 Task: Play online Dominion games in very easy mode.
Action: Mouse moved to (280, 293)
Screenshot: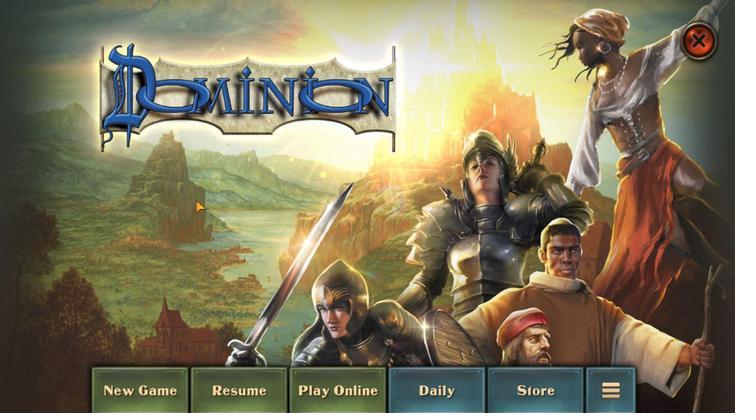 
Action: Mouse pressed left at (280, 293)
Screenshot: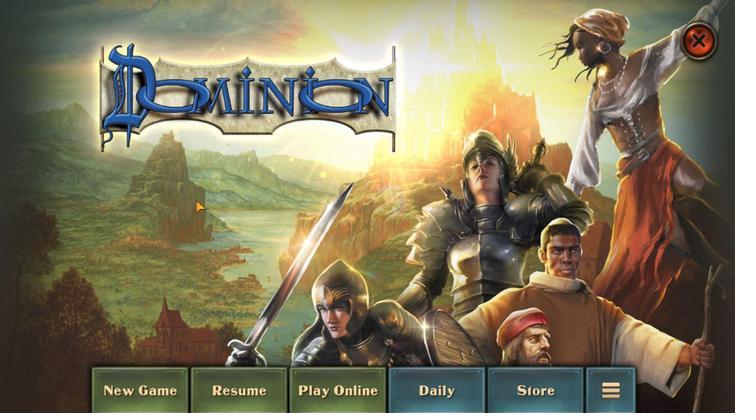 
Action: Mouse moved to (386, 128)
Screenshot: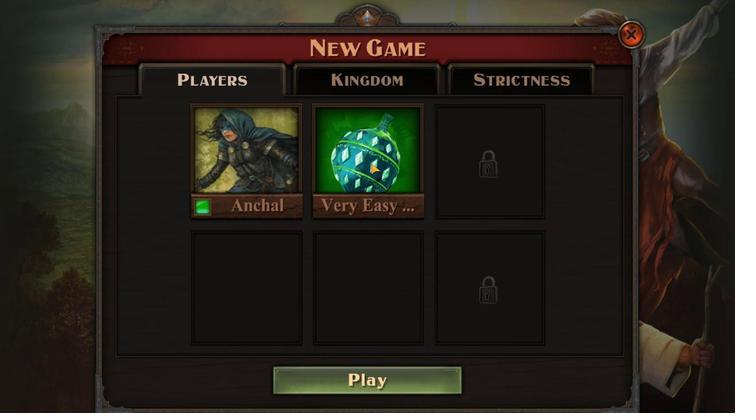 
Action: Mouse pressed left at (386, 128)
Screenshot: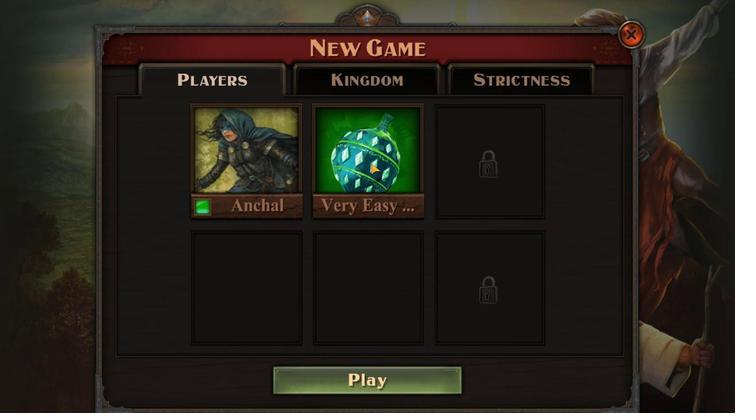 
Action: Mouse moved to (342, 142)
Screenshot: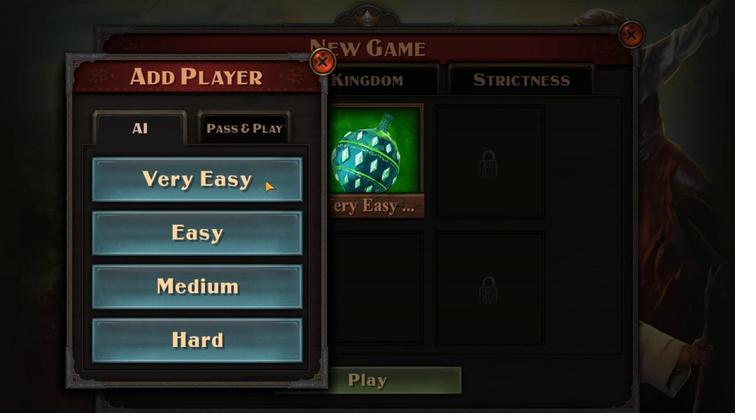 
Action: Mouse pressed left at (342, 142)
Screenshot: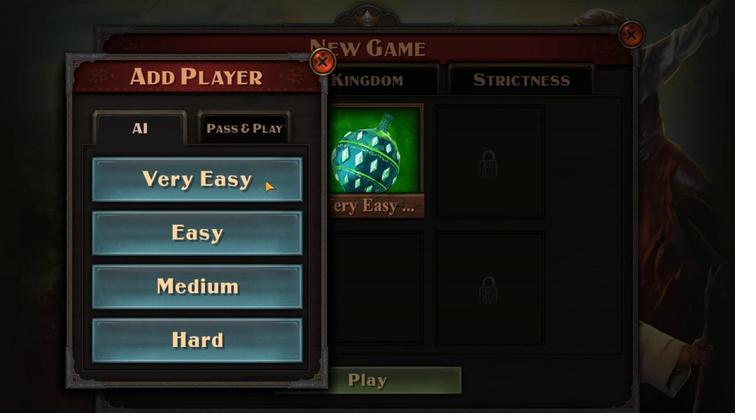 
Action: Mouse moved to (366, 291)
Screenshot: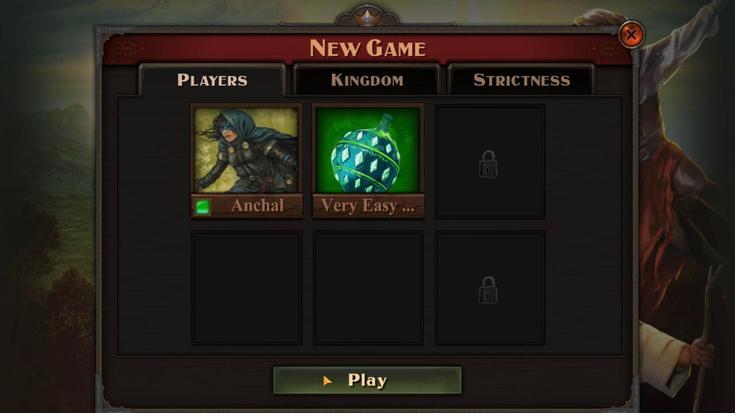
Action: Mouse pressed left at (366, 291)
Screenshot: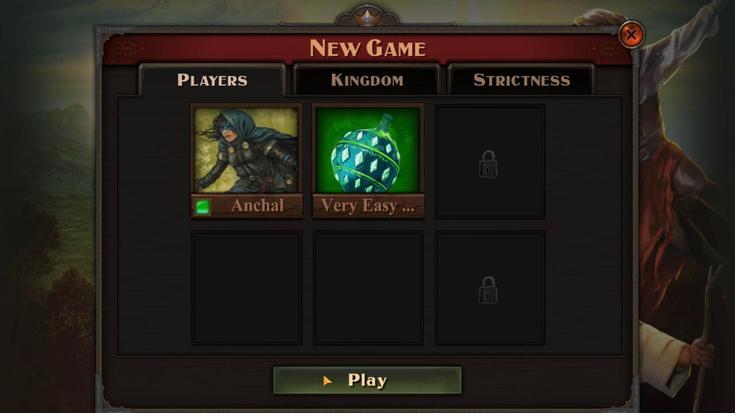 
Action: Mouse moved to (384, 279)
Screenshot: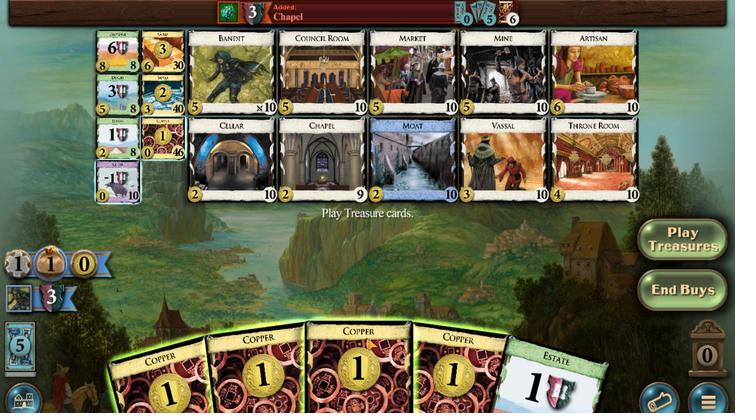 
Action: Mouse pressed left at (384, 279)
Screenshot: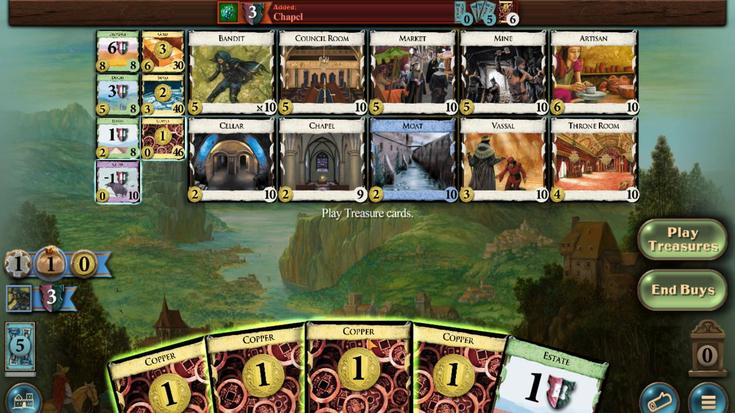 
Action: Mouse moved to (395, 291)
Screenshot: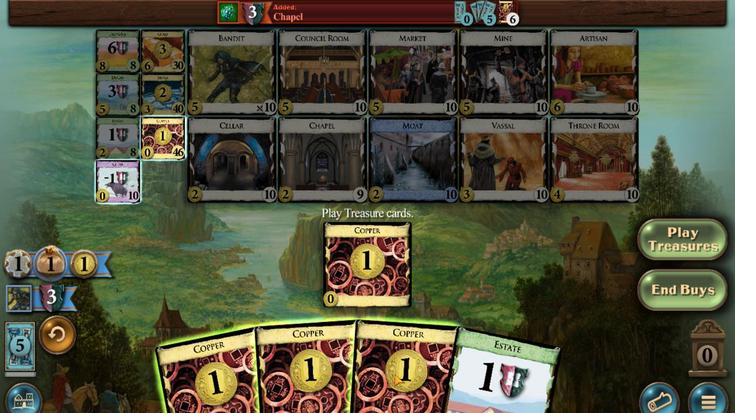 
Action: Mouse pressed left at (395, 291)
Screenshot: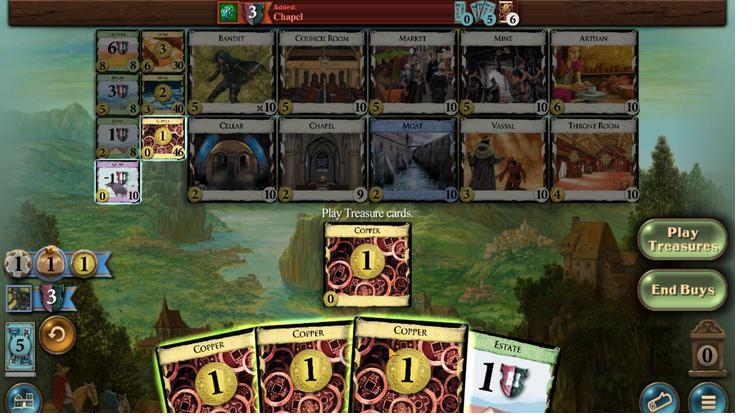 
Action: Mouse moved to (376, 297)
Screenshot: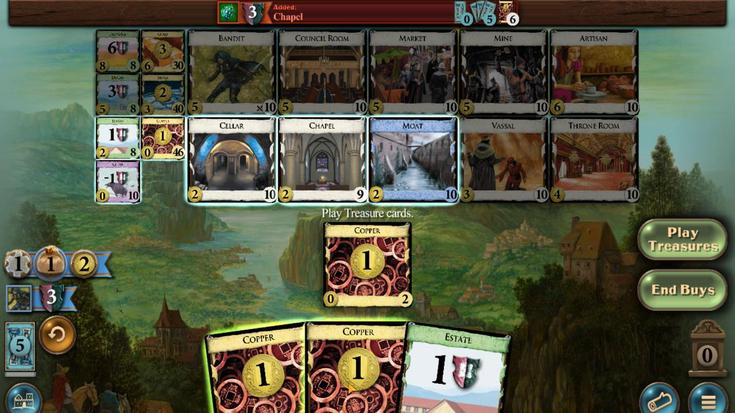 
Action: Mouse pressed left at (376, 297)
Screenshot: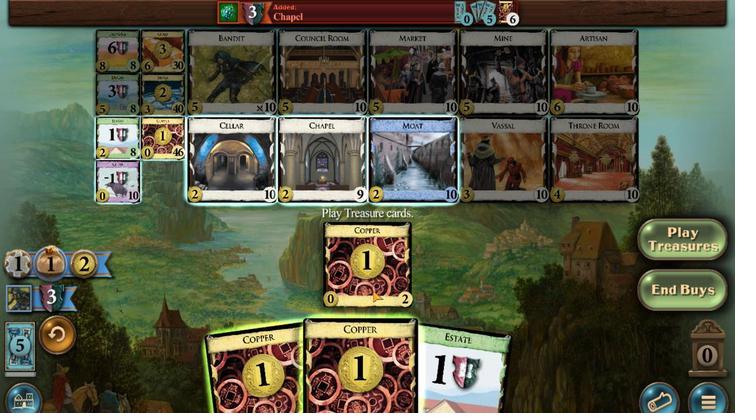 
Action: Mouse moved to (365, 291)
Screenshot: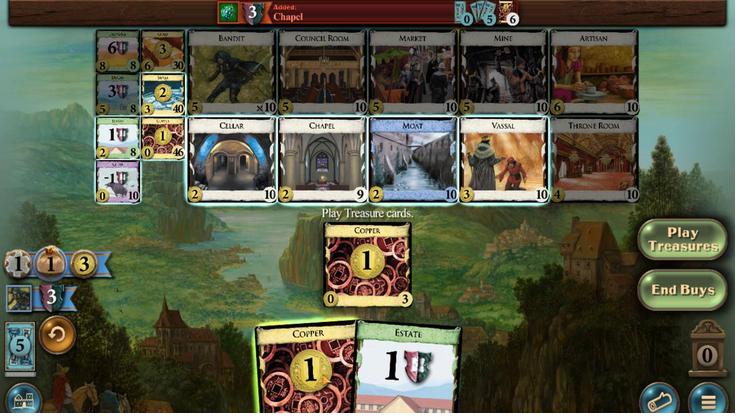 
Action: Mouse pressed left at (365, 291)
Screenshot: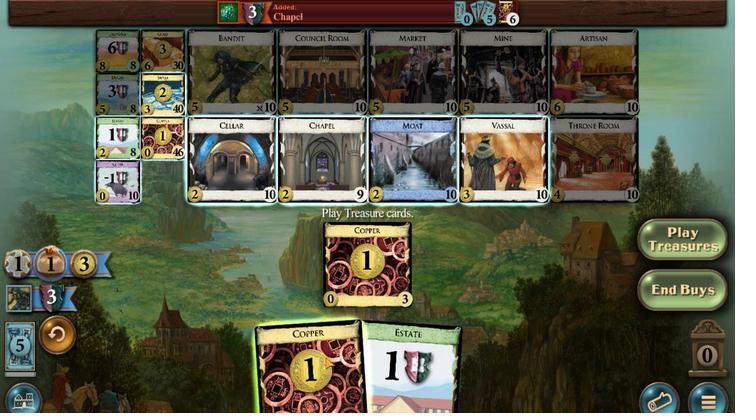 
Action: Mouse moved to (439, 118)
Screenshot: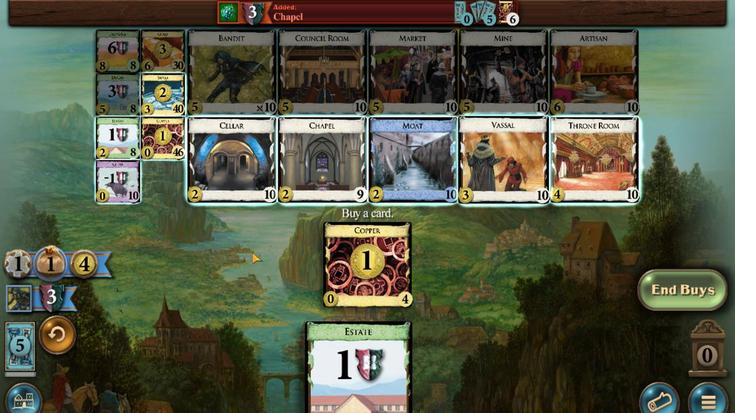 
Action: Mouse pressed left at (439, 118)
Screenshot: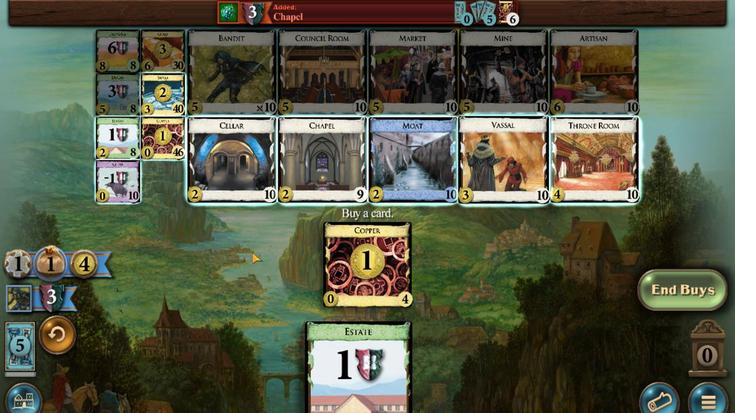 
Action: Mouse moved to (368, 281)
Screenshot: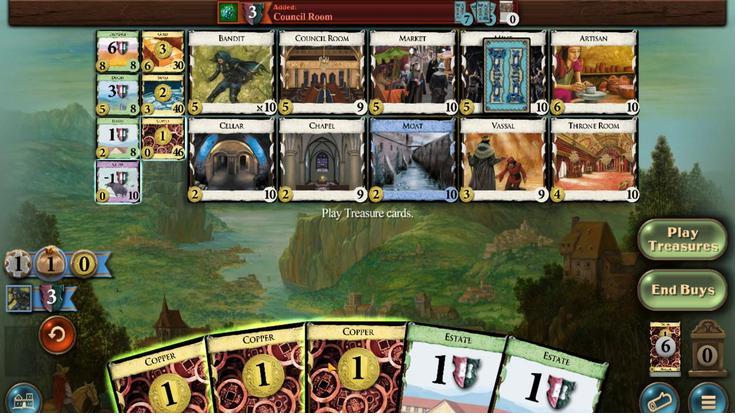 
Action: Mouse pressed left at (368, 281)
Screenshot: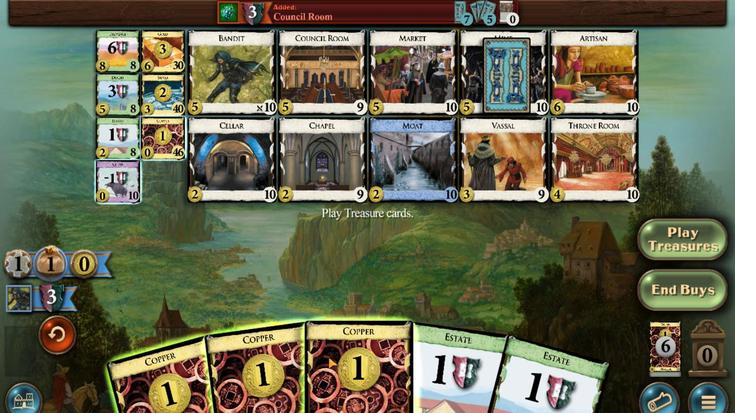 
Action: Mouse moved to (360, 302)
Screenshot: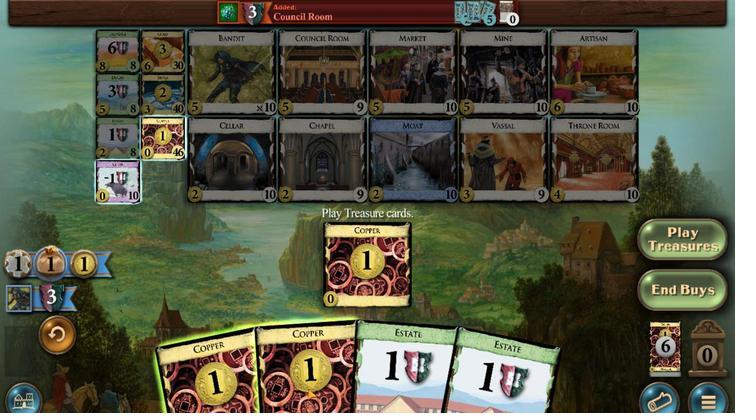 
Action: Mouse pressed left at (360, 302)
Screenshot: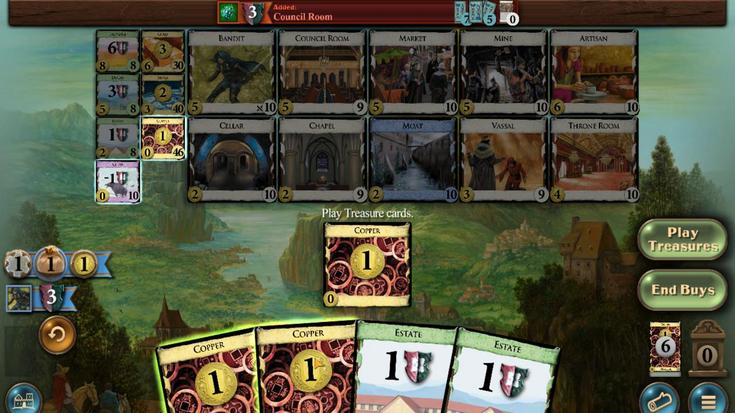 
Action: Mouse moved to (347, 302)
Screenshot: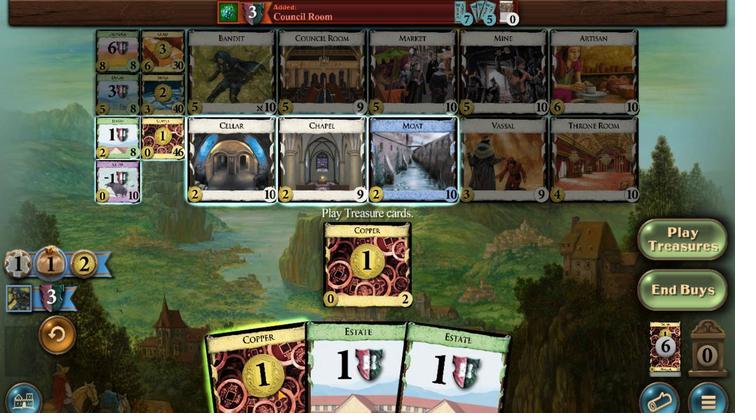 
Action: Mouse pressed left at (347, 302)
Screenshot: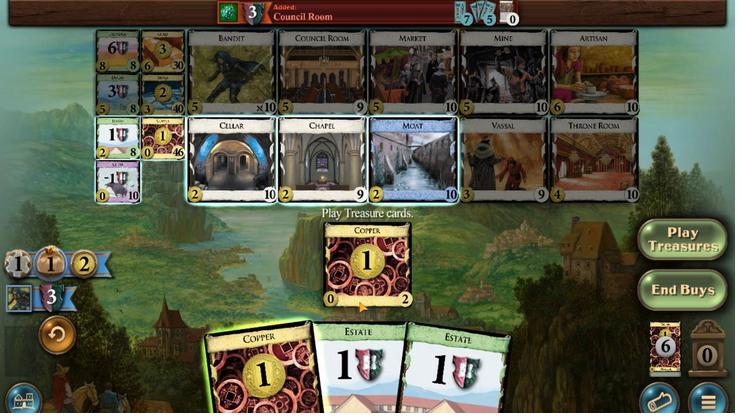 
Action: Mouse moved to (438, 122)
Screenshot: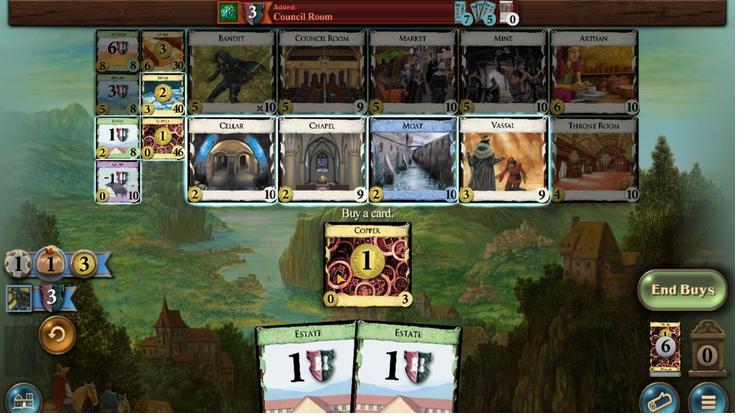 
Action: Mouse pressed left at (438, 122)
Screenshot: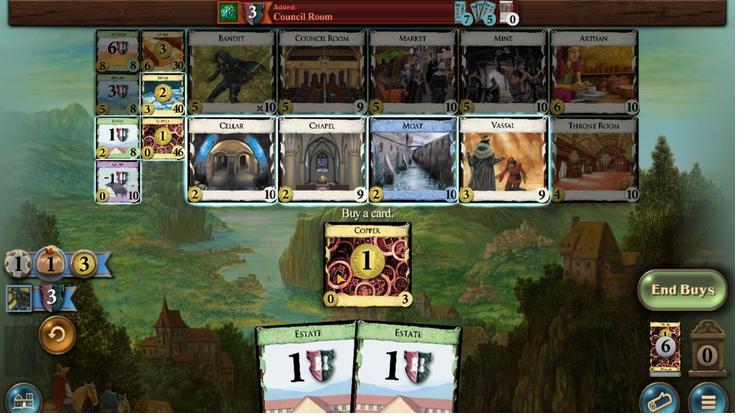 
Action: Mouse moved to (362, 312)
Screenshot: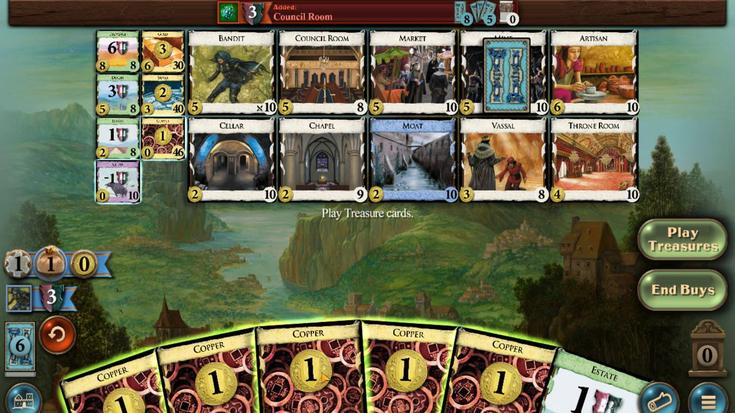 
Action: Mouse pressed left at (362, 312)
Screenshot: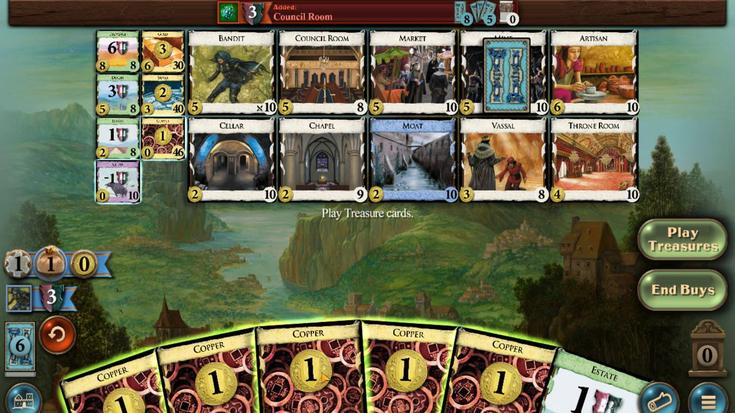 
Action: Mouse moved to (394, 310)
Screenshot: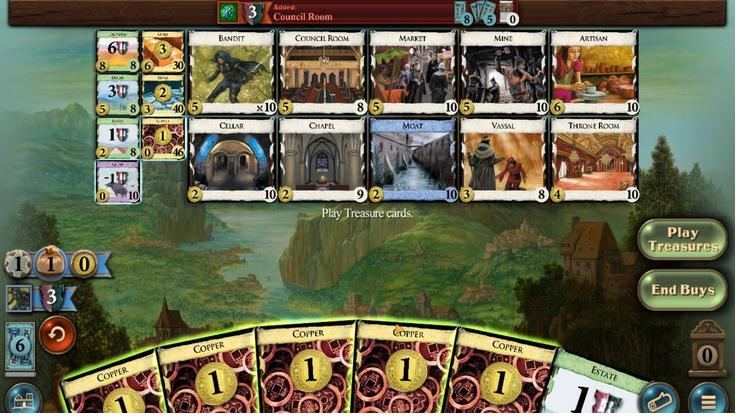 
Action: Mouse pressed left at (394, 310)
Screenshot: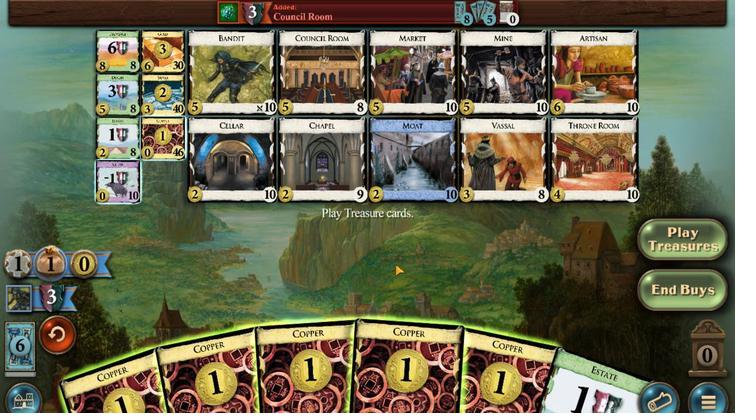 
Action: Mouse moved to (376, 277)
Screenshot: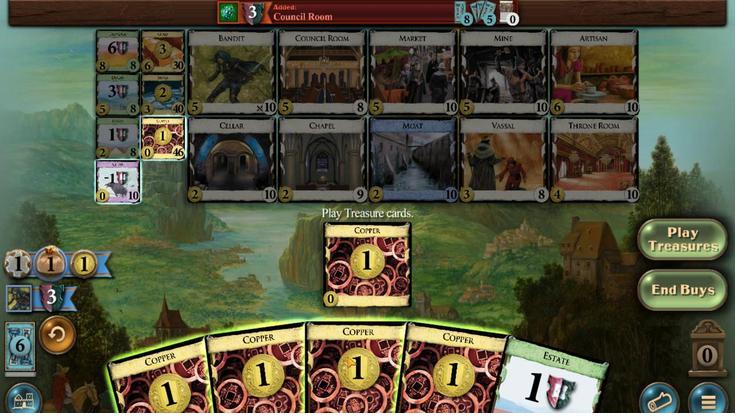 
Action: Mouse pressed left at (376, 277)
Screenshot: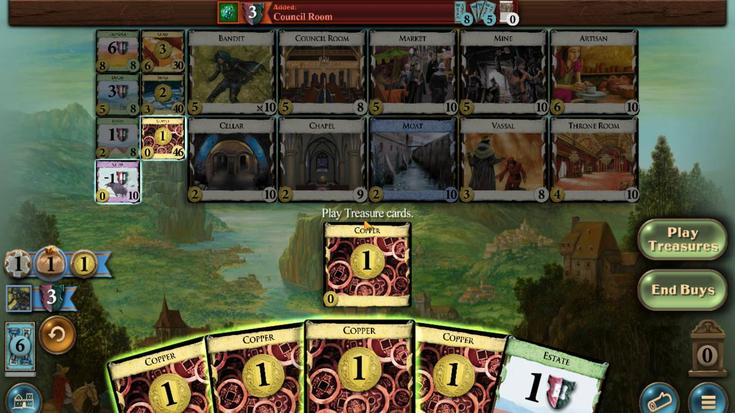 
Action: Mouse moved to (355, 286)
Screenshot: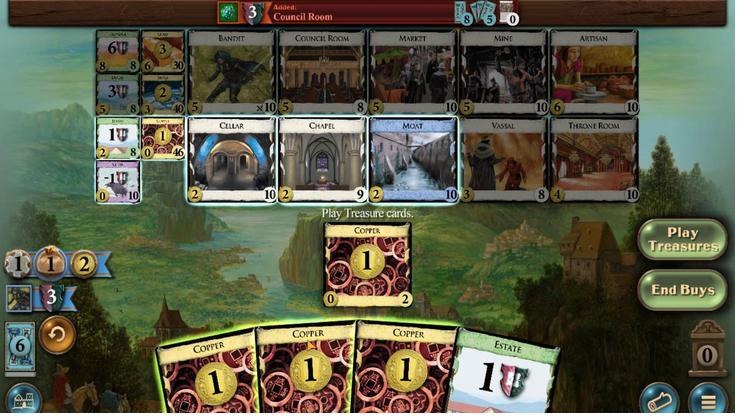 
Action: Mouse pressed left at (355, 286)
Screenshot: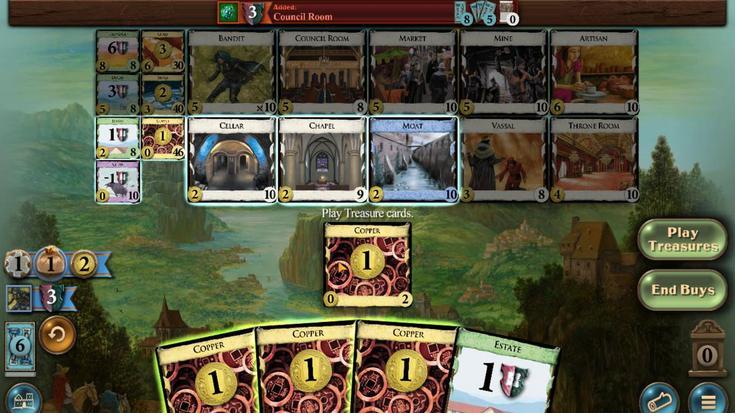
Action: Mouse moved to (334, 280)
Screenshot: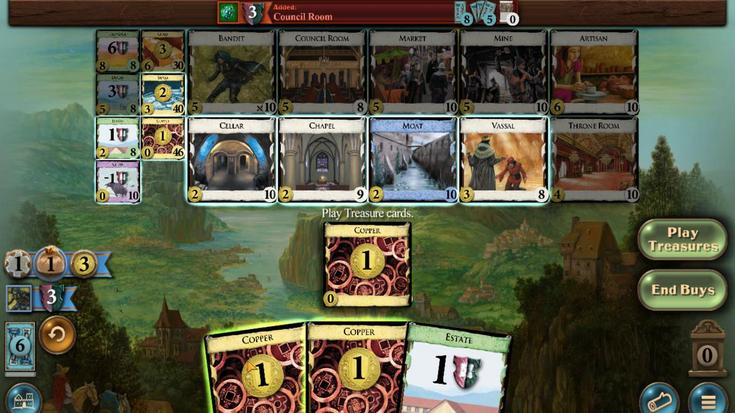
Action: Mouse pressed left at (334, 280)
Screenshot: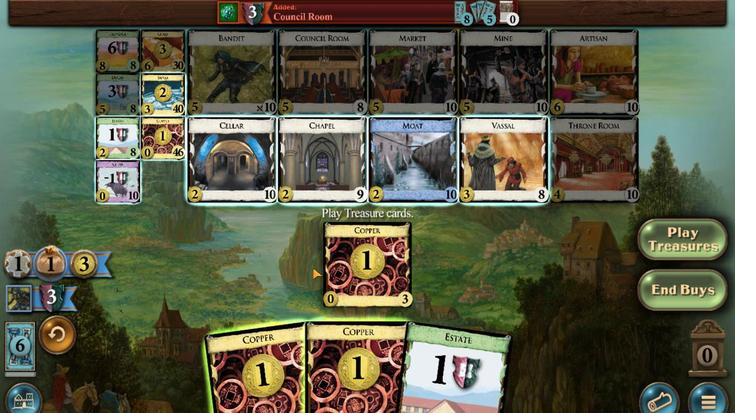 
Action: Mouse moved to (360, 274)
Screenshot: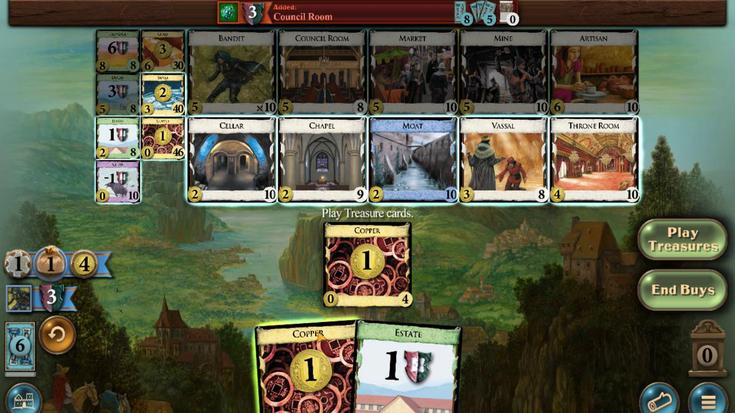 
Action: Mouse pressed left at (360, 274)
Screenshot: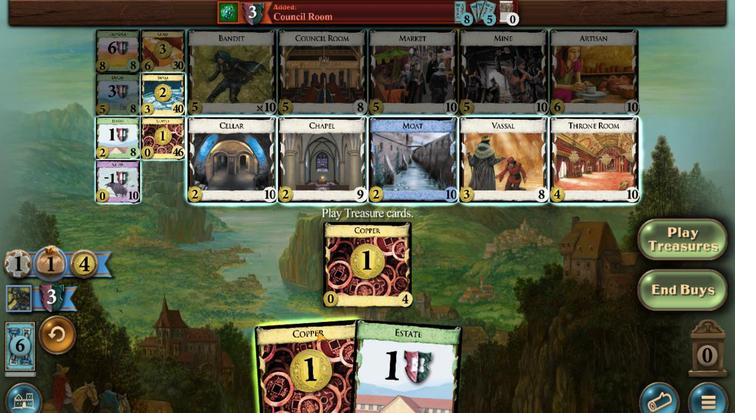 
Action: Mouse moved to (278, 69)
Screenshot: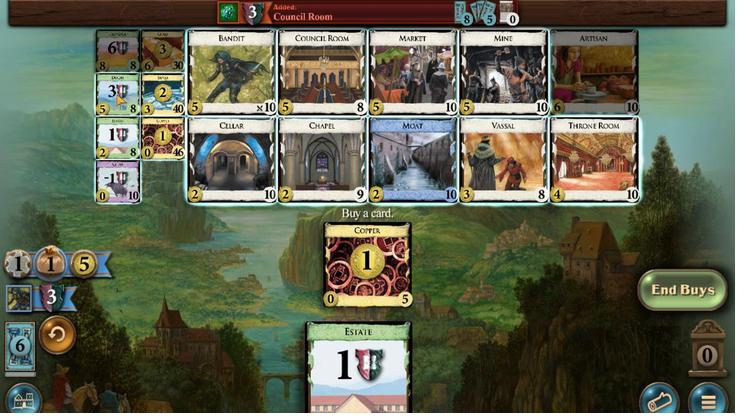 
Action: Mouse pressed left at (278, 69)
Screenshot: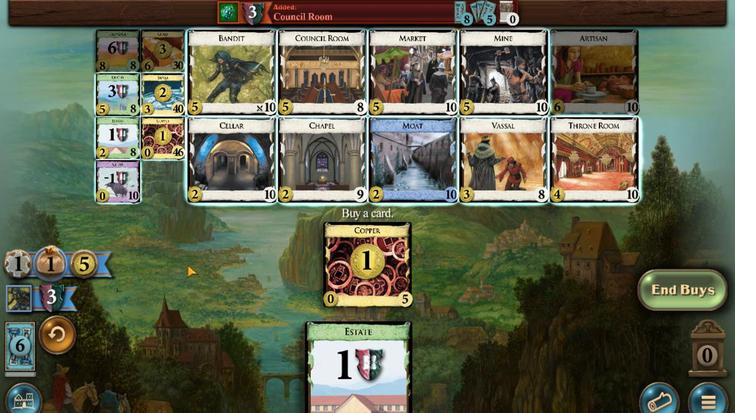 
Action: Mouse moved to (305, 302)
Screenshot: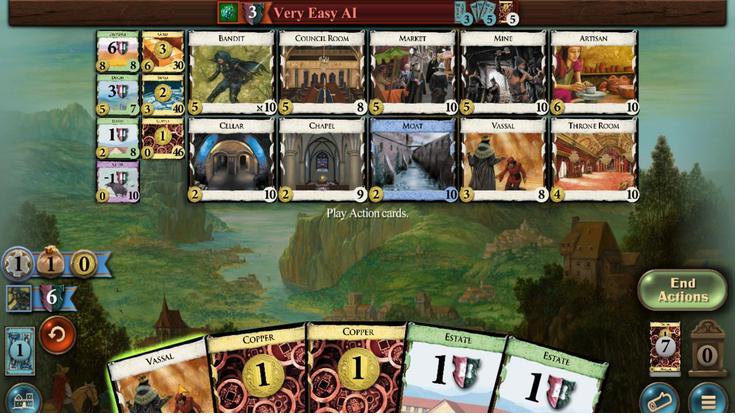 
Action: Mouse pressed left at (305, 302)
Screenshot: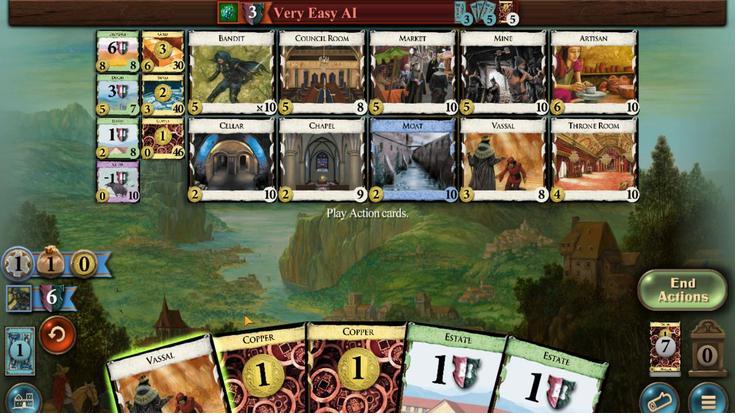 
Action: Mouse moved to (382, 74)
Screenshot: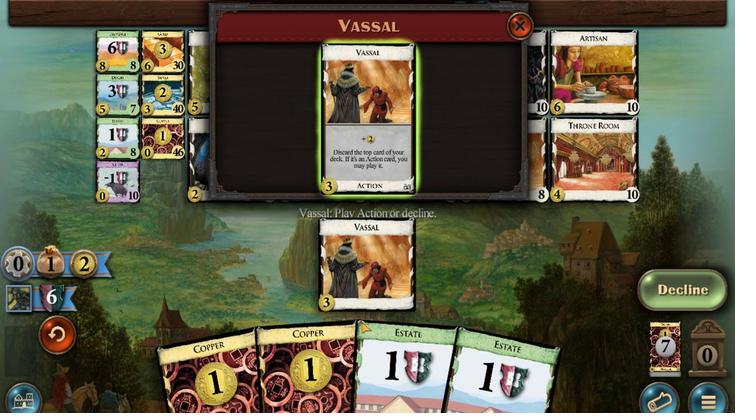 
Action: Mouse pressed left at (382, 74)
Screenshot: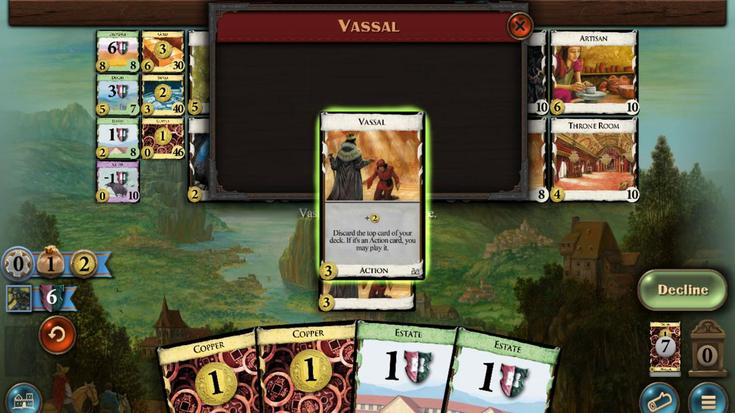 
Action: Mouse moved to (364, 324)
Screenshot: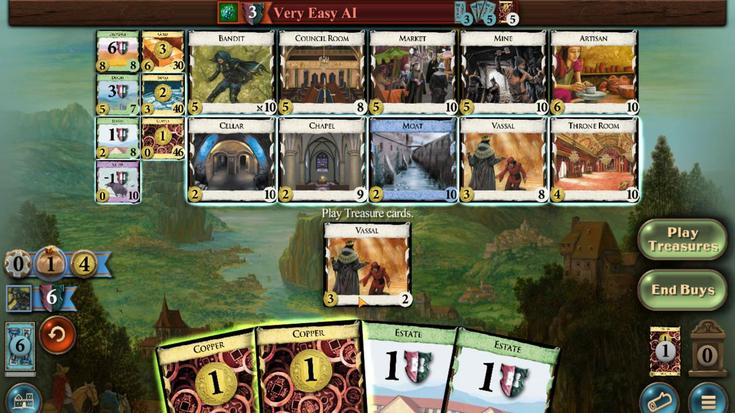 
Action: Mouse pressed left at (364, 324)
Screenshot: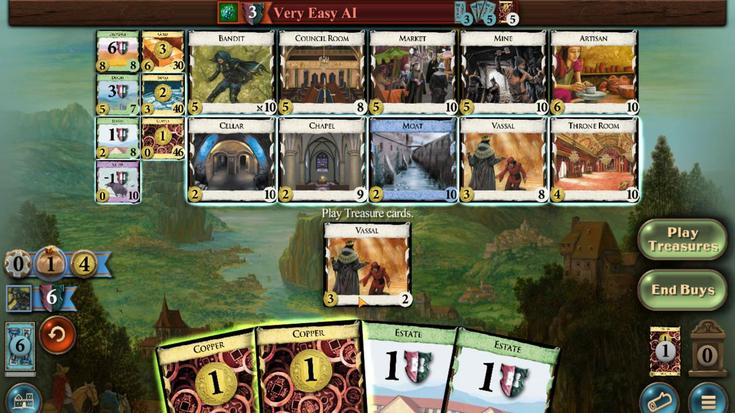 
Action: Mouse moved to (363, 50)
Screenshot: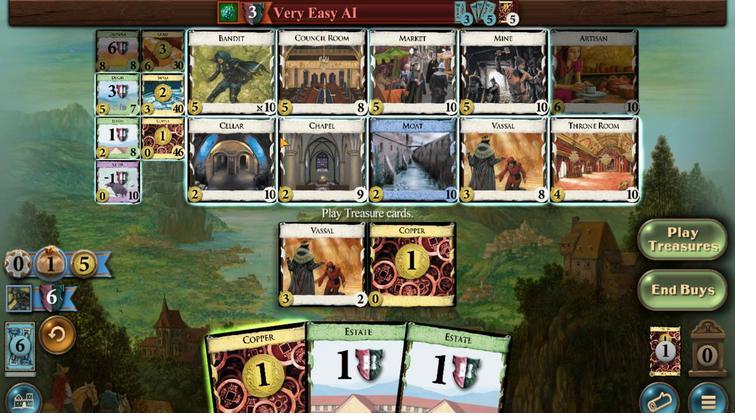 
Action: Mouse pressed left at (363, 50)
Screenshot: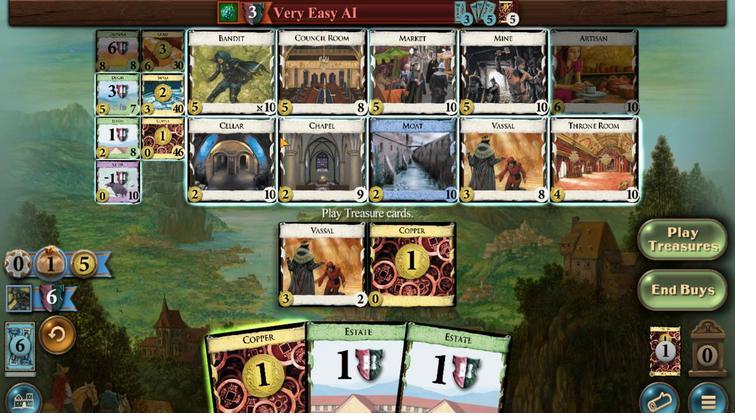
Action: Mouse moved to (379, 294)
Screenshot: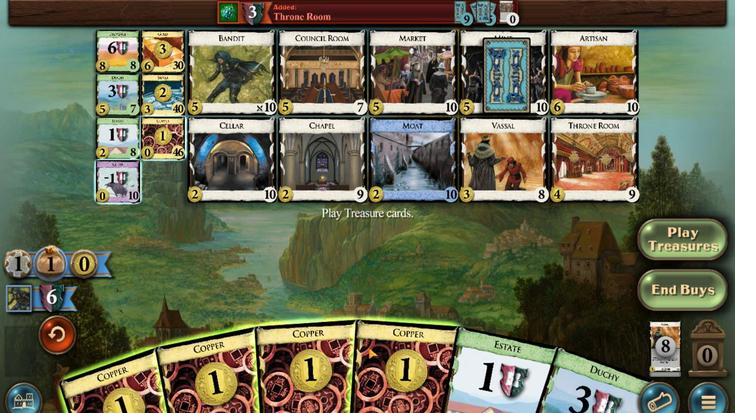 
Action: Mouse pressed left at (379, 294)
Screenshot: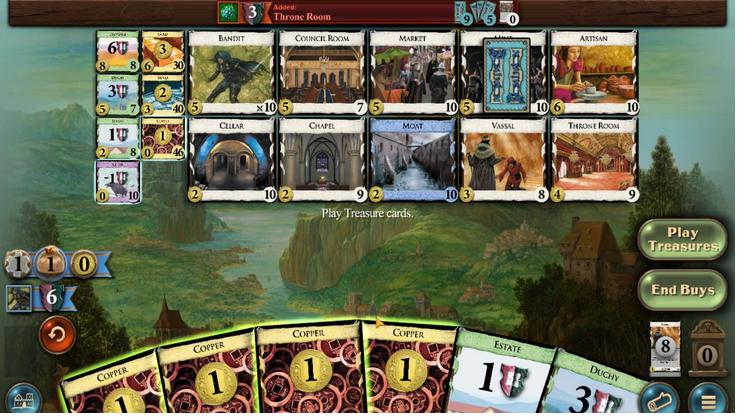 
Action: Mouse moved to (372, 303)
Screenshot: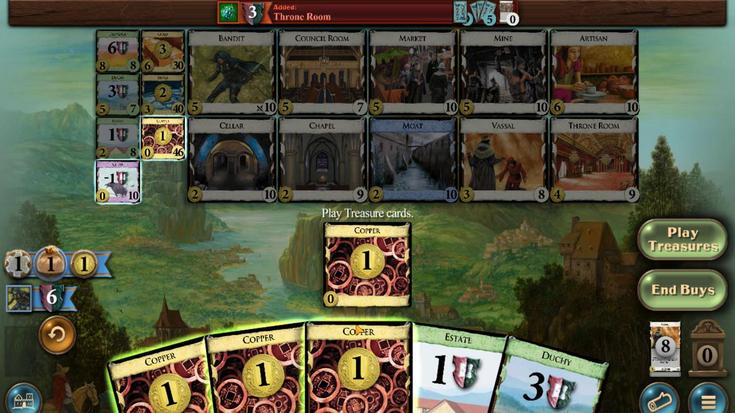 
Action: Mouse pressed left at (372, 303)
Screenshot: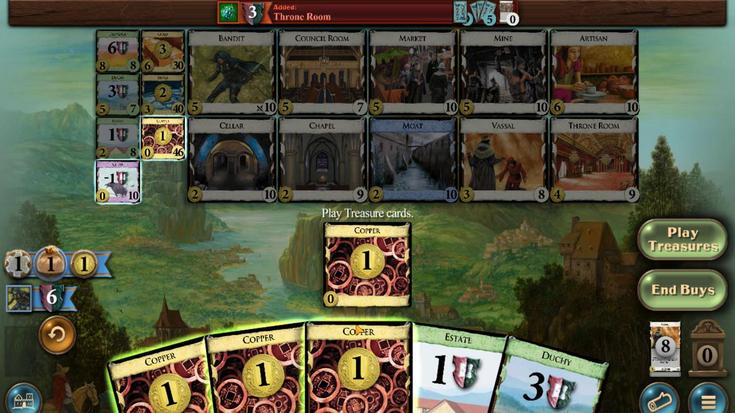 
Action: Mouse moved to (355, 301)
Screenshot: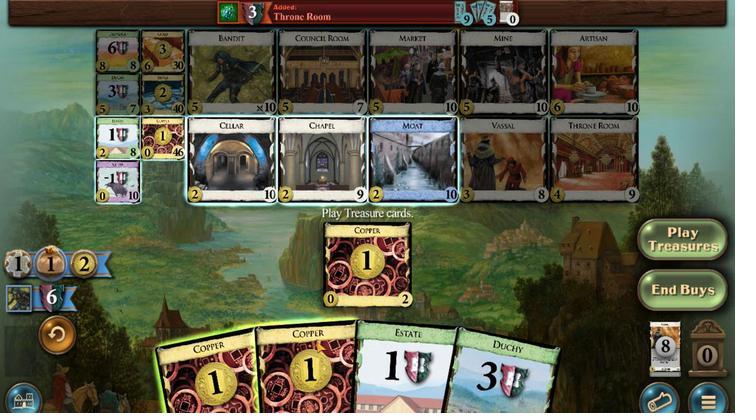 
Action: Mouse pressed left at (355, 301)
Screenshot: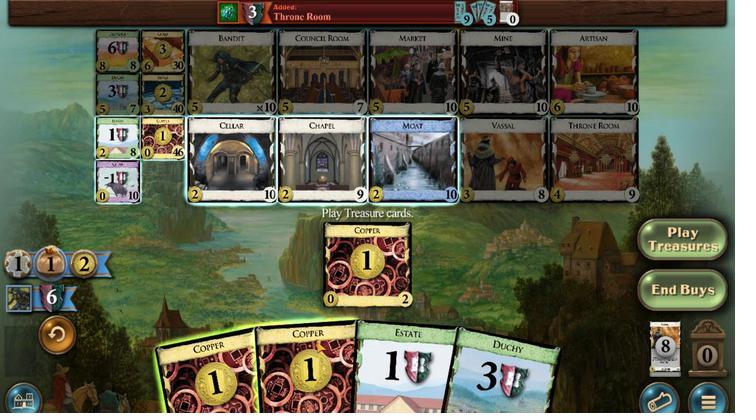 
Action: Mouse moved to (341, 299)
Screenshot: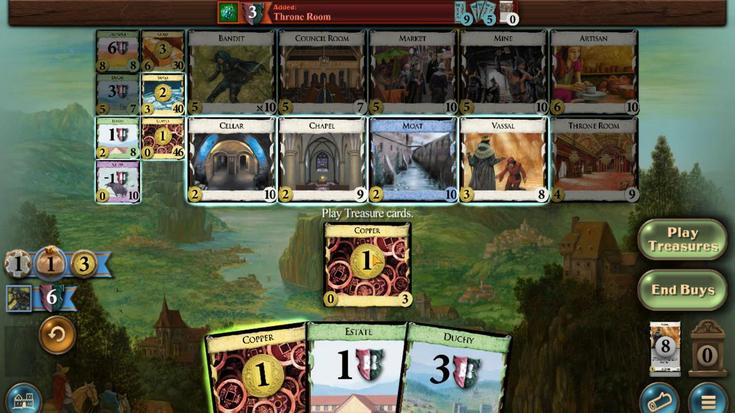 
Action: Mouse pressed left at (341, 299)
Screenshot: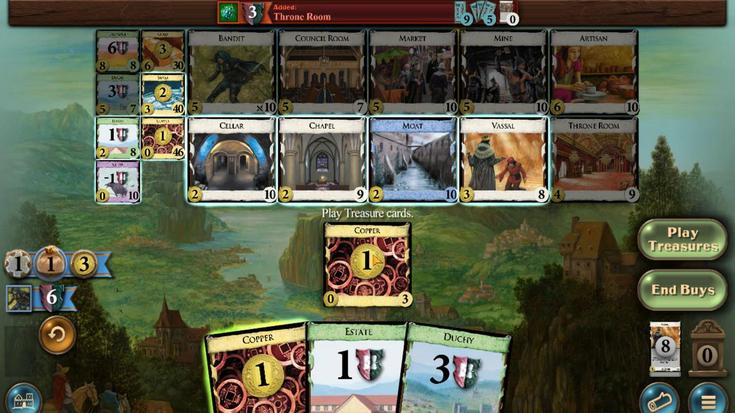 
Action: Mouse moved to (446, 118)
Screenshot: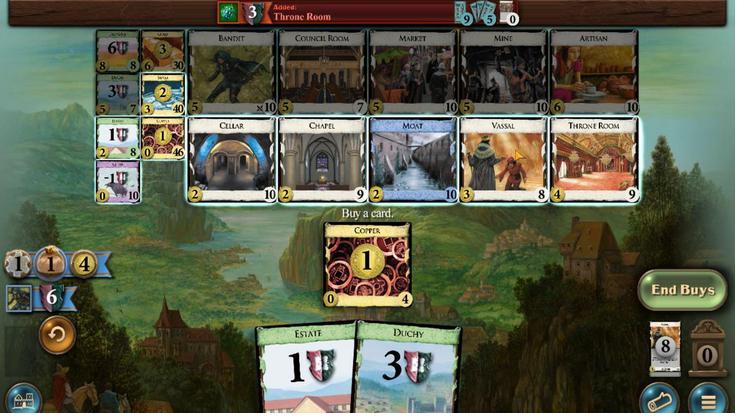 
Action: Mouse pressed left at (446, 118)
Screenshot: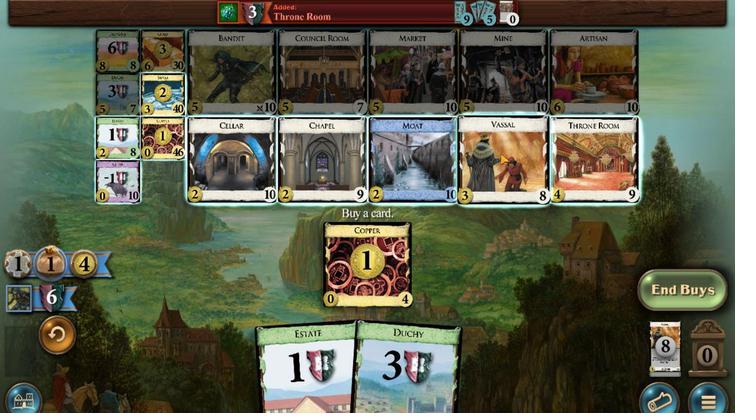 
Action: Mouse moved to (371, 293)
Screenshot: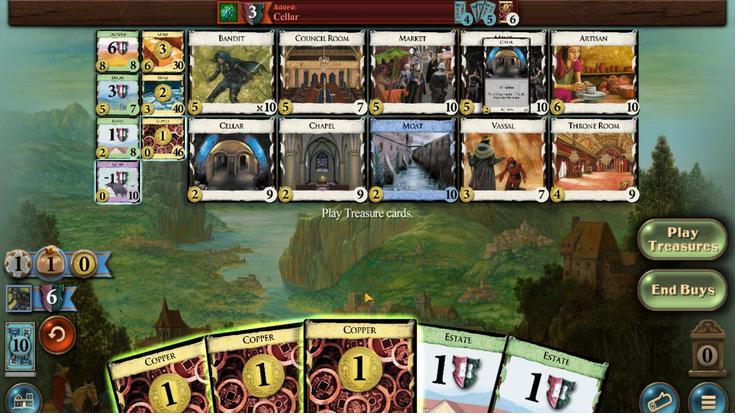 
Action: Mouse pressed left at (371, 293)
Screenshot: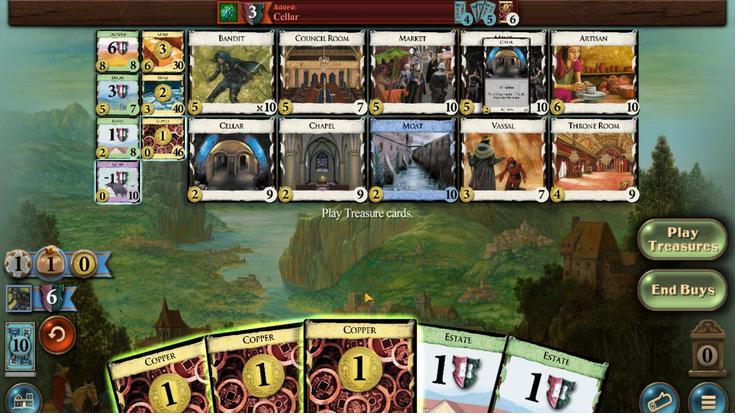 
Action: Mouse moved to (346, 313)
Screenshot: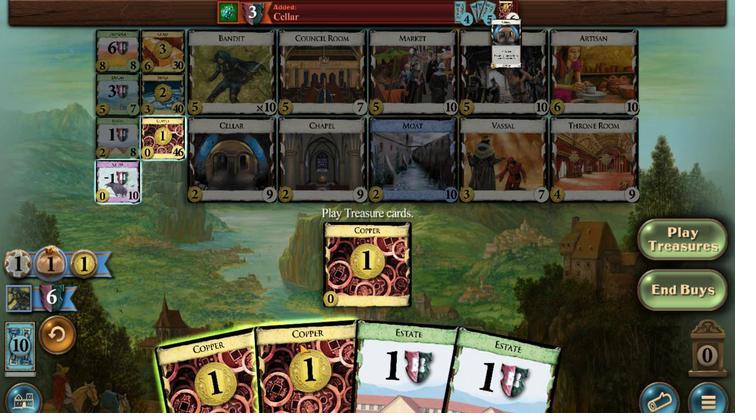 
Action: Mouse pressed left at (346, 313)
Screenshot: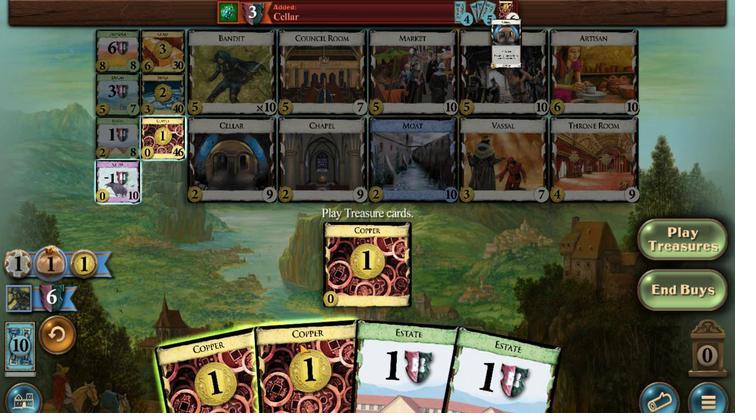 
Action: Mouse moved to (331, 305)
Screenshot: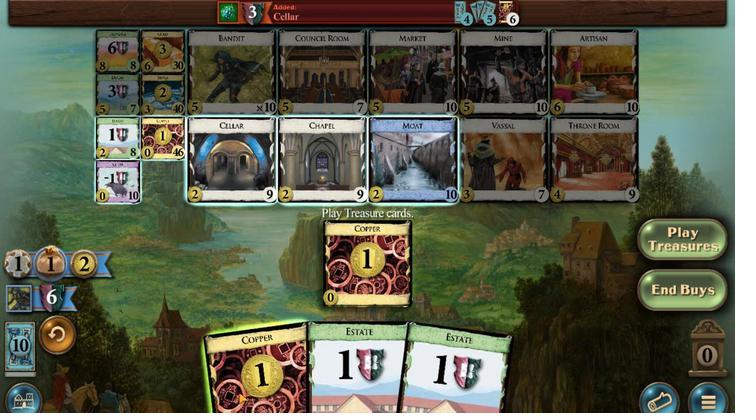 
Action: Mouse pressed left at (331, 305)
Screenshot: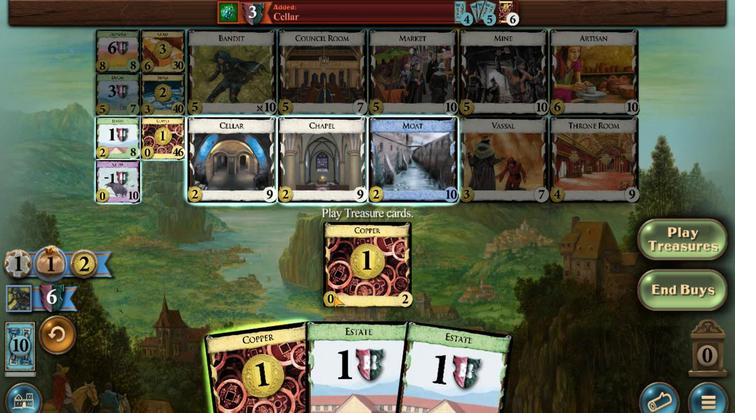 
Action: Mouse moved to (443, 116)
Screenshot: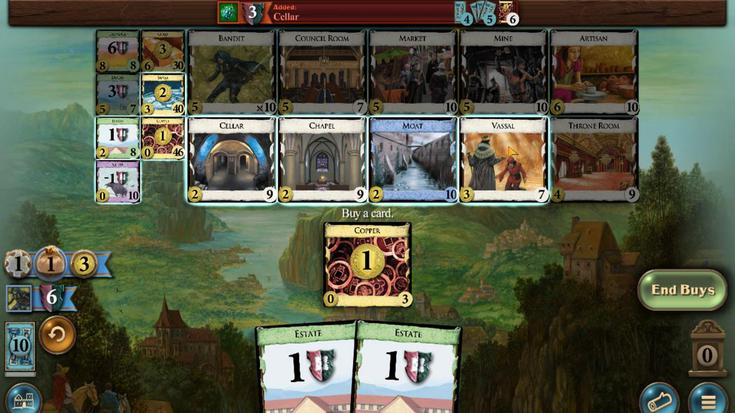 
Action: Mouse pressed left at (443, 116)
Screenshot: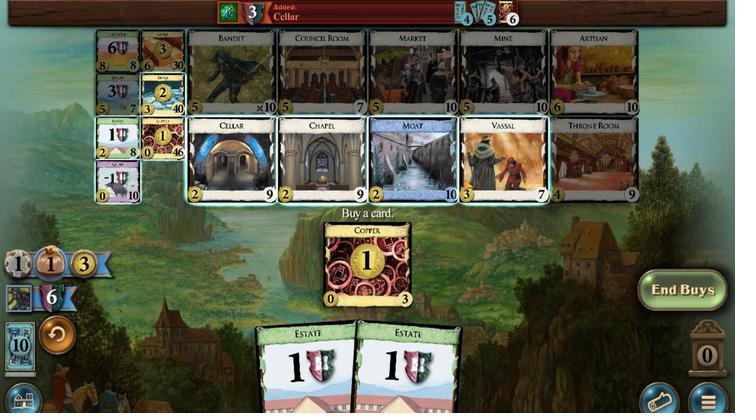 
Action: Mouse moved to (358, 268)
Screenshot: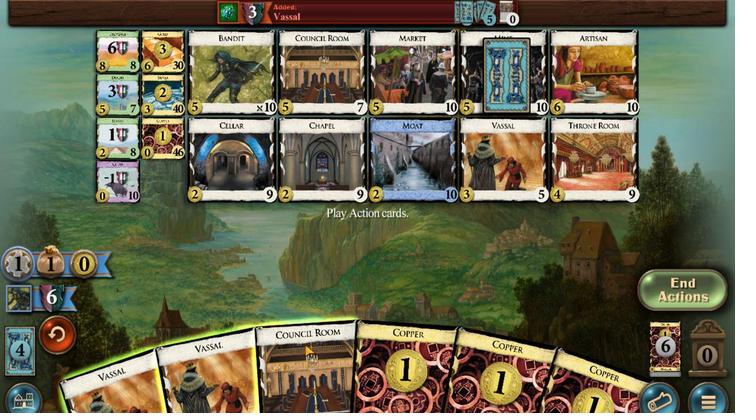 
Action: Mouse pressed left at (358, 268)
Screenshot: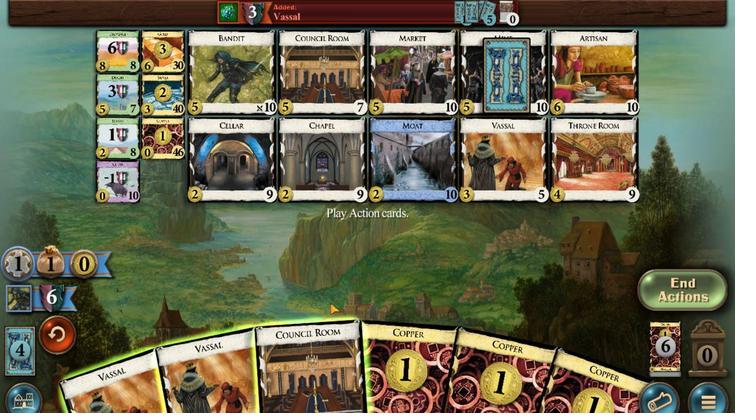 
Action: Mouse moved to (370, 282)
Screenshot: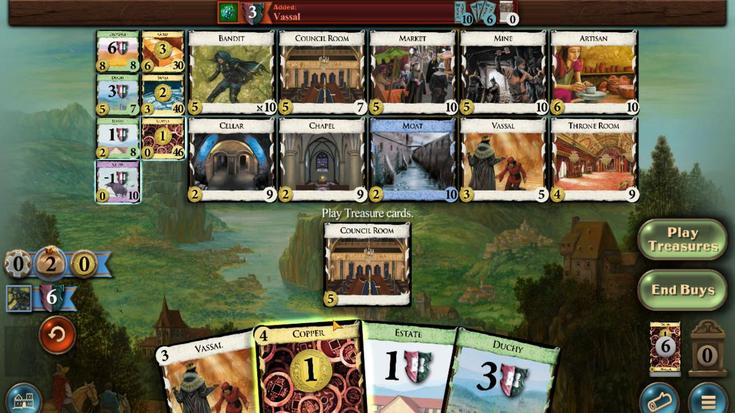 
Action: Mouse pressed left at (370, 282)
Screenshot: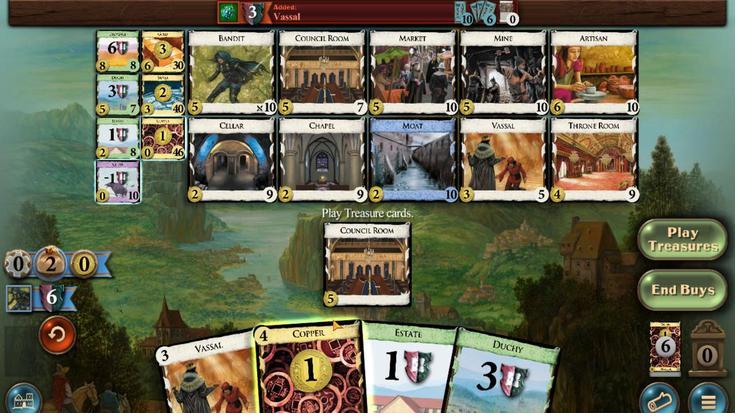 
Action: Mouse moved to (354, 301)
Screenshot: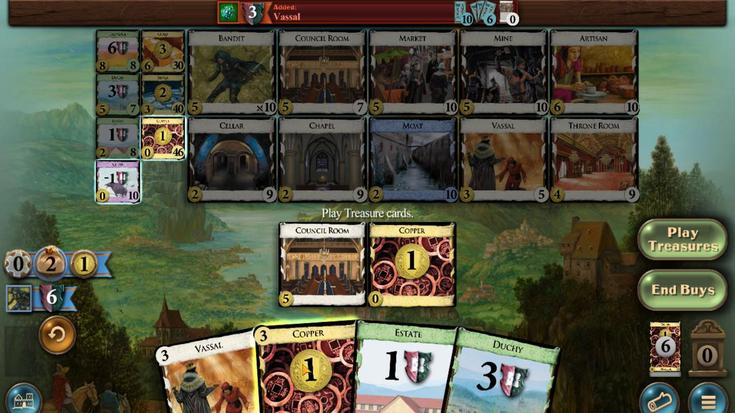 
Action: Mouse pressed left at (354, 301)
Screenshot: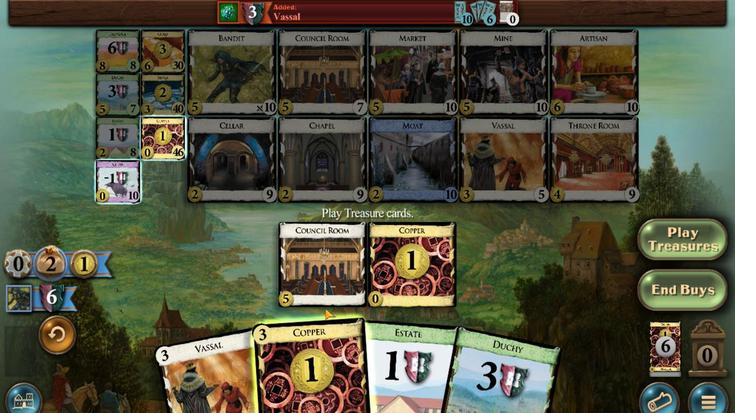 
Action: Mouse moved to (359, 290)
Screenshot: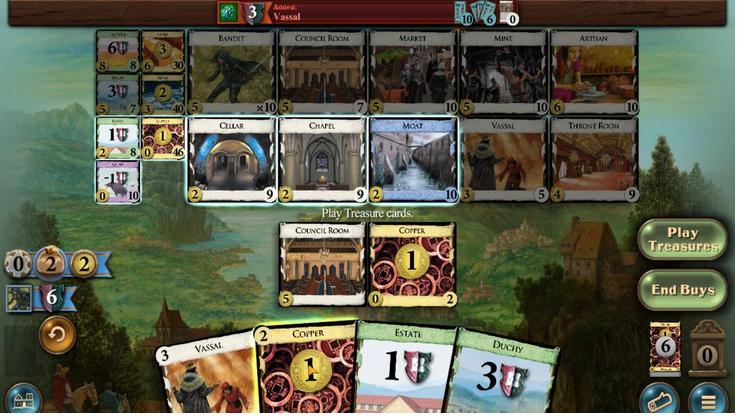 
Action: Mouse pressed left at (359, 290)
Screenshot: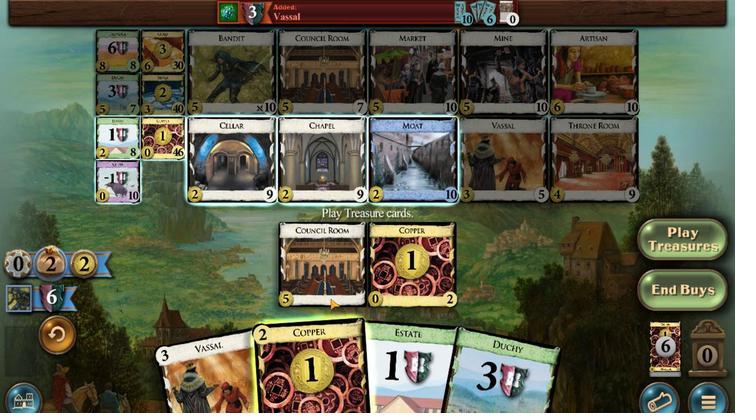 
Action: Mouse moved to (359, 302)
Screenshot: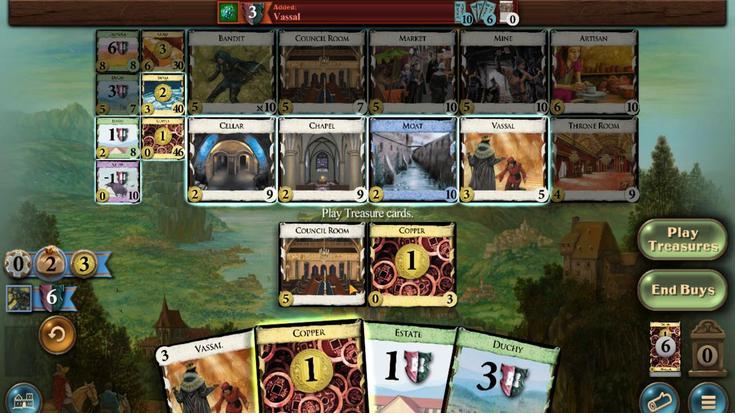 
Action: Mouse pressed left at (359, 302)
Screenshot: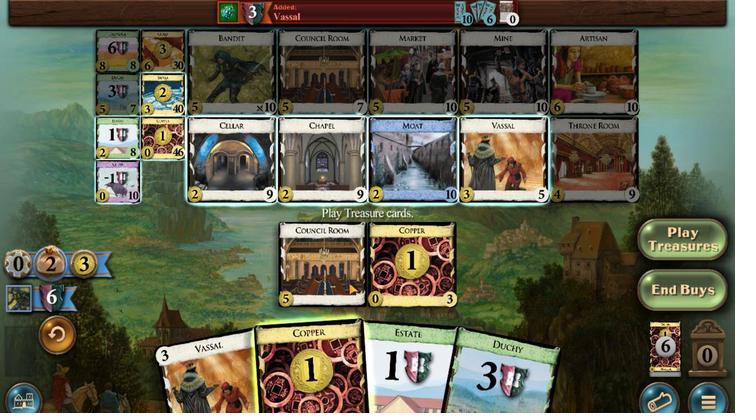 
Action: Mouse moved to (280, 106)
Screenshot: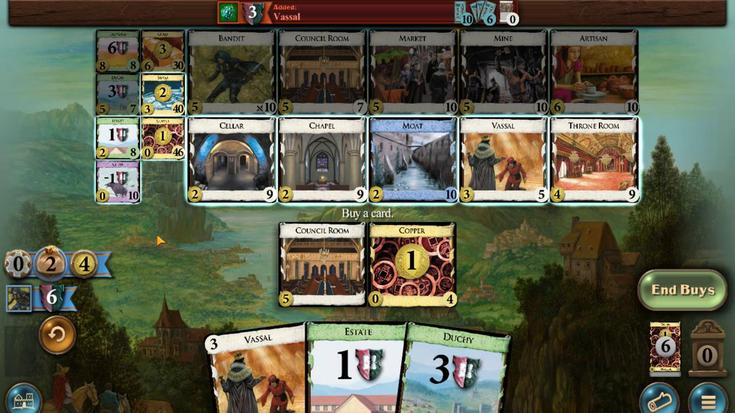 
Action: Mouse pressed left at (280, 106)
Screenshot: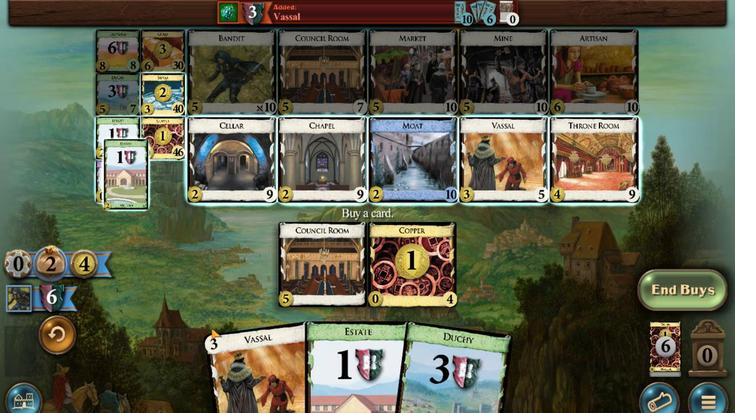 
Action: Mouse moved to (282, 108)
Screenshot: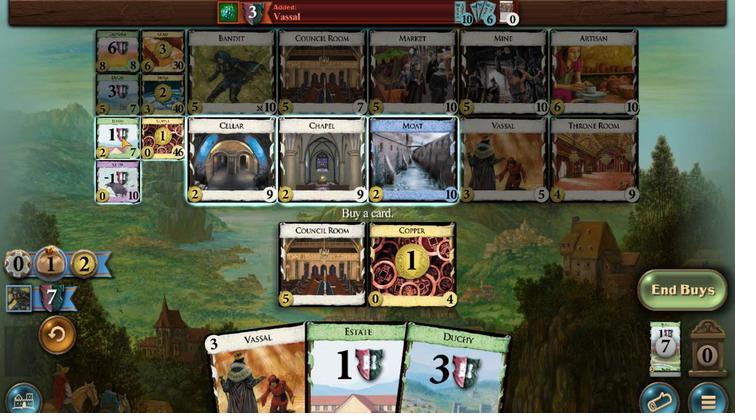 
Action: Mouse pressed left at (282, 108)
Screenshot: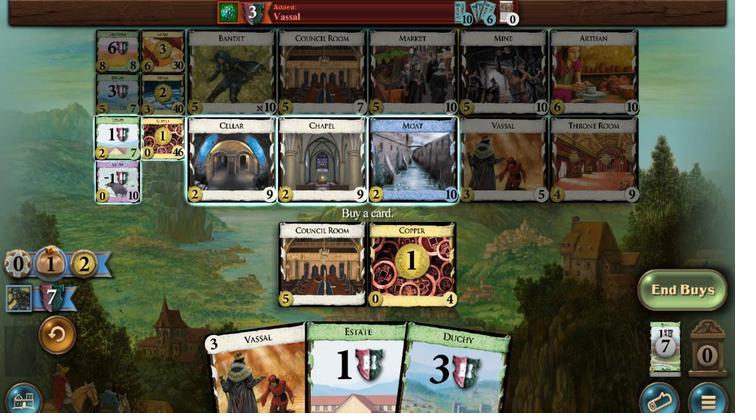 
Action: Mouse moved to (280, 295)
Screenshot: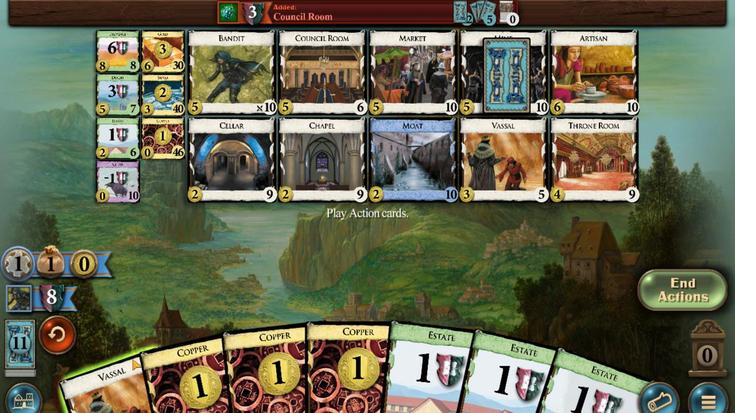 
Action: Mouse pressed left at (280, 295)
Screenshot: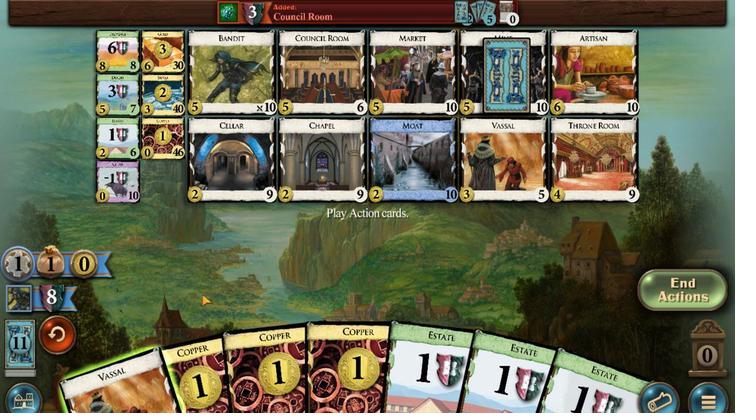 
Action: Mouse moved to (355, 290)
Screenshot: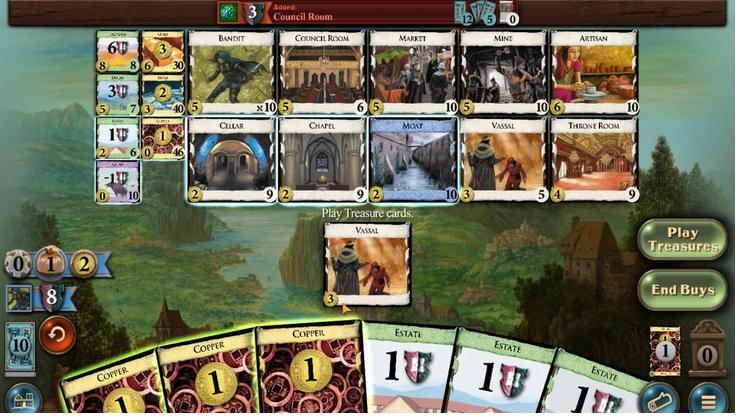 
Action: Mouse pressed left at (355, 290)
Screenshot: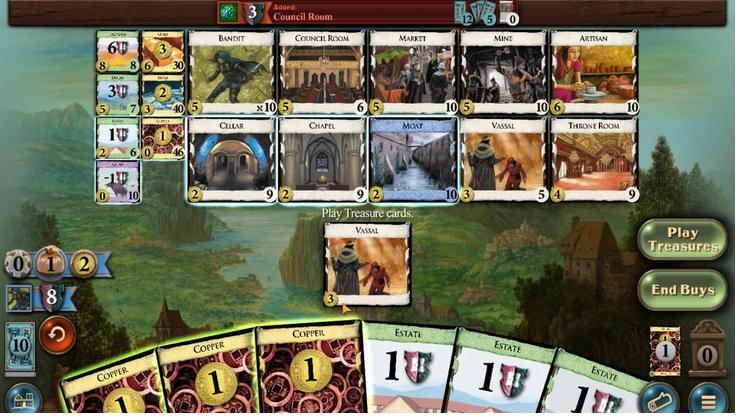 
Action: Mouse moved to (331, 284)
Screenshot: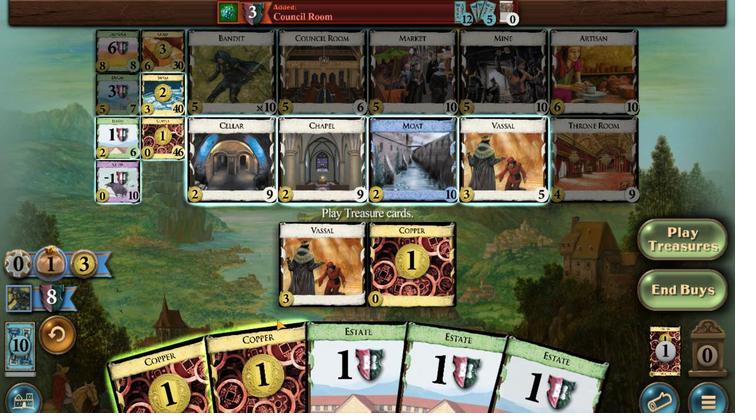 
Action: Mouse pressed left at (331, 284)
Screenshot: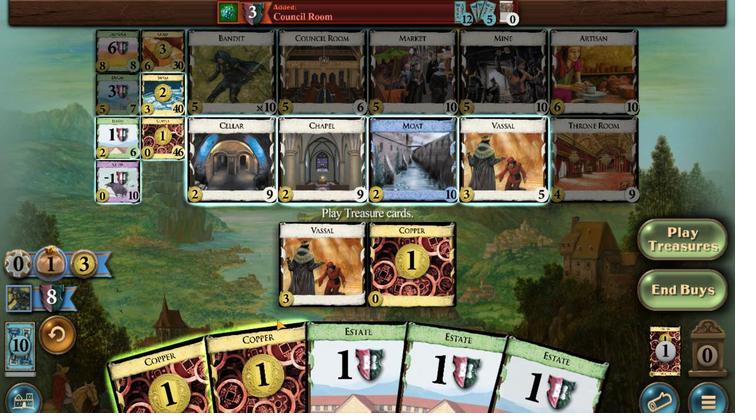 
Action: Mouse moved to (323, 278)
Screenshot: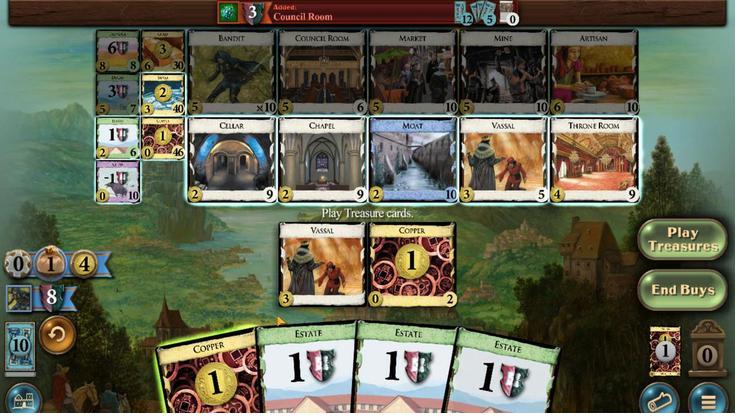 
Action: Mouse pressed left at (323, 278)
Screenshot: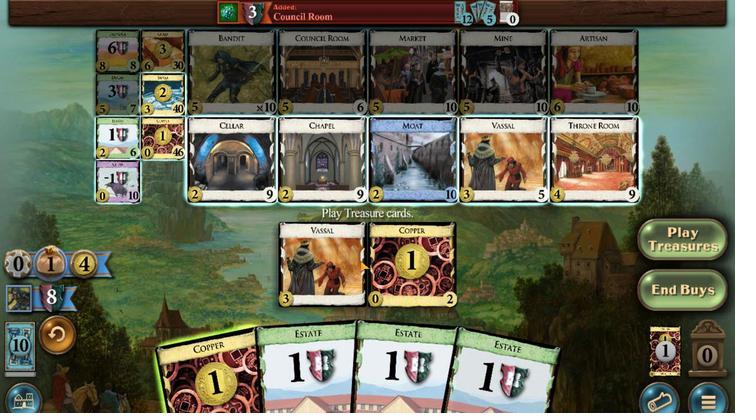 
Action: Mouse moved to (369, 54)
Screenshot: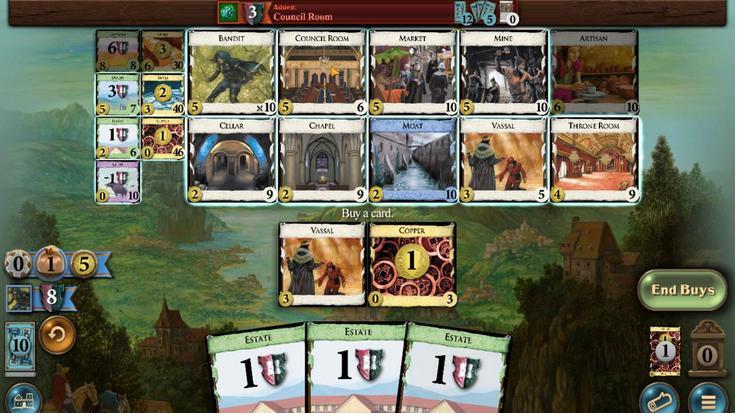 
Action: Mouse pressed left at (369, 54)
Screenshot: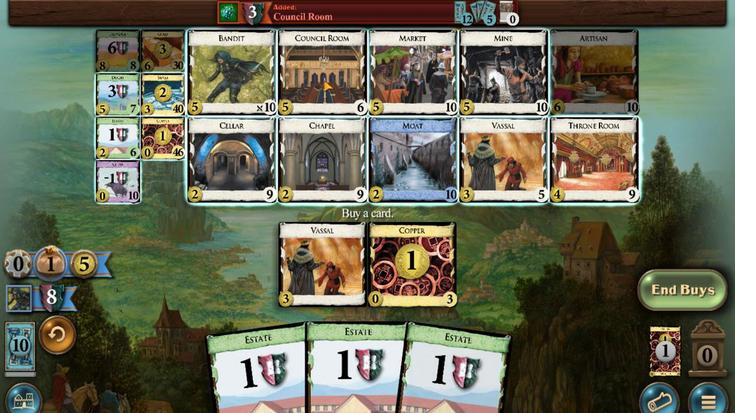 
Action: Mouse moved to (347, 278)
Screenshot: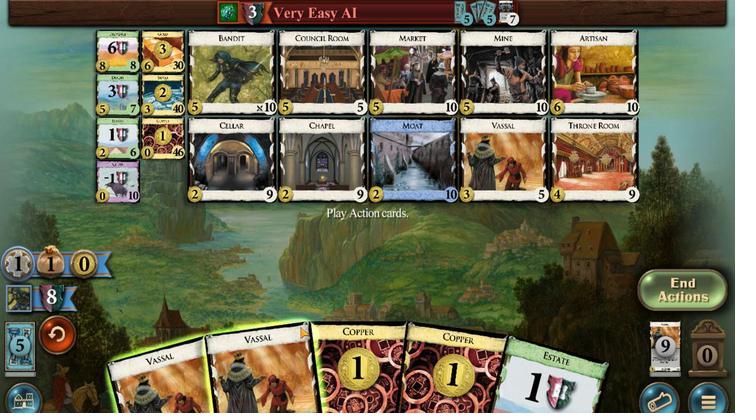 
Action: Mouse pressed left at (347, 278)
Screenshot: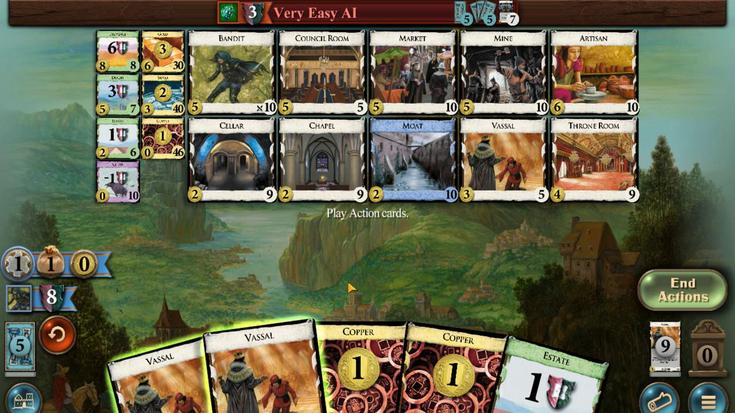 
Action: Mouse moved to (324, 280)
Screenshot: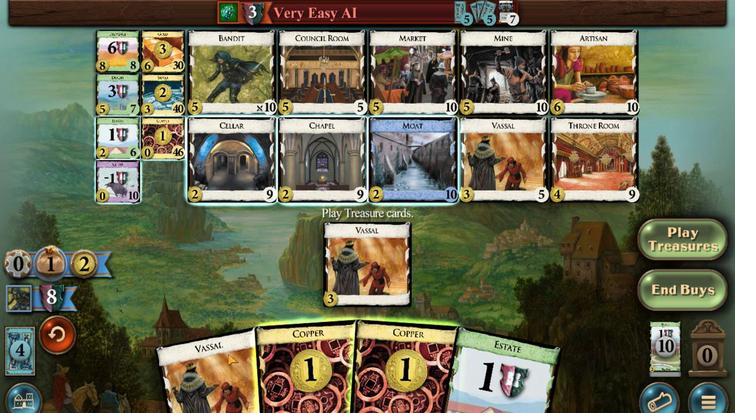 
Action: Mouse pressed left at (324, 280)
Screenshot: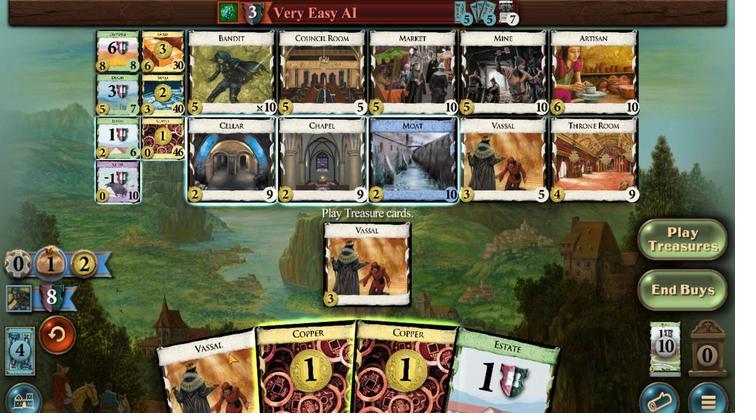 
Action: Mouse moved to (295, 224)
Screenshot: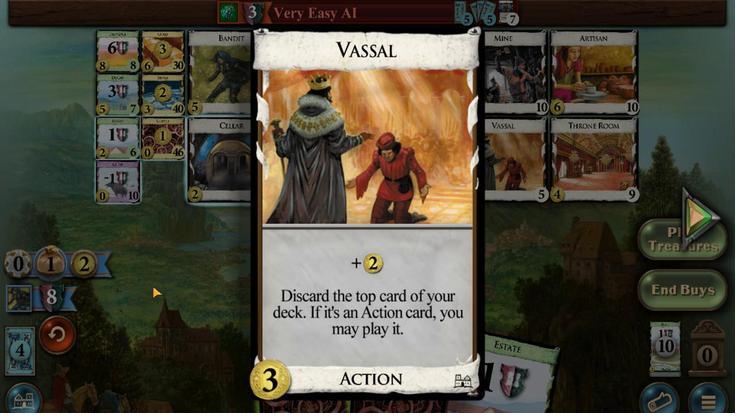 
Action: Mouse pressed left at (295, 224)
Screenshot: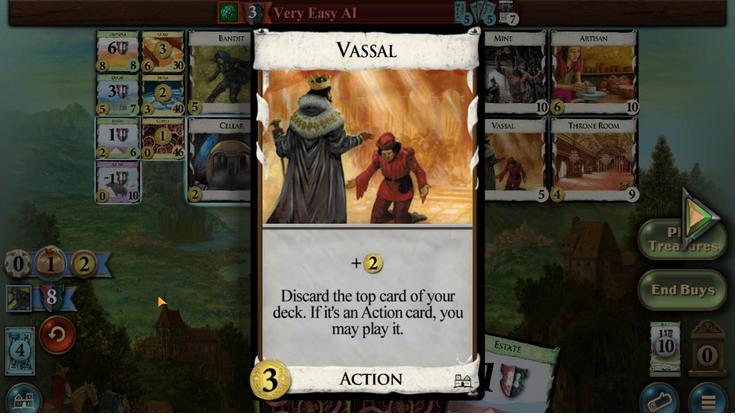 
Action: Mouse moved to (356, 292)
Screenshot: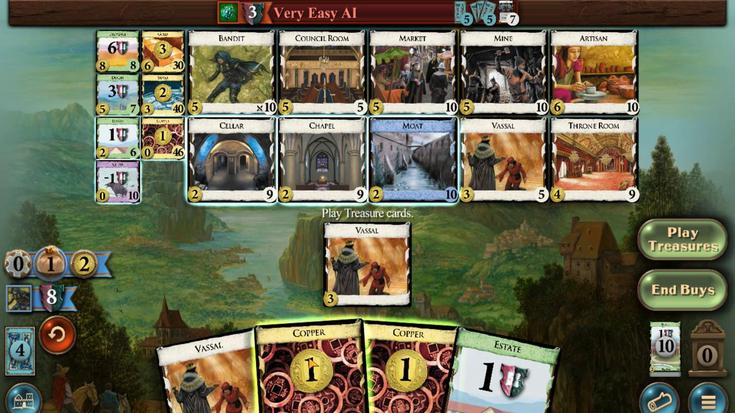 
Action: Mouse pressed left at (356, 292)
Screenshot: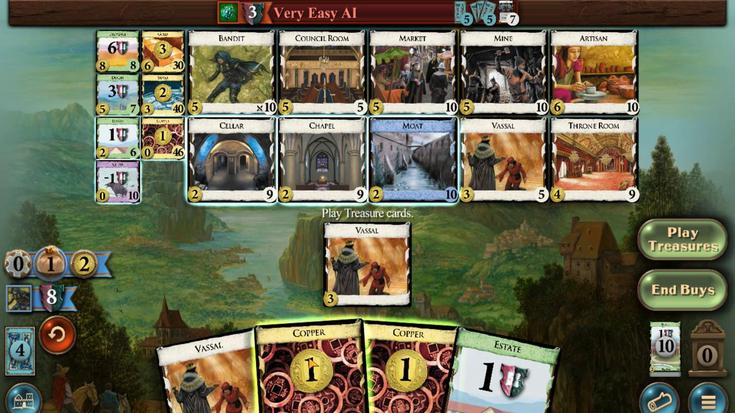 
Action: Mouse moved to (386, 302)
Screenshot: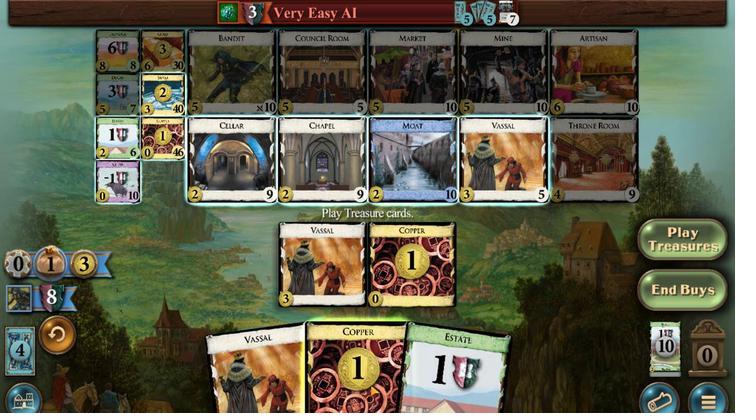 
Action: Mouse pressed left at (386, 302)
Screenshot: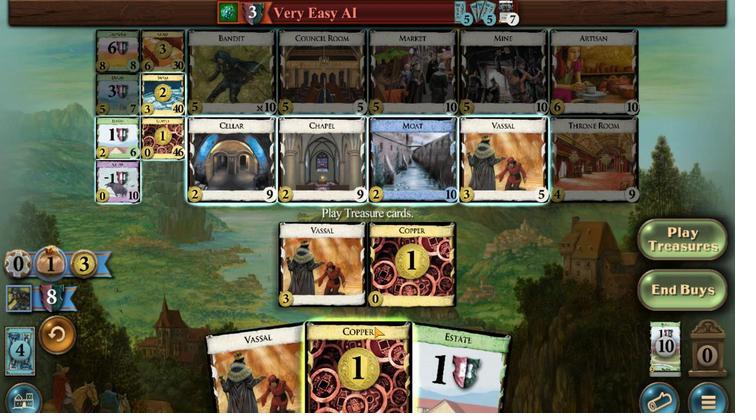 
Action: Mouse moved to (445, 113)
Screenshot: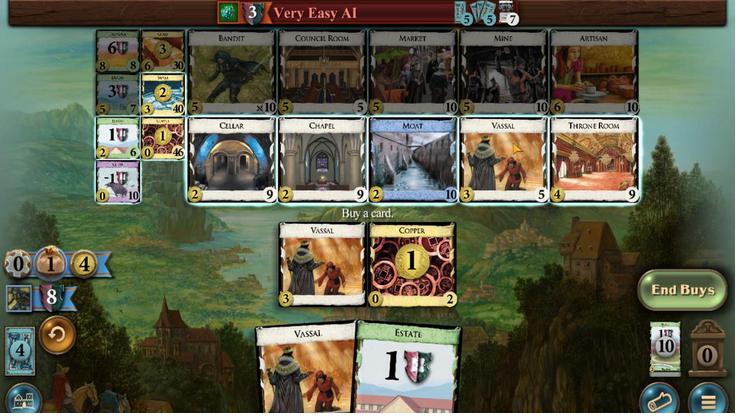 
Action: Mouse pressed left at (445, 113)
Screenshot: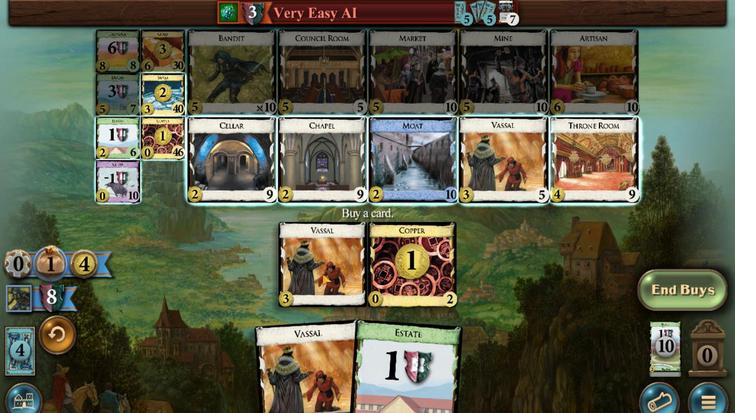 
Action: Mouse moved to (344, 288)
Screenshot: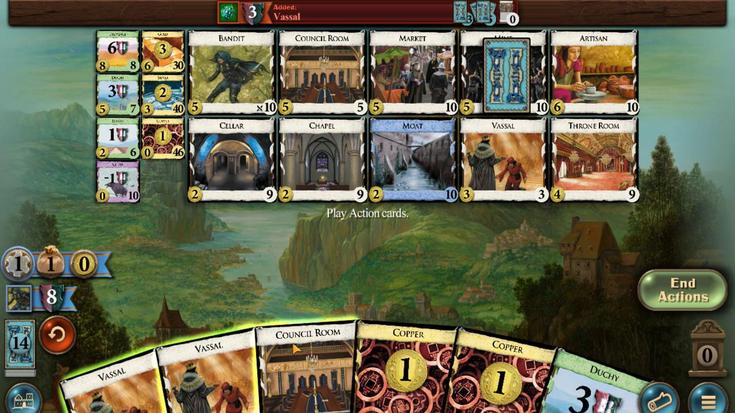 
Action: Mouse pressed left at (344, 288)
Screenshot: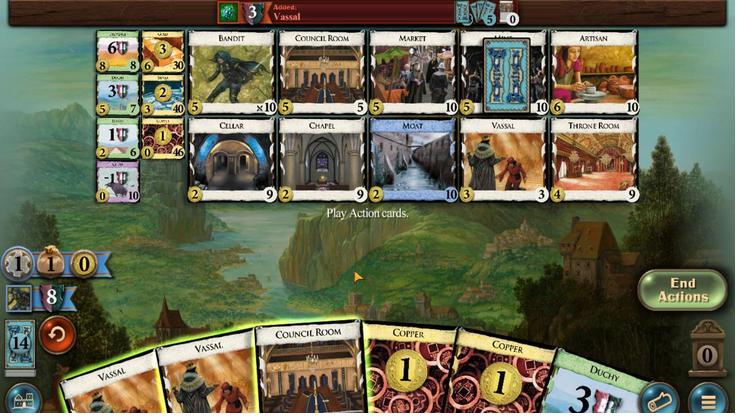 
Action: Mouse moved to (359, 287)
Screenshot: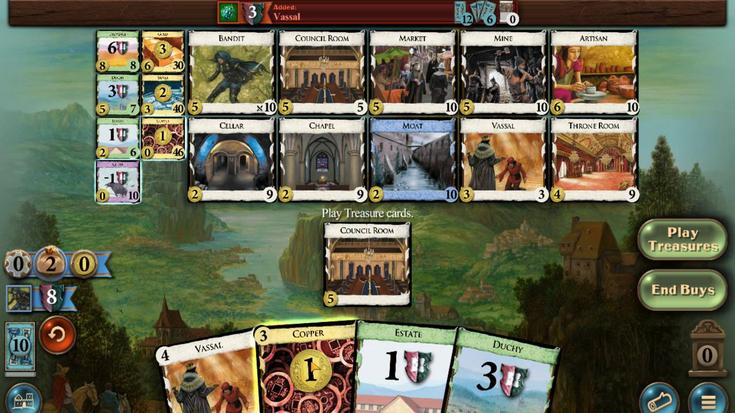 
Action: Mouse pressed left at (359, 287)
Screenshot: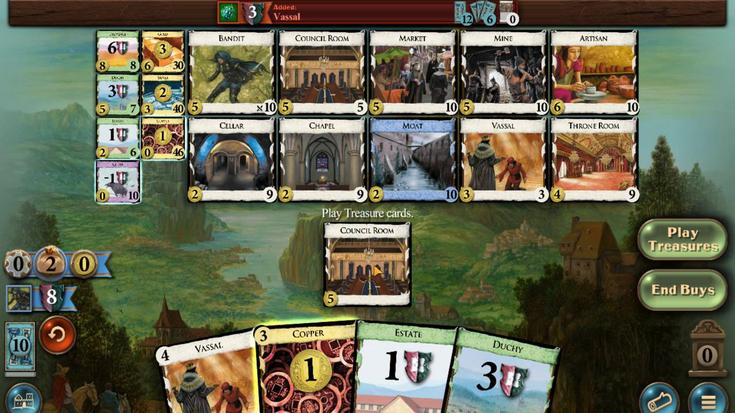 
Action: Mouse moved to (358, 313)
Screenshot: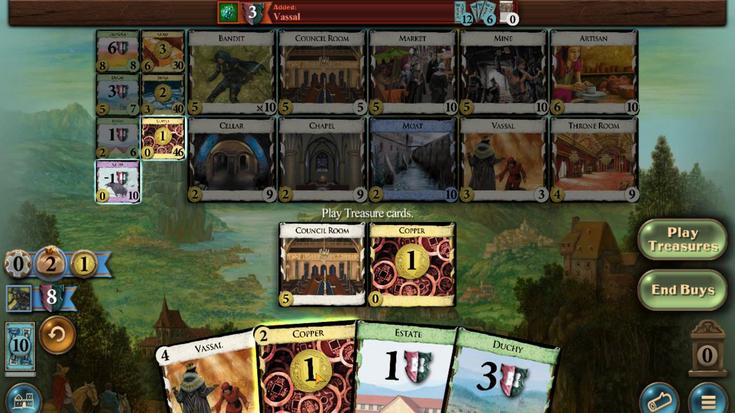 
Action: Mouse pressed left at (358, 313)
Screenshot: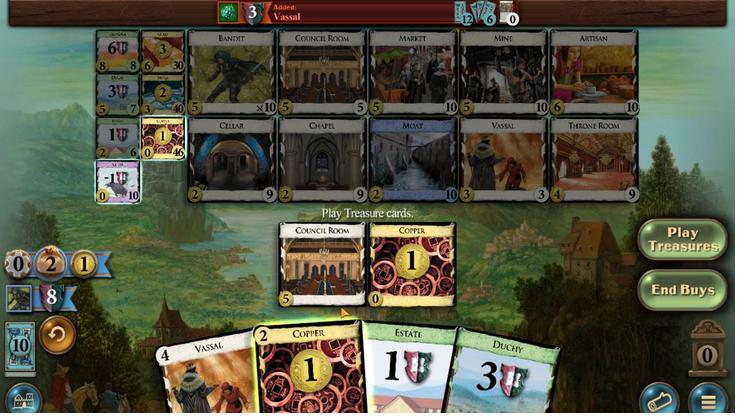 
Action: Mouse moved to (365, 283)
Screenshot: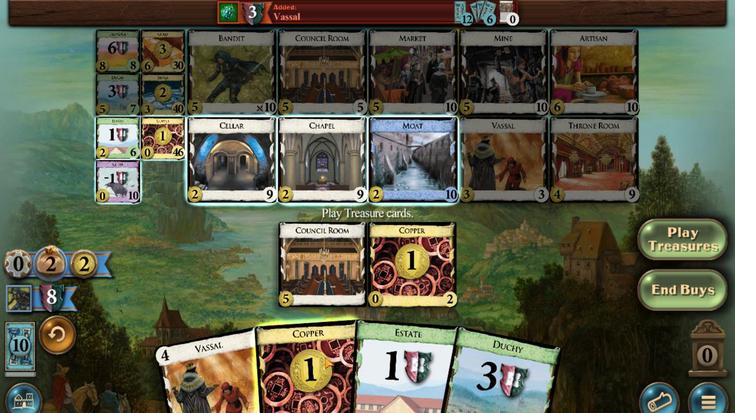 
Action: Mouse pressed left at (365, 283)
Screenshot: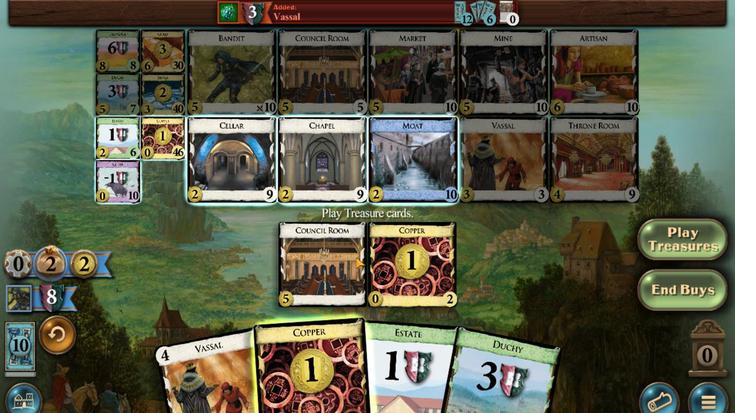 
Action: Mouse moved to (297, 72)
Screenshot: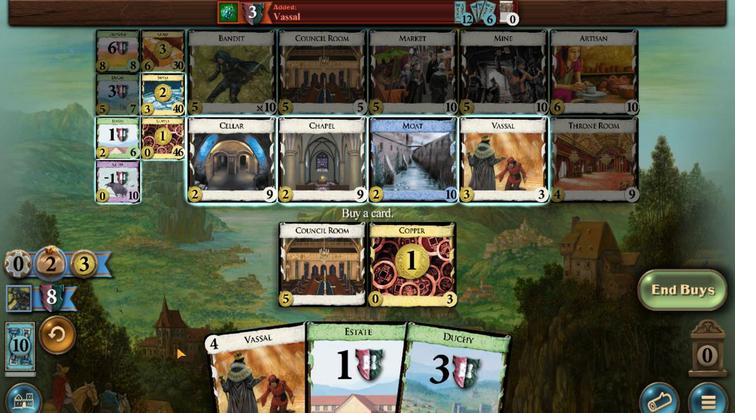 
Action: Mouse pressed left at (297, 72)
Screenshot: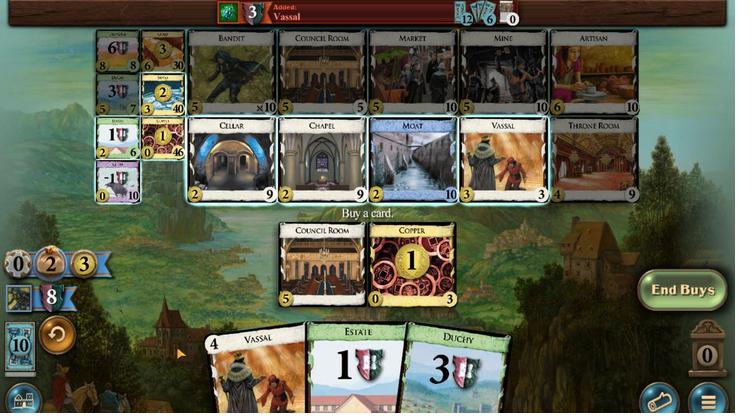 
Action: Mouse moved to (299, 106)
Screenshot: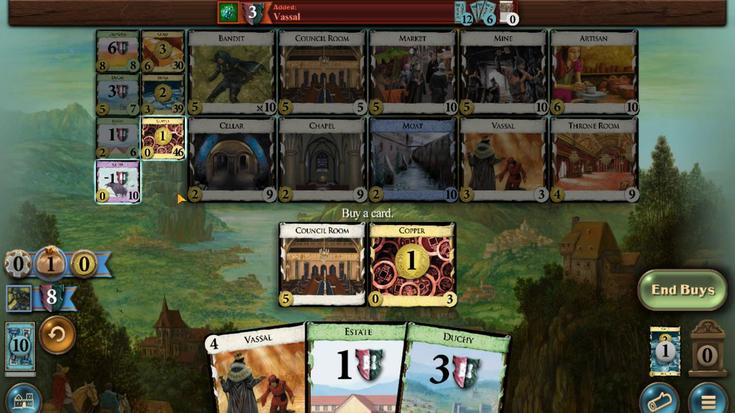 
Action: Mouse pressed left at (299, 106)
Screenshot: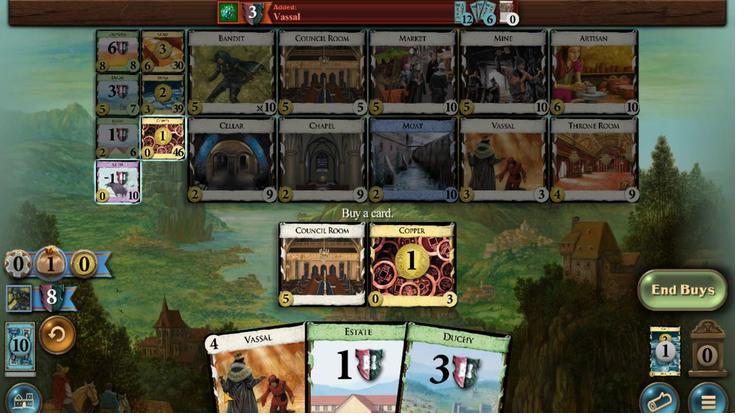 
Action: Mouse moved to (308, 319)
Screenshot: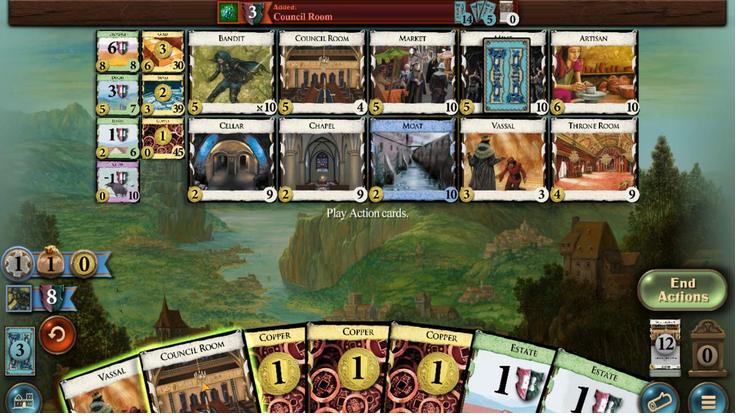 
Action: Mouse pressed left at (308, 319)
Screenshot: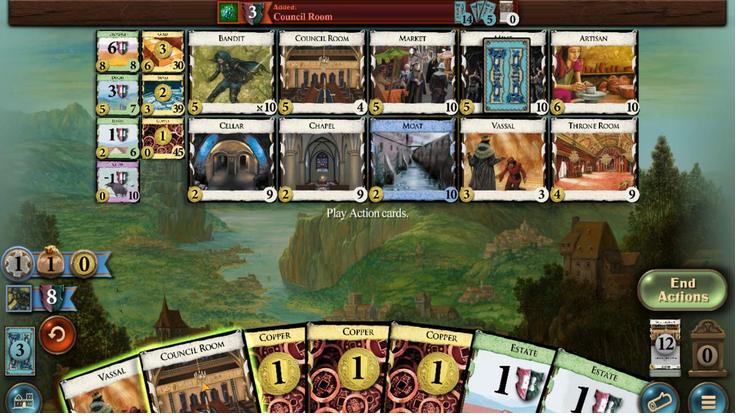 
Action: Mouse moved to (313, 290)
Screenshot: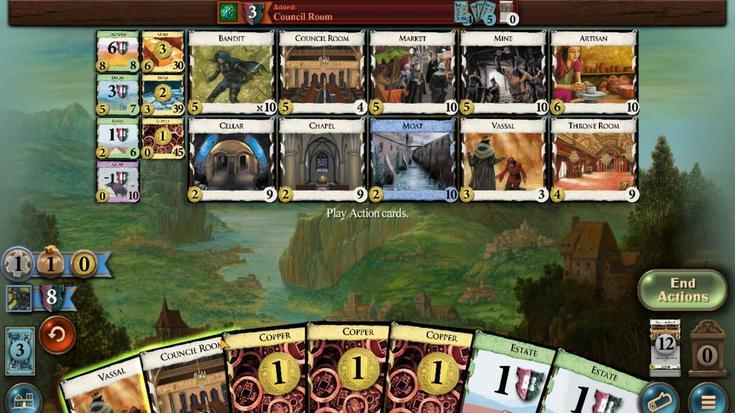 
Action: Mouse pressed left at (313, 290)
Screenshot: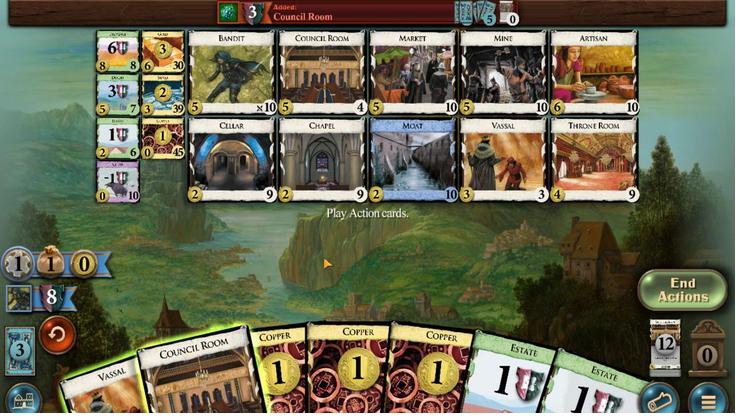 
Action: Mouse moved to (372, 290)
Screenshot: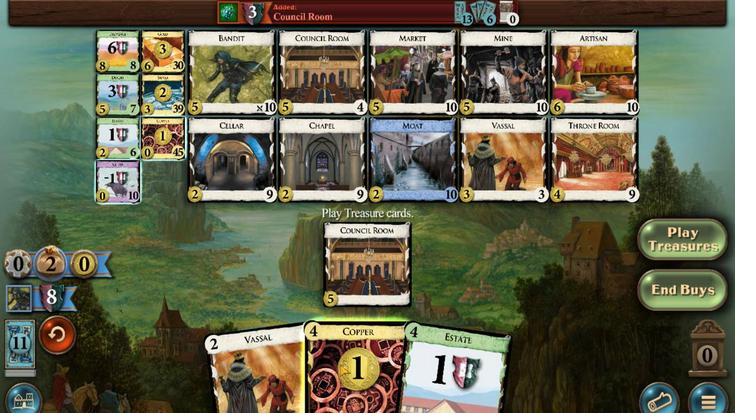 
Action: Mouse pressed left at (372, 290)
Screenshot: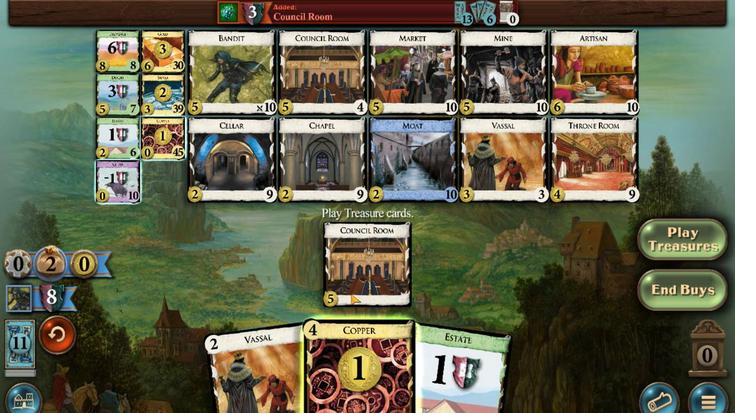 
Action: Mouse moved to (378, 295)
Screenshot: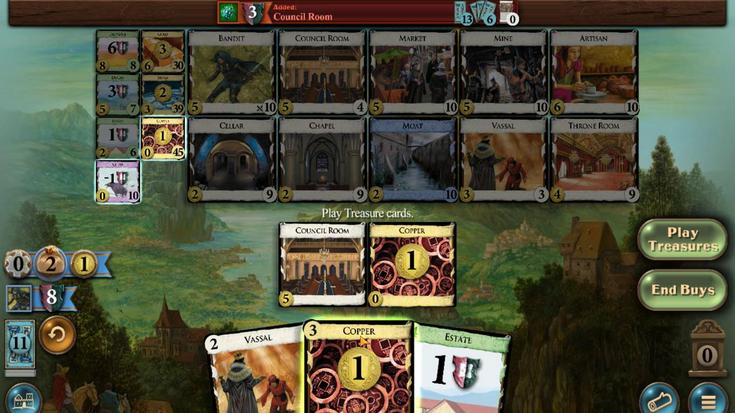 
Action: Mouse pressed left at (378, 295)
Screenshot: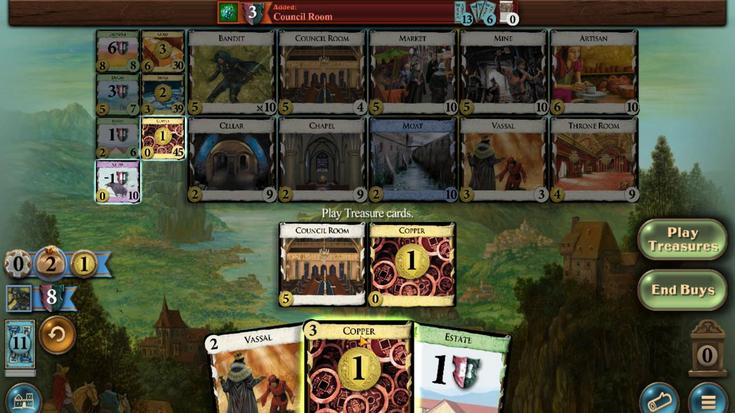 
Action: Mouse moved to (380, 306)
Screenshot: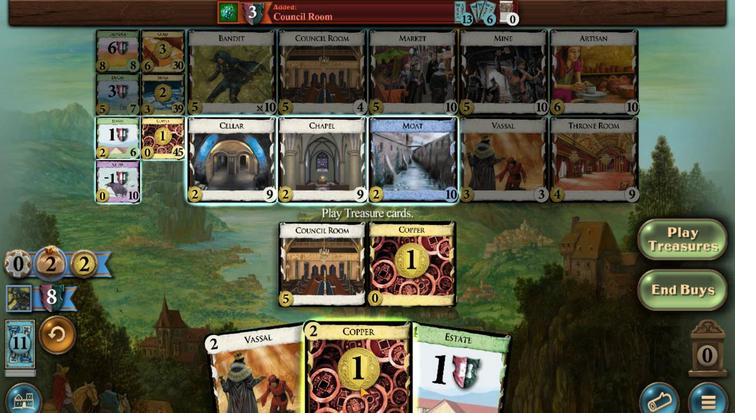 
Action: Mouse pressed left at (380, 306)
Screenshot: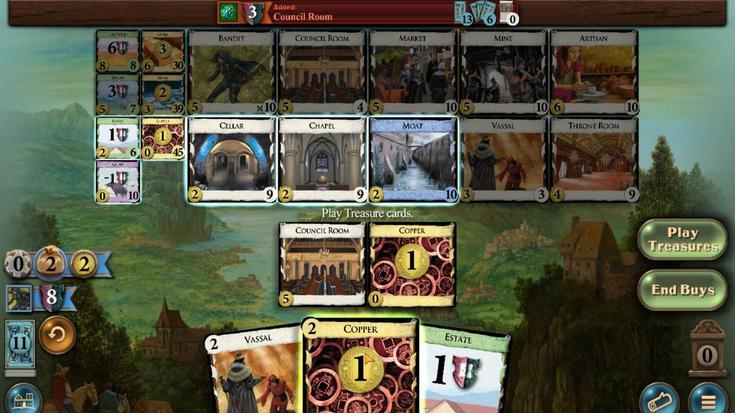 
Action: Mouse moved to (378, 316)
Screenshot: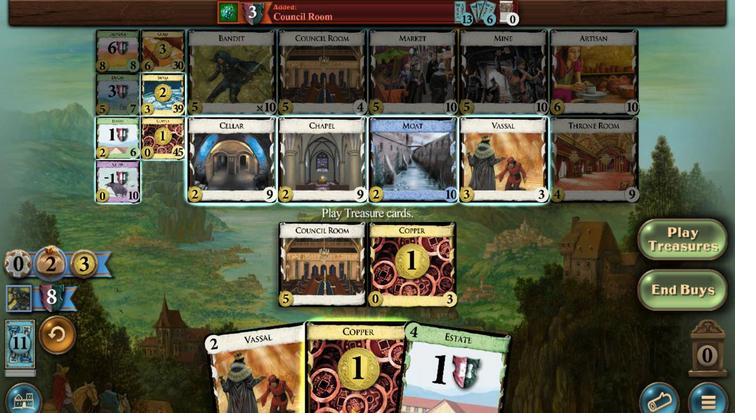 
Action: Mouse pressed left at (378, 316)
Screenshot: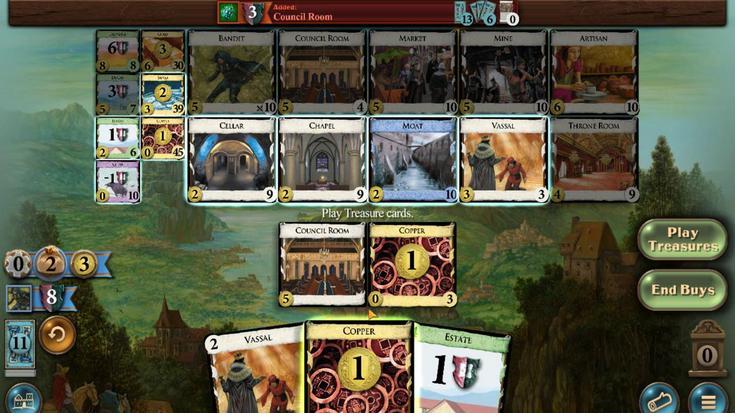 
Action: Mouse moved to (276, 105)
Screenshot: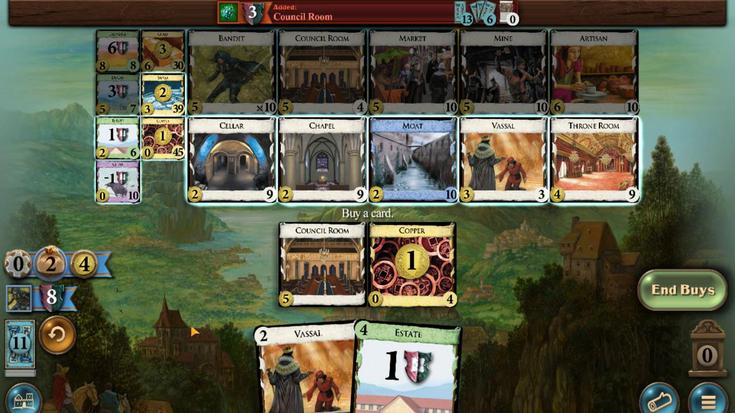 
Action: Mouse pressed left at (276, 105)
Screenshot: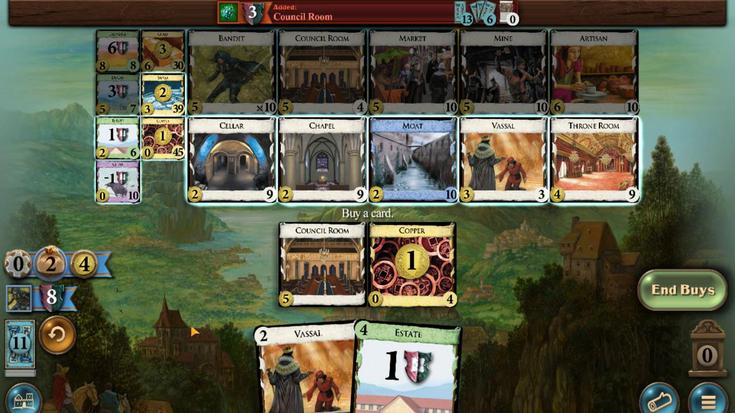 
Action: Mouse moved to (281, 108)
Screenshot: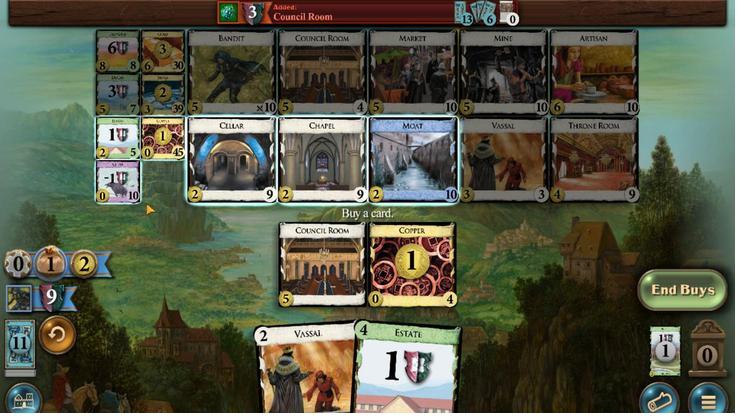 
Action: Mouse pressed left at (281, 108)
Screenshot: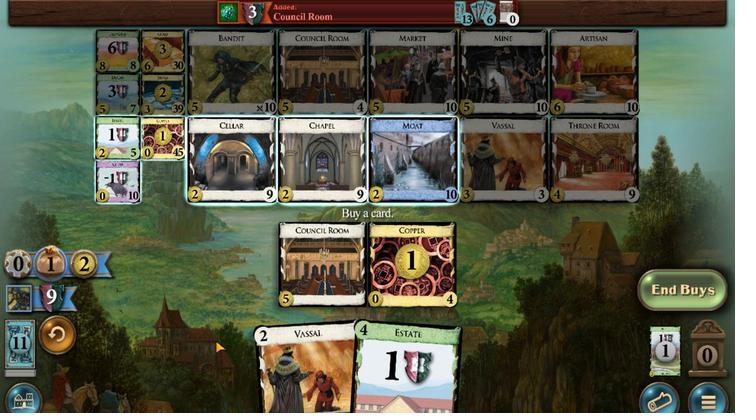 
Action: Mouse moved to (279, 311)
Screenshot: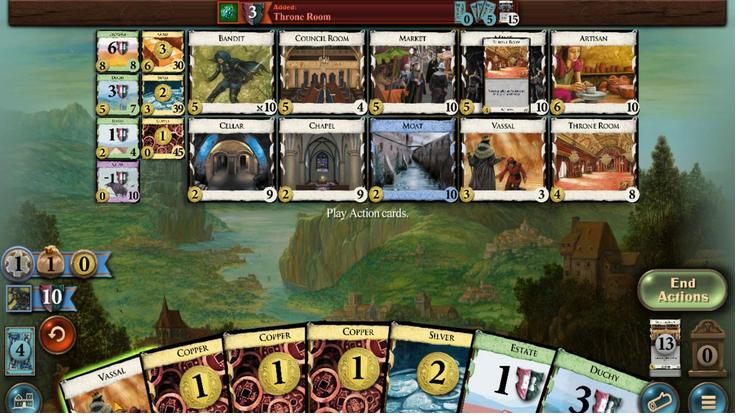 
Action: Mouse pressed left at (279, 311)
Screenshot: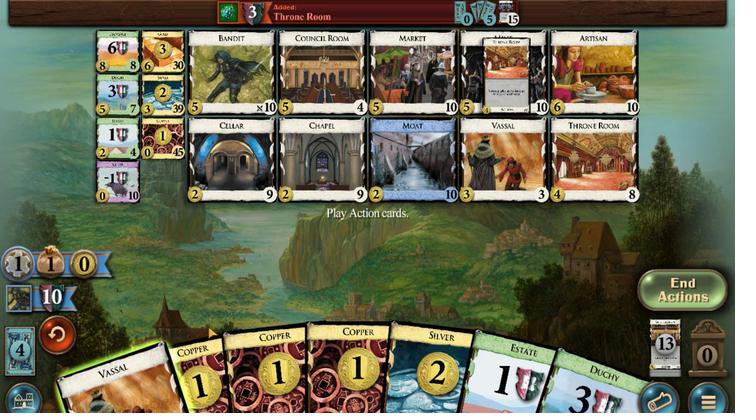 
Action: Mouse moved to (383, 85)
Screenshot: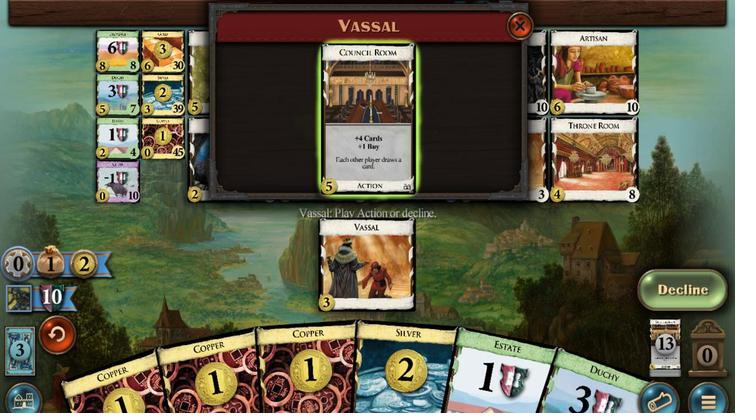 
Action: Mouse pressed left at (383, 85)
Screenshot: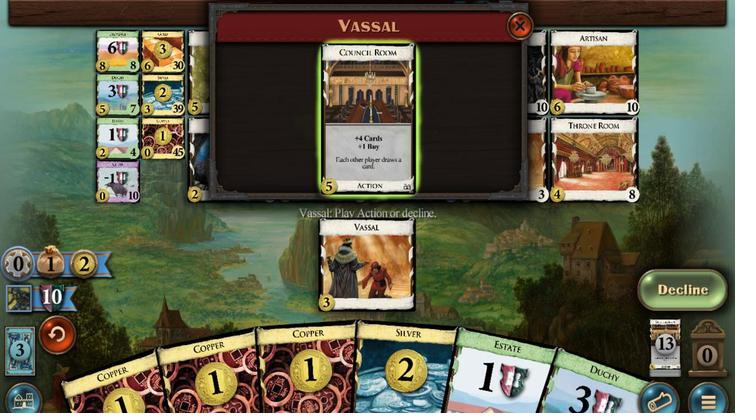 
Action: Mouse moved to (378, 294)
Screenshot: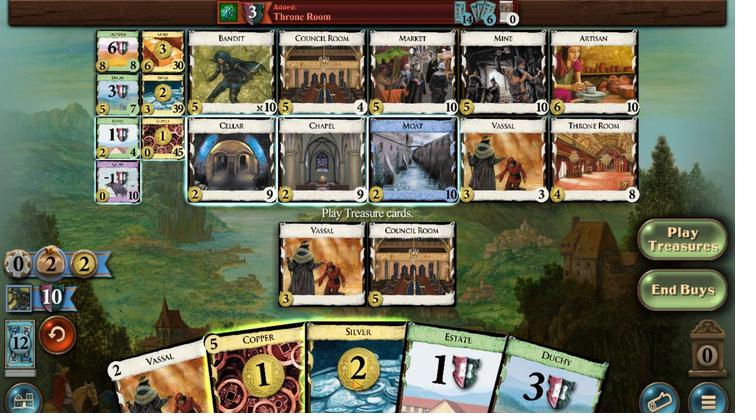 
Action: Mouse pressed left at (378, 294)
Screenshot: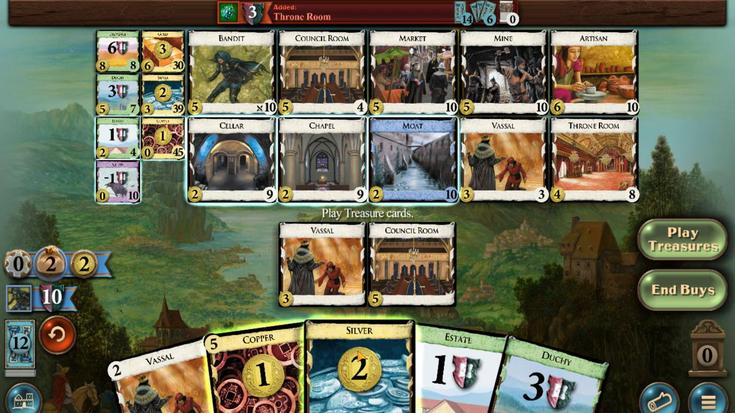 
Action: Mouse moved to (368, 317)
Screenshot: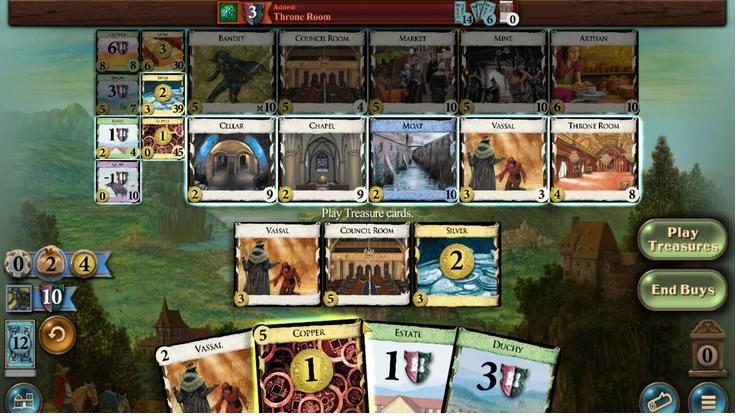 
Action: Mouse pressed left at (368, 317)
Screenshot: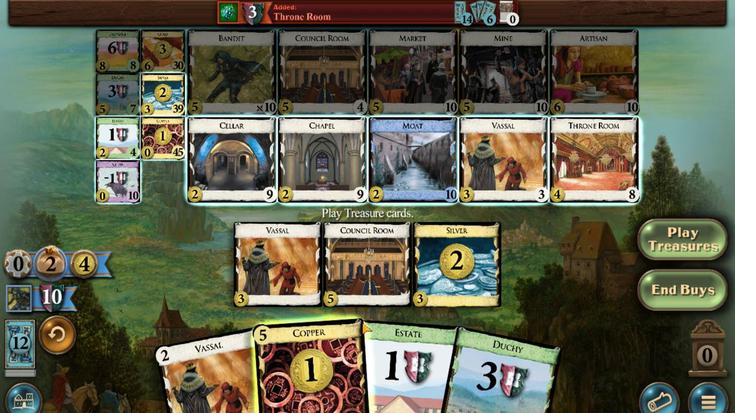 
Action: Mouse moved to (281, 69)
Screenshot: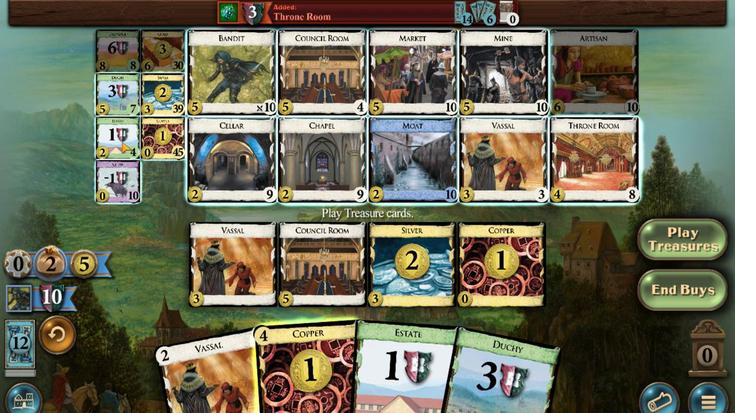 
Action: Mouse pressed left at (281, 69)
Screenshot: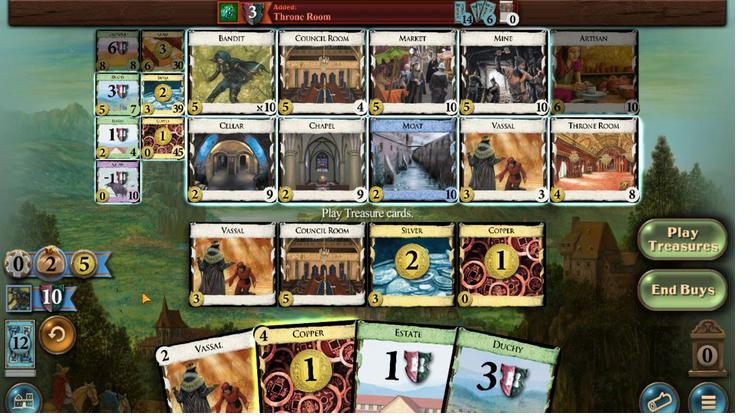 
Action: Mouse moved to (295, 102)
Screenshot: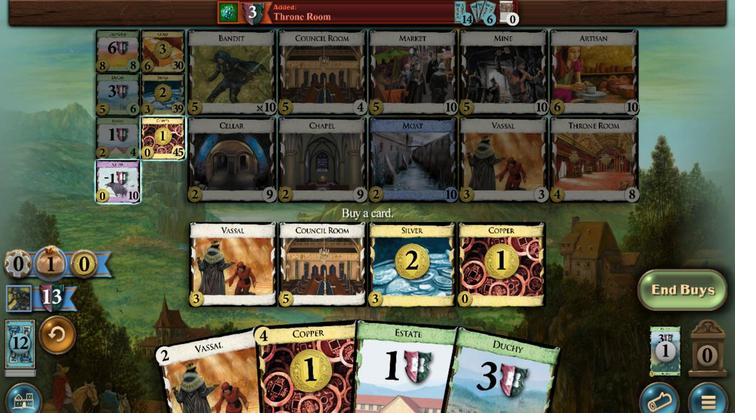 
Action: Mouse pressed left at (295, 102)
Screenshot: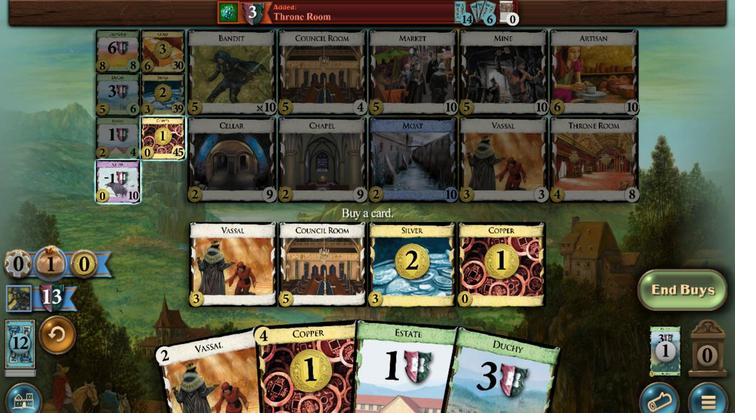
Action: Mouse moved to (283, 297)
Screenshot: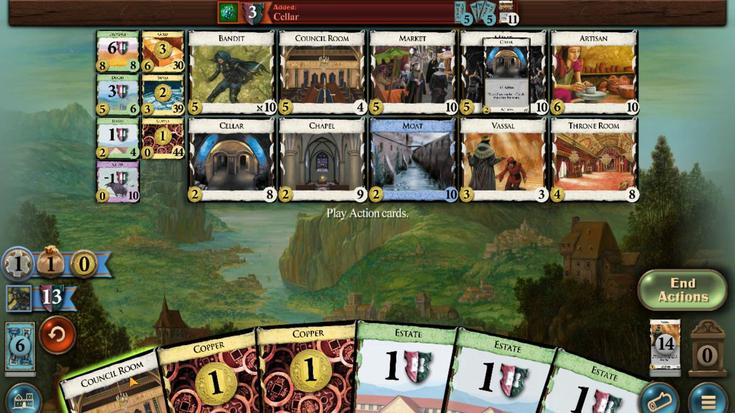 
Action: Mouse pressed left at (283, 297)
Screenshot: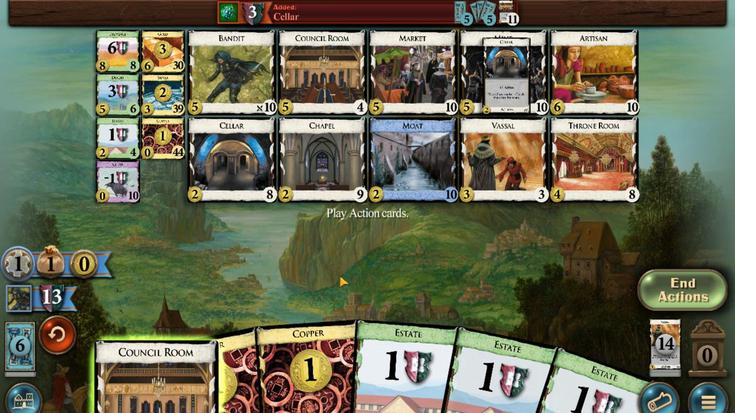 
Action: Mouse moved to (377, 293)
Screenshot: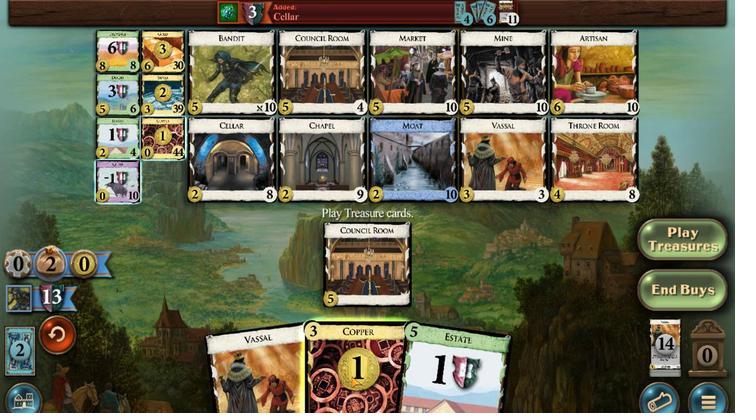 
Action: Mouse pressed left at (377, 293)
Screenshot: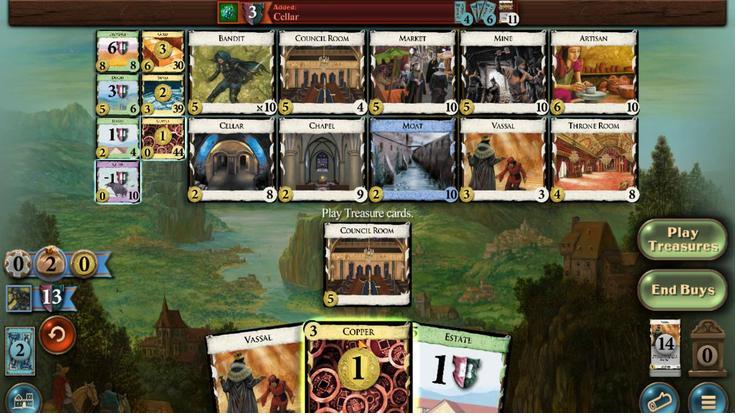 
Action: Mouse moved to (382, 294)
Screenshot: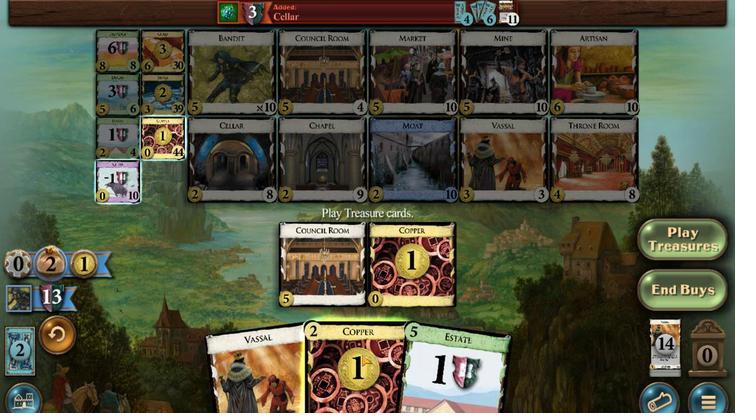 
Action: Mouse pressed left at (382, 294)
Screenshot: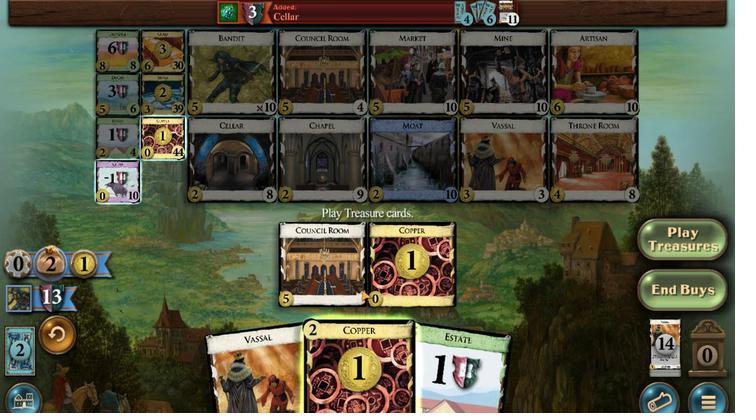 
Action: Mouse moved to (376, 291)
Screenshot: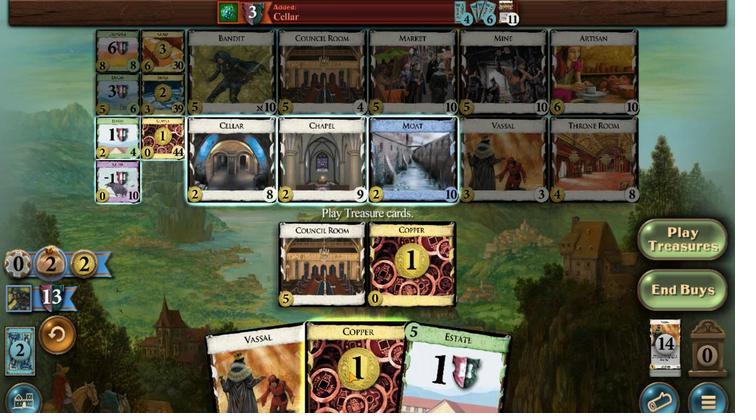 
Action: Mouse pressed left at (376, 291)
Screenshot: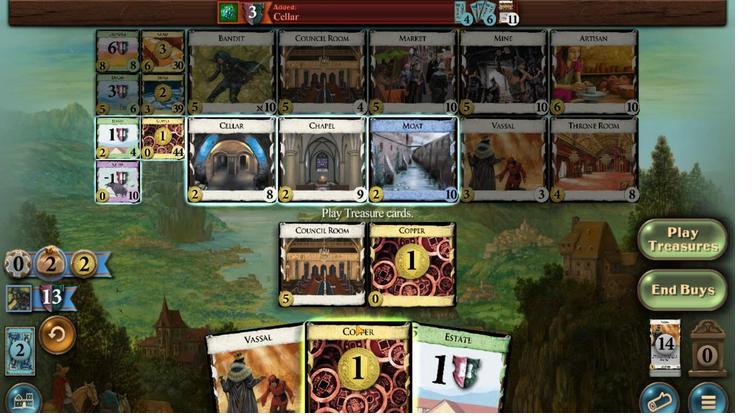 
Action: Mouse moved to (282, 106)
Screenshot: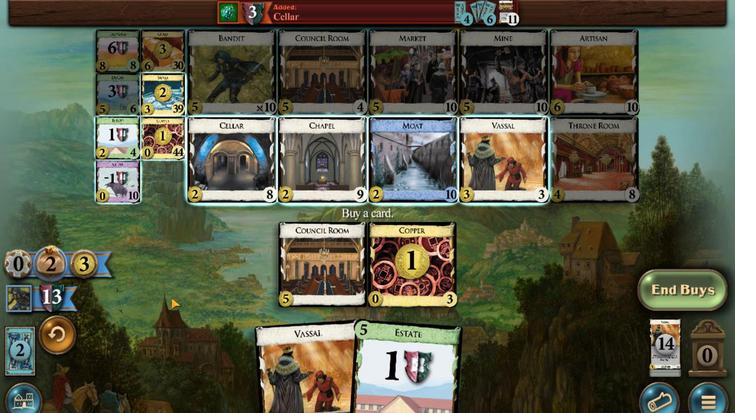 
Action: Mouse pressed left at (282, 106)
Screenshot: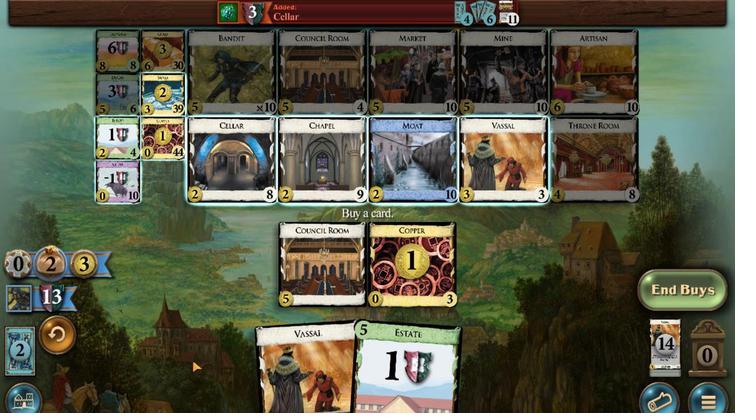 
Action: Mouse moved to (301, 102)
Screenshot: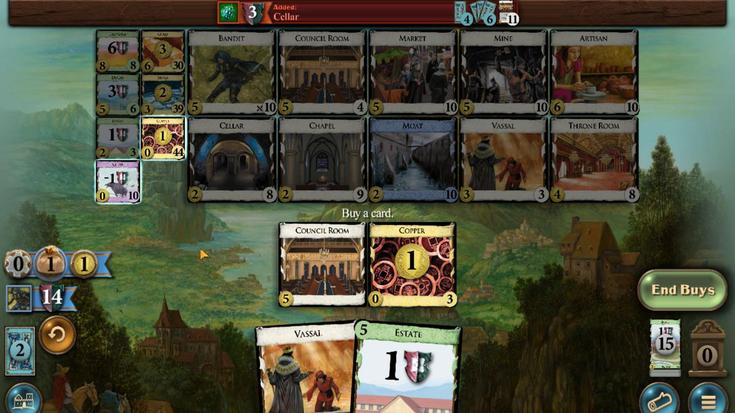 
Action: Mouse pressed left at (301, 102)
Screenshot: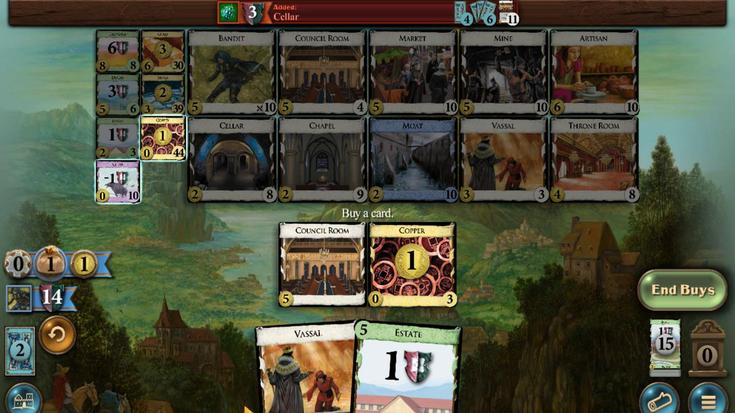 
Action: Mouse moved to (309, 296)
Screenshot: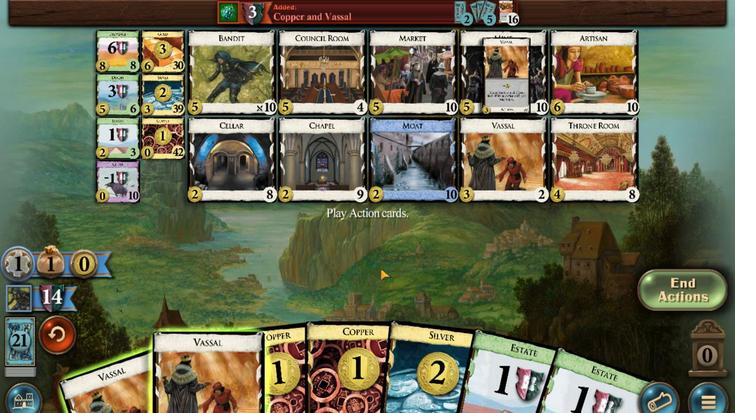 
Action: Mouse pressed left at (309, 296)
Screenshot: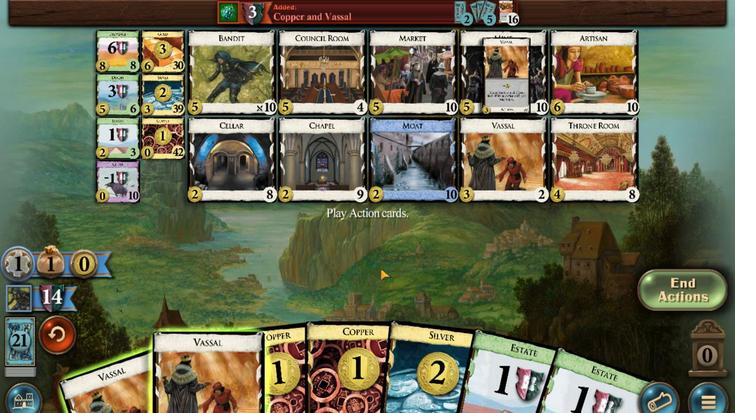 
Action: Mouse moved to (394, 303)
Screenshot: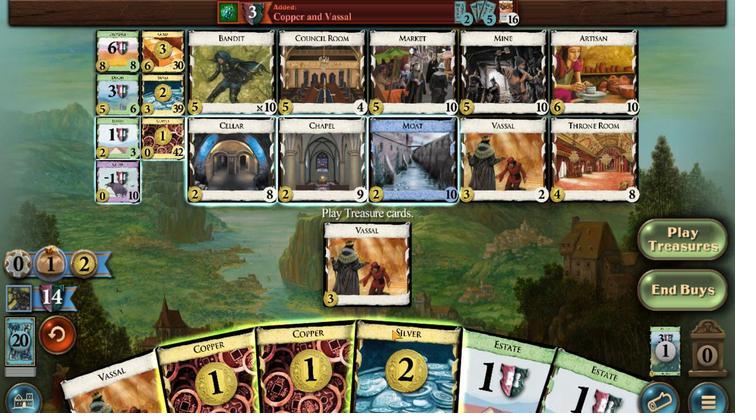
Action: Mouse pressed left at (394, 303)
Screenshot: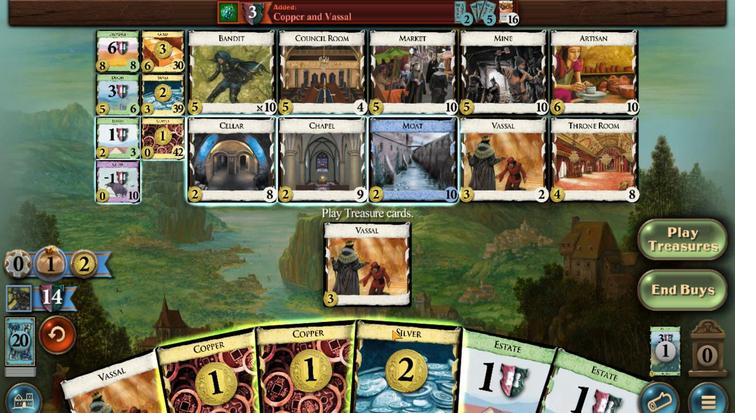 
Action: Mouse moved to (380, 309)
Screenshot: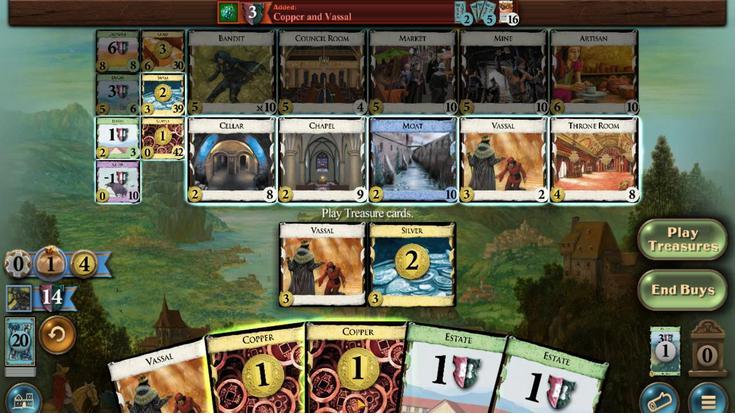 
Action: Mouse pressed left at (380, 309)
Screenshot: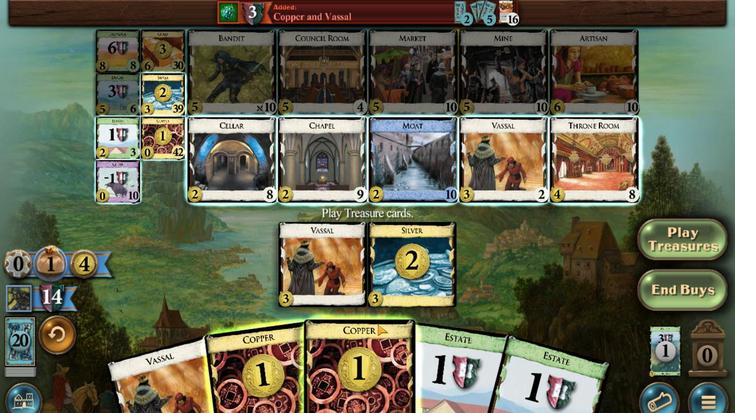 
Action: Mouse moved to (362, 311)
Screenshot: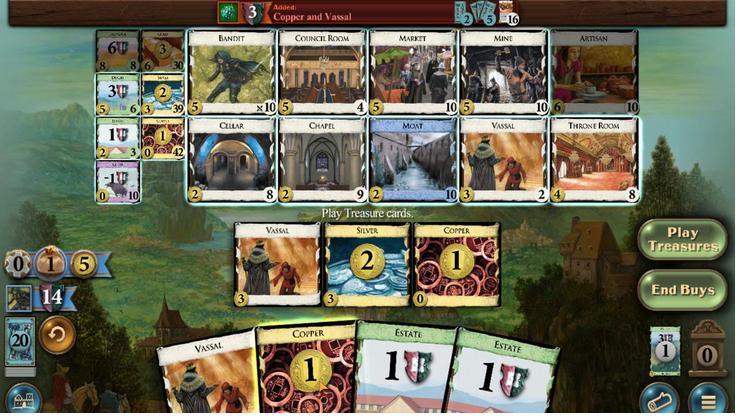 
Action: Mouse pressed left at (362, 311)
Screenshot: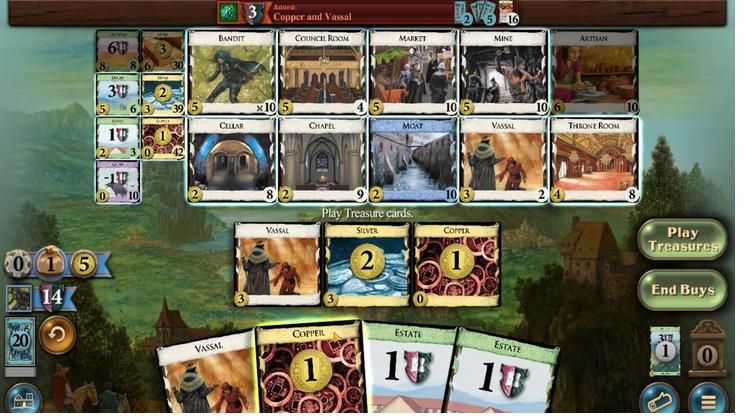 
Action: Mouse moved to (299, 41)
Screenshot: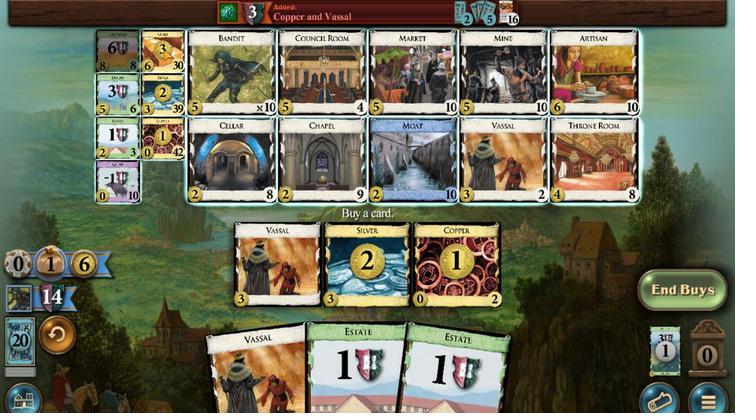 
Action: Mouse pressed left at (299, 41)
Screenshot: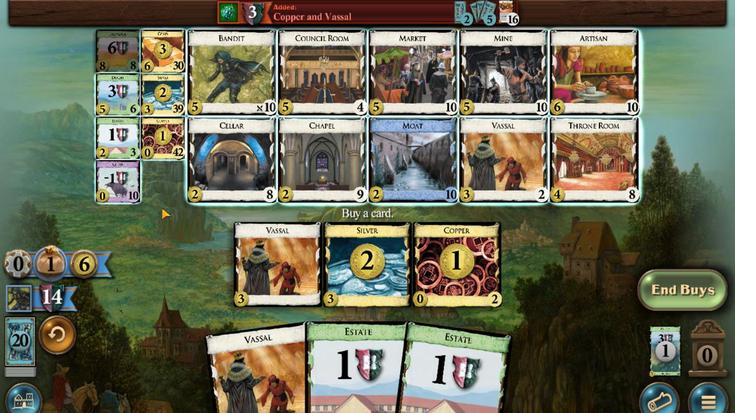 
Action: Mouse moved to (357, 295)
Screenshot: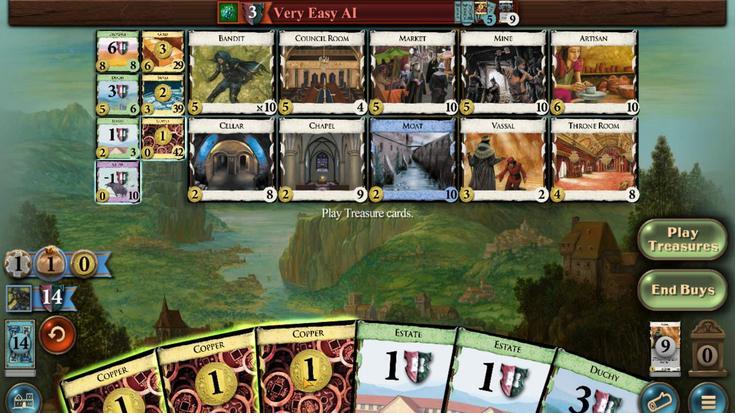 
Action: Mouse pressed left at (357, 295)
Screenshot: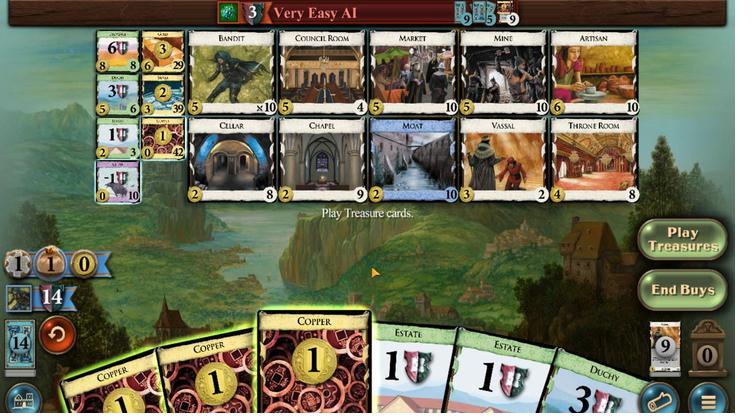
Action: Mouse moved to (344, 286)
Screenshot: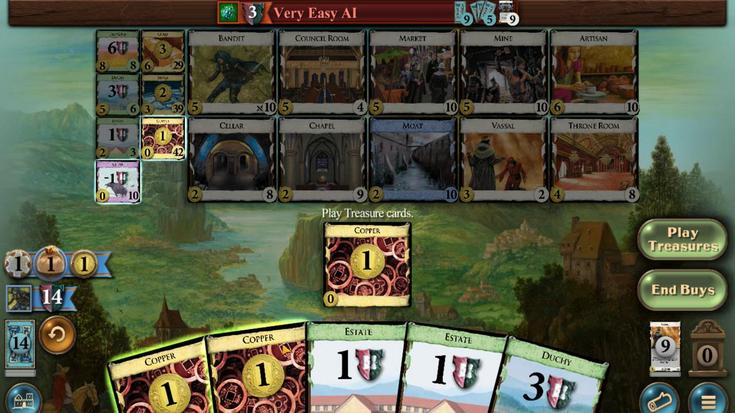 
Action: Mouse pressed left at (344, 286)
Screenshot: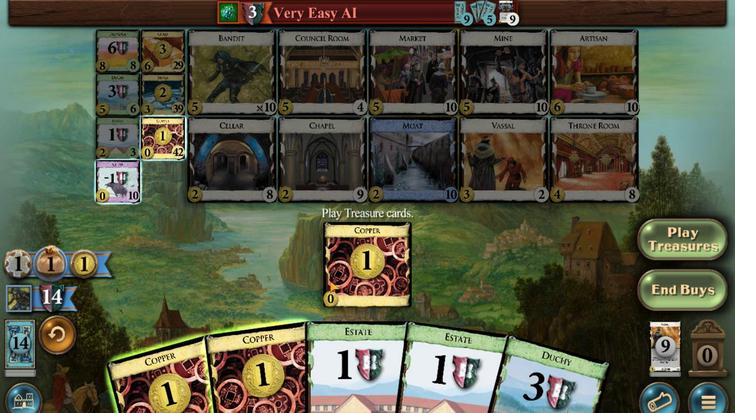 
Action: Mouse moved to (336, 279)
Screenshot: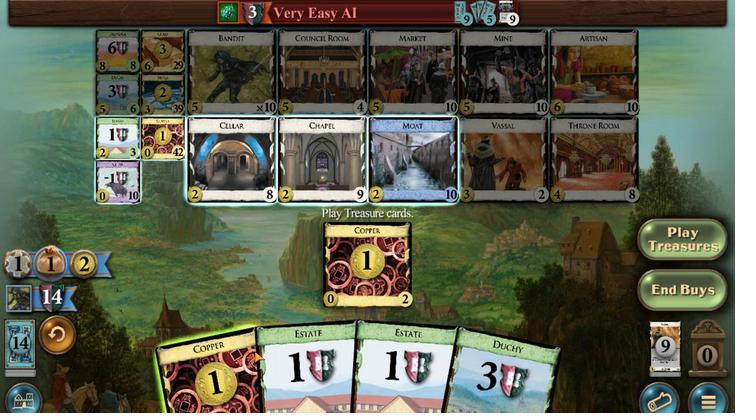 
Action: Mouse pressed left at (336, 279)
Screenshot: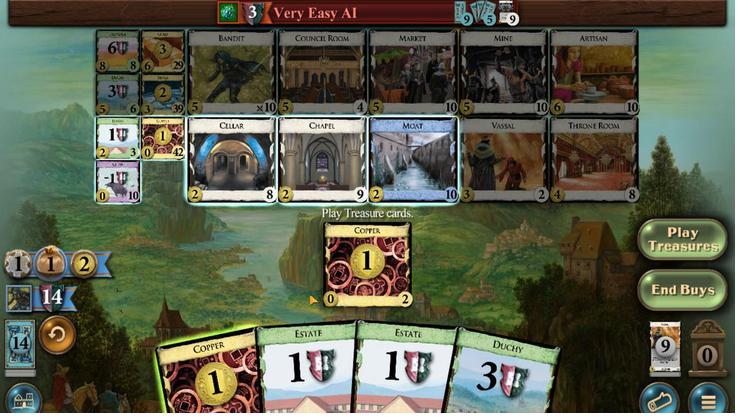 
Action: Mouse moved to (280, 104)
Screenshot: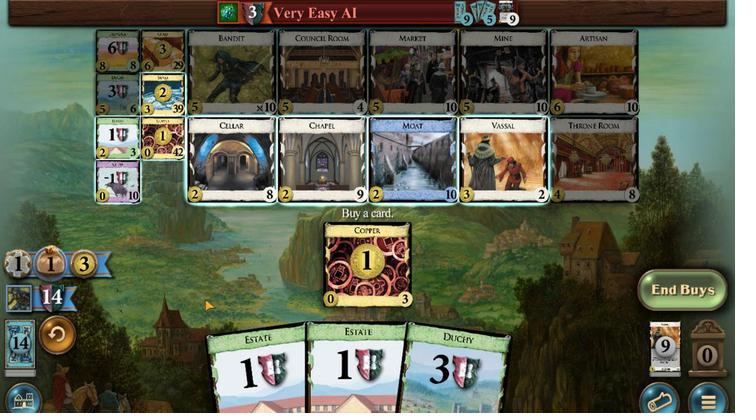 
Action: Mouse pressed left at (280, 104)
Screenshot: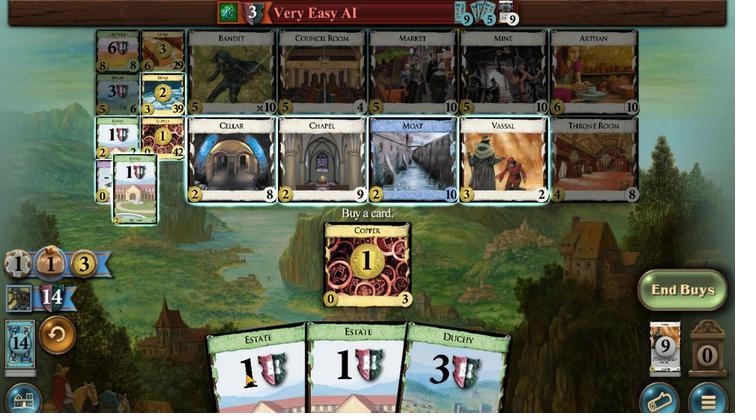 
Action: Mouse moved to (342, 297)
Screenshot: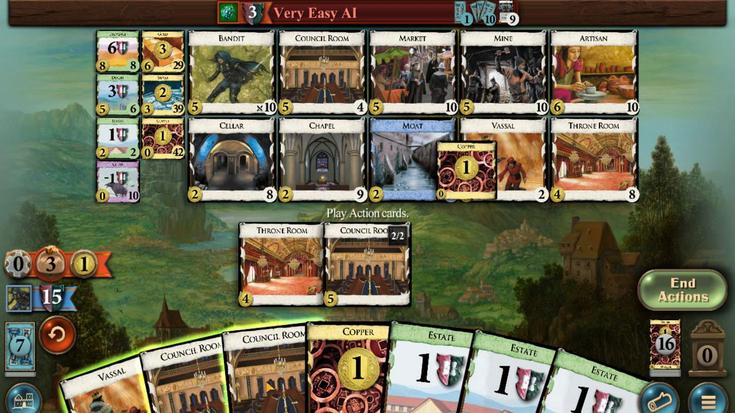 
Action: Mouse pressed left at (342, 297)
Screenshot: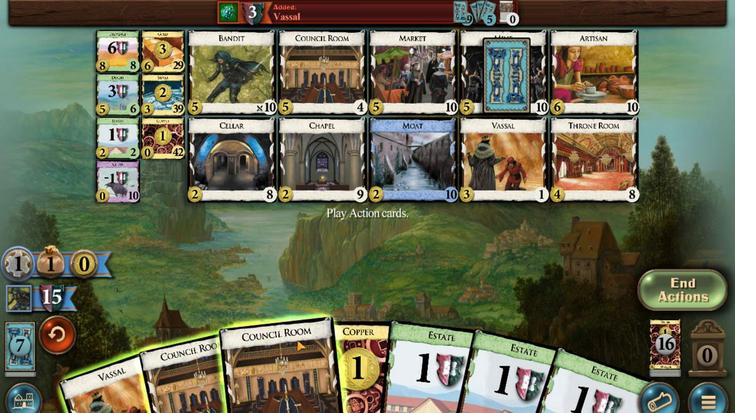 
Action: Mouse moved to (389, 305)
Screenshot: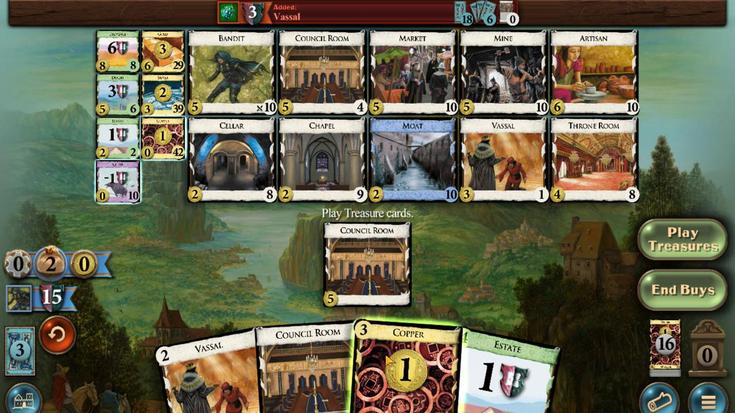 
Action: Mouse pressed left at (389, 305)
Screenshot: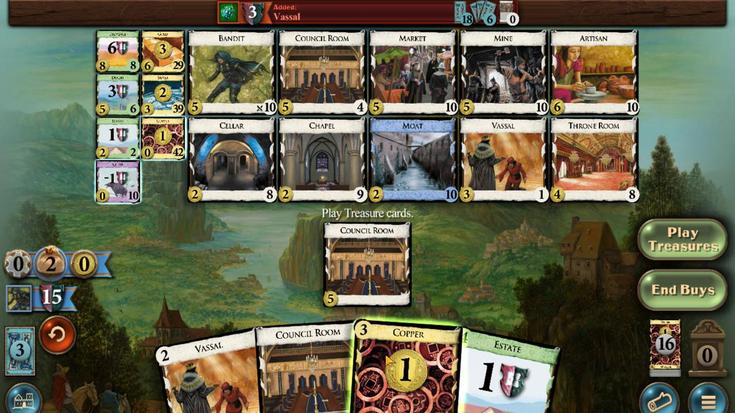 
Action: Mouse moved to (402, 308)
Screenshot: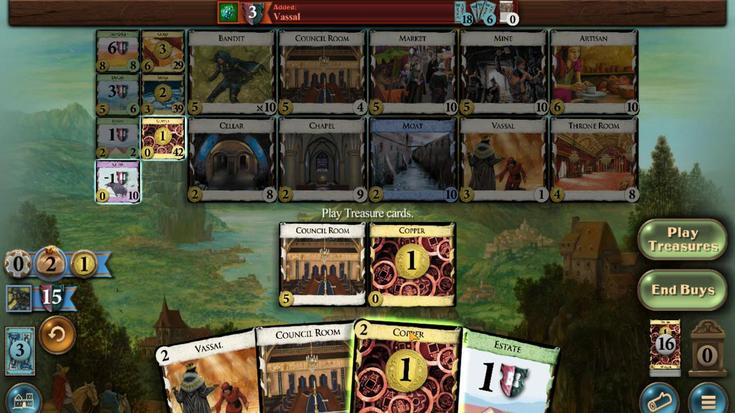 
Action: Mouse pressed left at (402, 308)
Screenshot: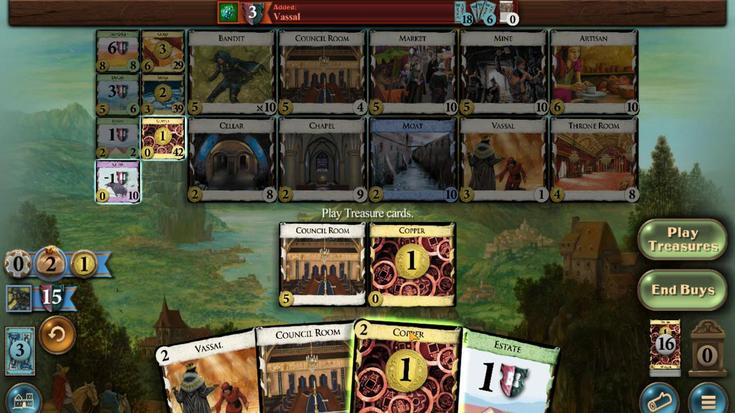 
Action: Mouse moved to (396, 303)
Screenshot: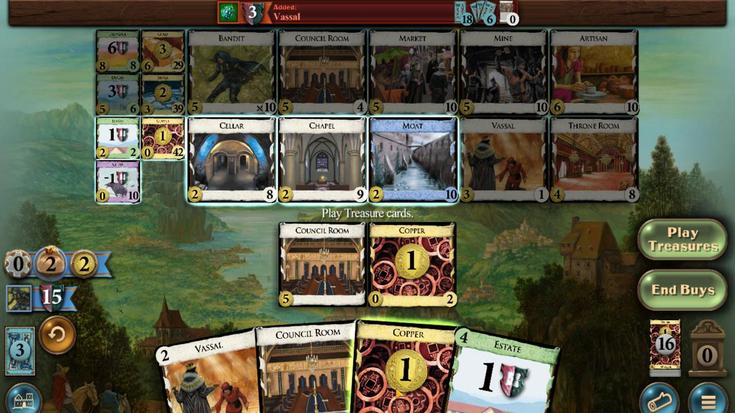 
Action: Mouse pressed left at (396, 303)
Screenshot: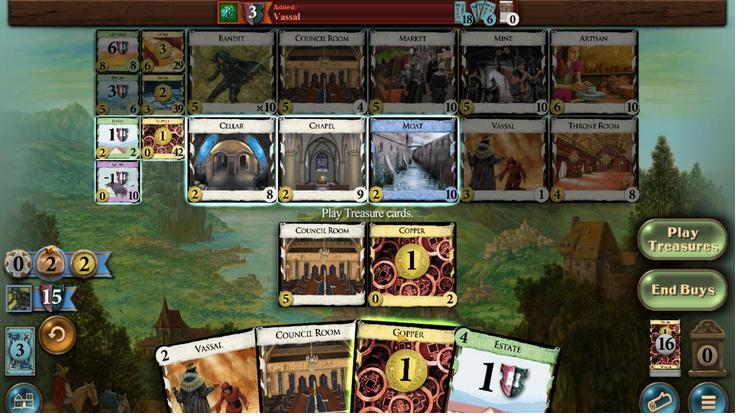 
Action: Mouse moved to (280, 101)
Screenshot: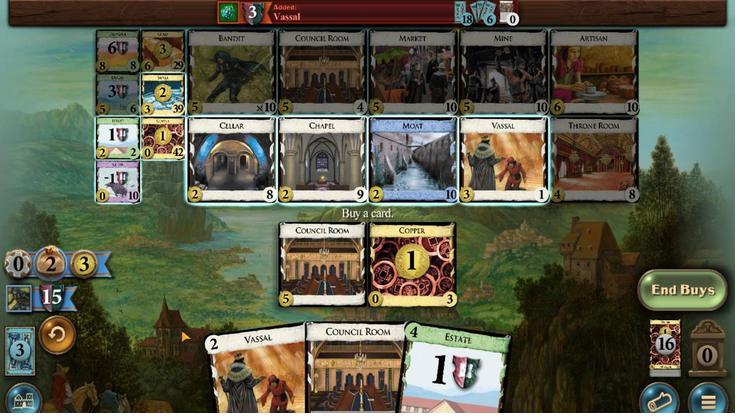
Action: Mouse pressed left at (280, 101)
Screenshot: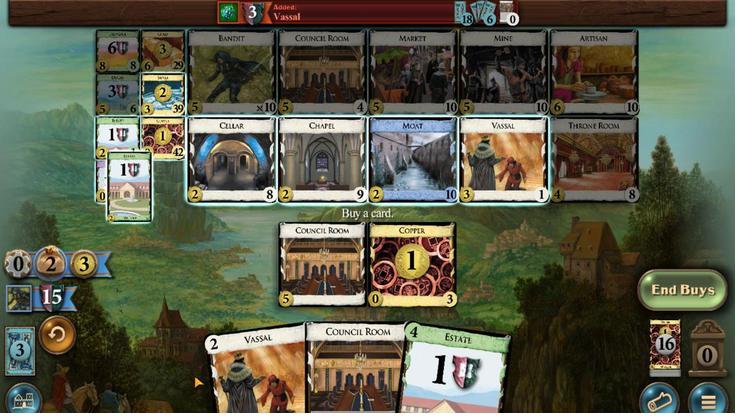 
Action: Mouse moved to (297, 109)
Screenshot: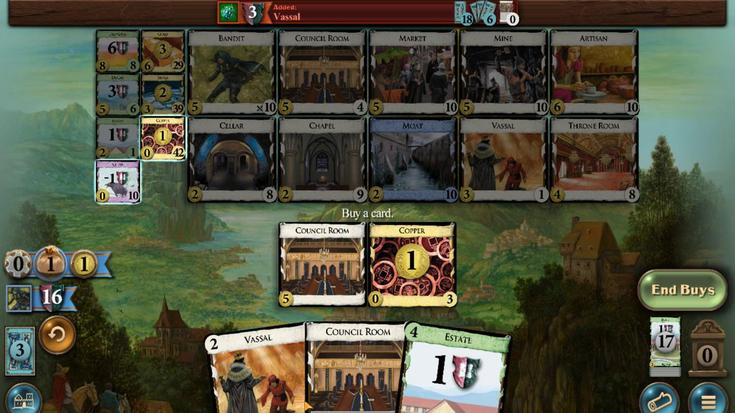 
Action: Mouse pressed left at (297, 109)
Screenshot: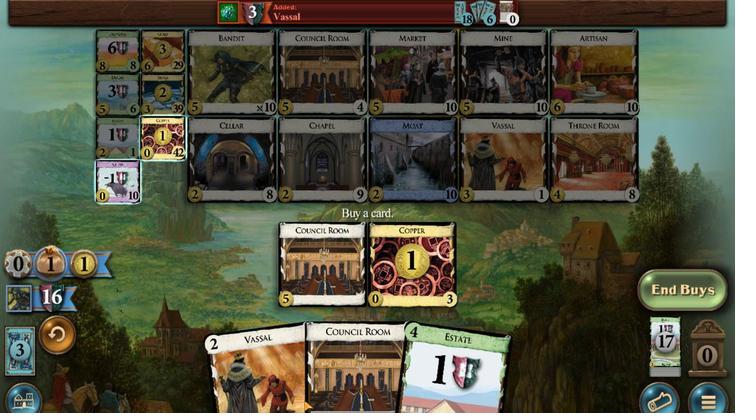 
Action: Mouse moved to (365, 288)
Screenshot: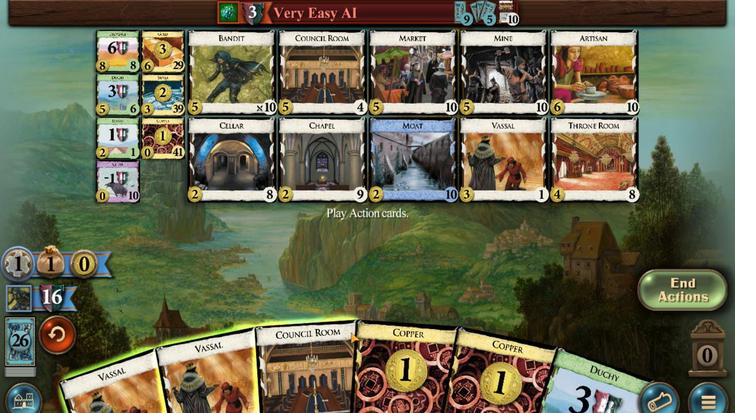 
Action: Mouse pressed left at (365, 288)
Screenshot: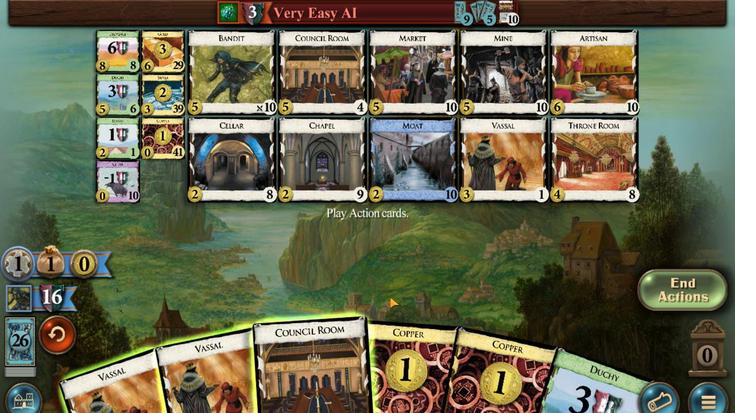 
Action: Mouse moved to (365, 297)
Screenshot: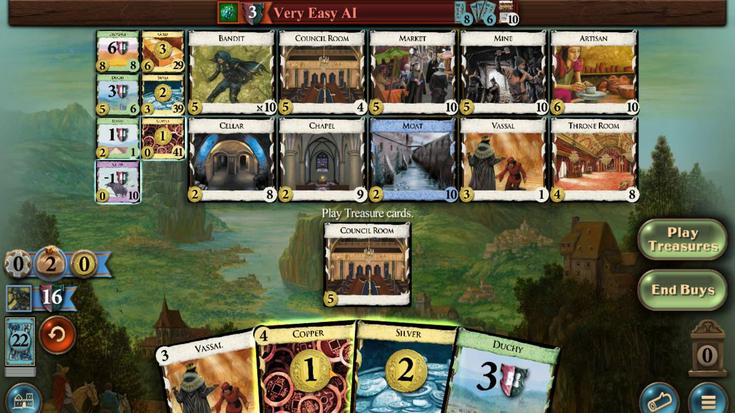 
Action: Mouse pressed left at (365, 297)
Screenshot: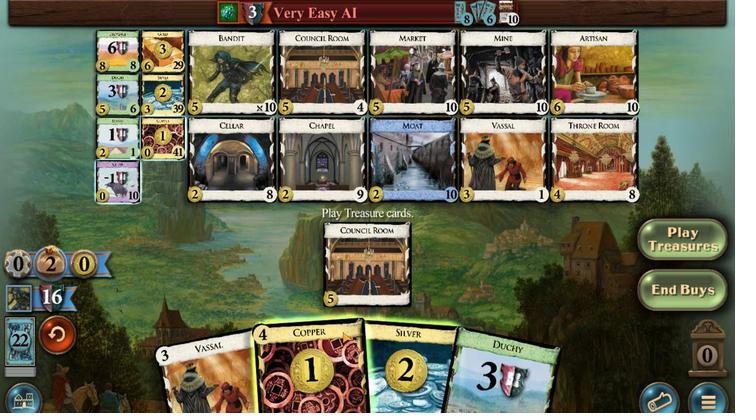 
Action: Mouse moved to (361, 283)
Screenshot: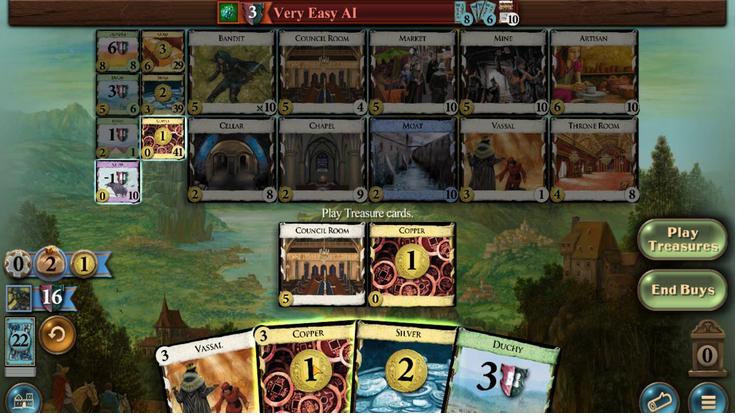 
Action: Mouse pressed left at (361, 283)
Screenshot: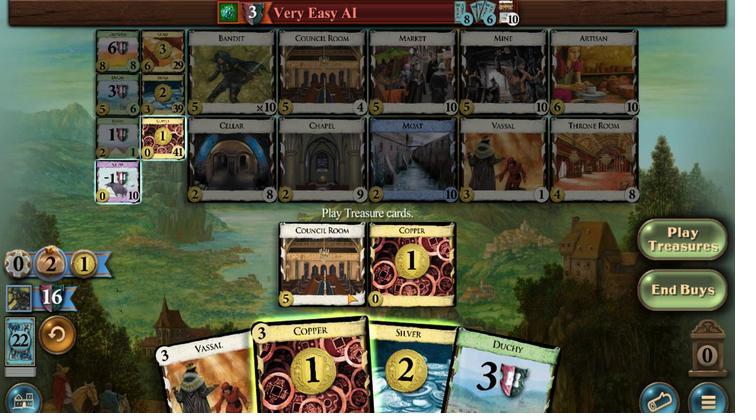 
Action: Mouse moved to (363, 274)
Screenshot: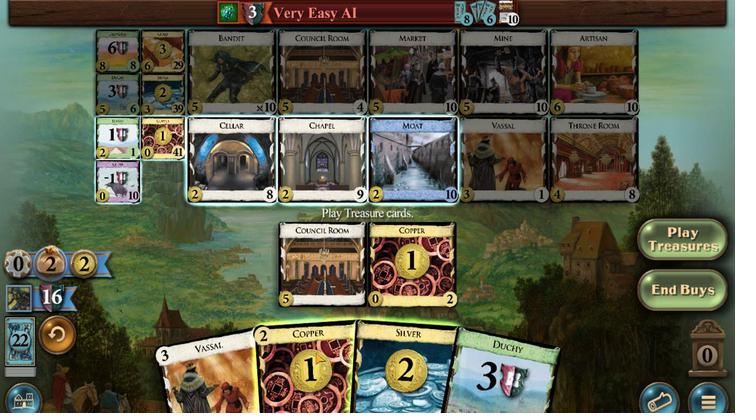 
Action: Mouse pressed left at (363, 274)
Screenshot: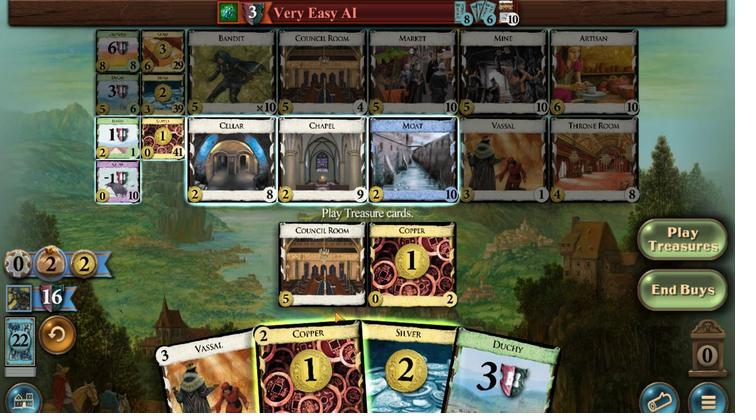 
Action: Mouse moved to (359, 294)
Screenshot: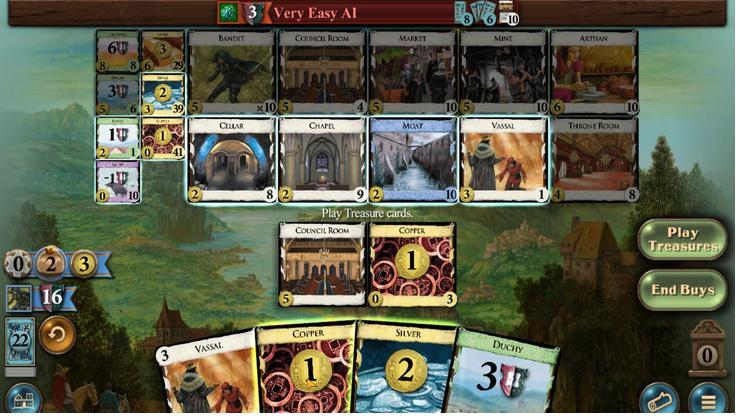 
Action: Mouse pressed left at (359, 294)
Screenshot: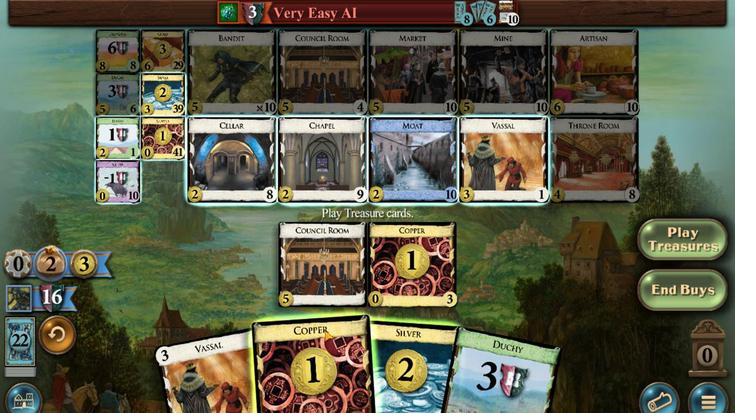 
Action: Mouse moved to (371, 291)
Screenshot: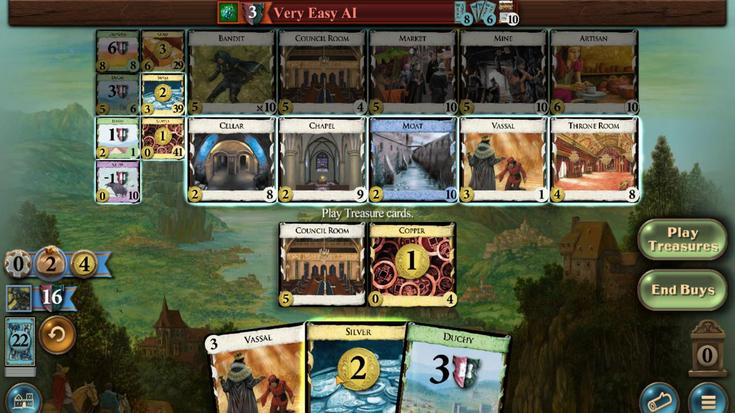 
Action: Mouse pressed left at (371, 291)
Screenshot: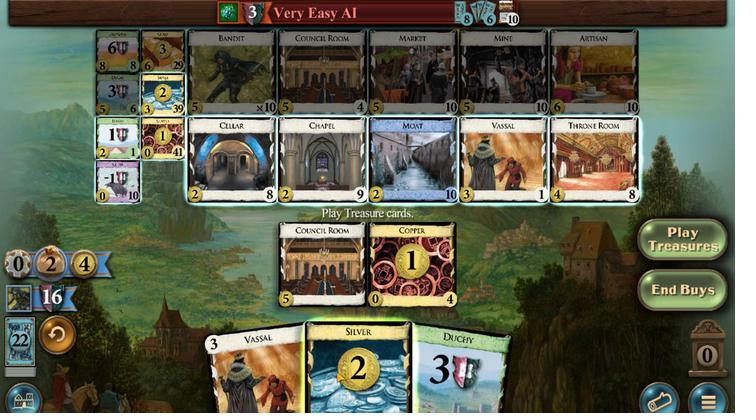 
Action: Mouse moved to (280, 68)
Screenshot: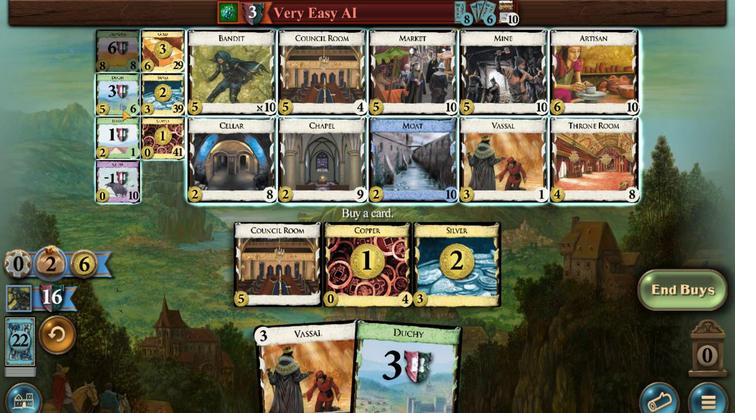 
Action: Mouse pressed left at (280, 68)
Screenshot: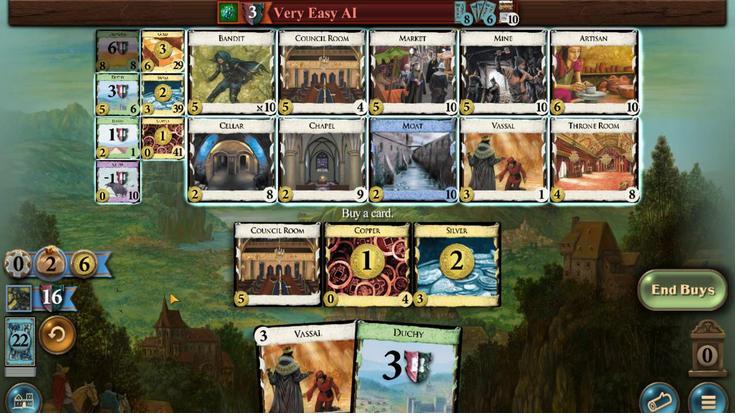 
Action: Mouse moved to (300, 103)
Screenshot: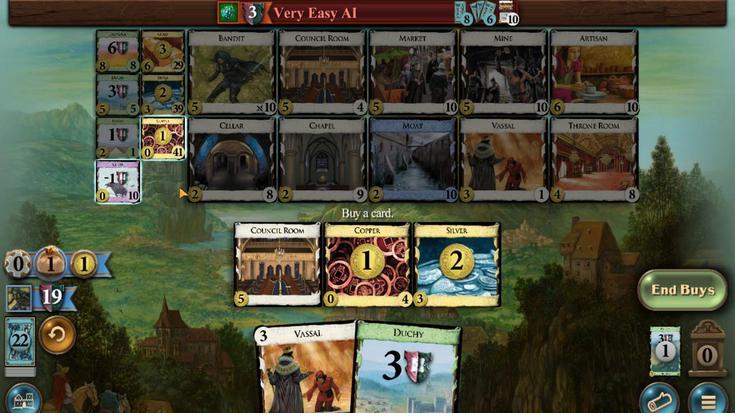 
Action: Mouse pressed left at (300, 103)
Screenshot: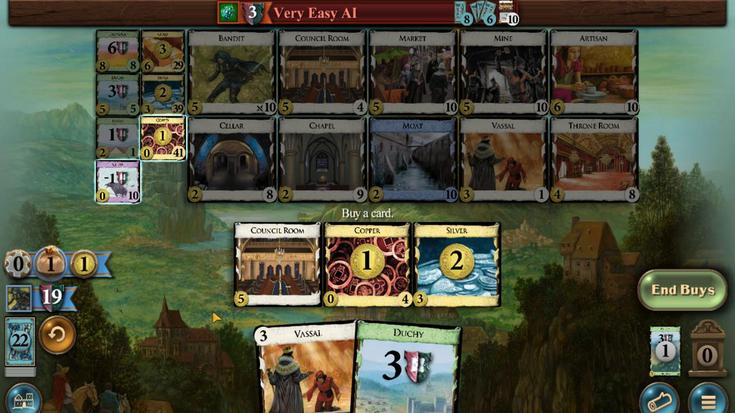 
Action: Mouse moved to (279, 298)
Screenshot: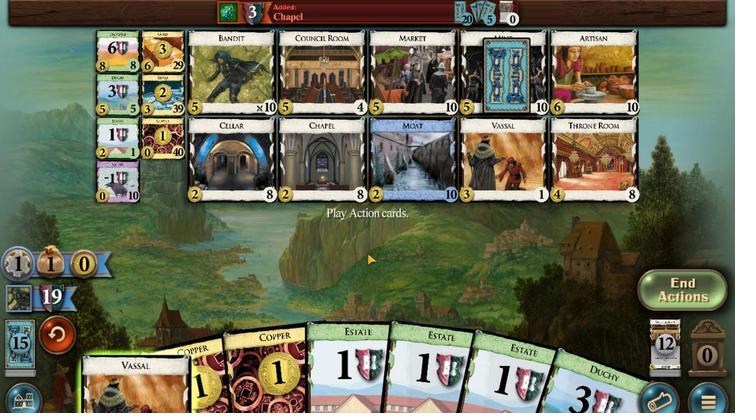 
Action: Mouse pressed left at (279, 298)
Screenshot: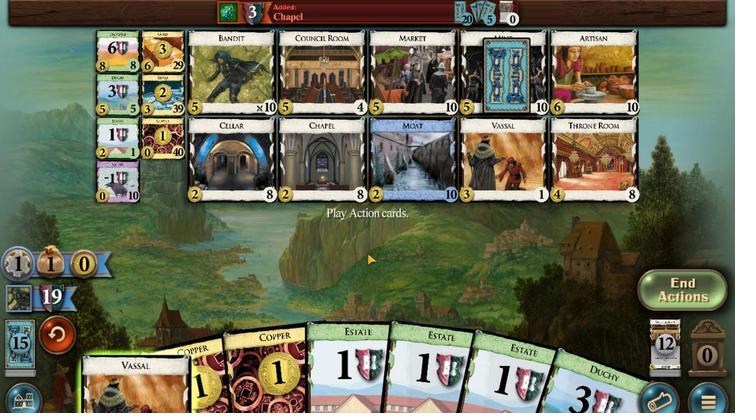 
Action: Mouse moved to (317, 286)
Screenshot: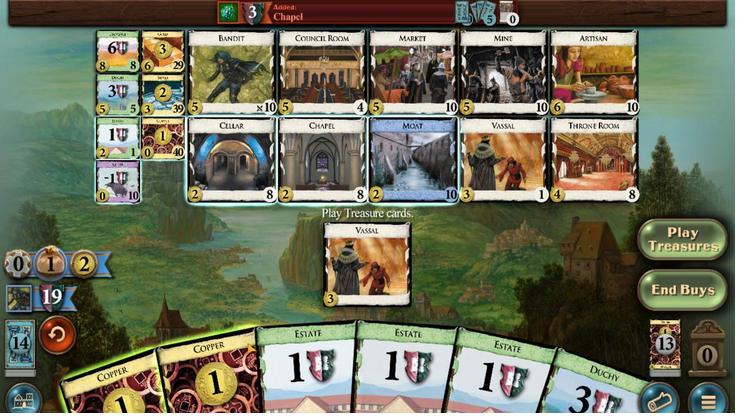 
Action: Mouse pressed left at (317, 286)
Screenshot: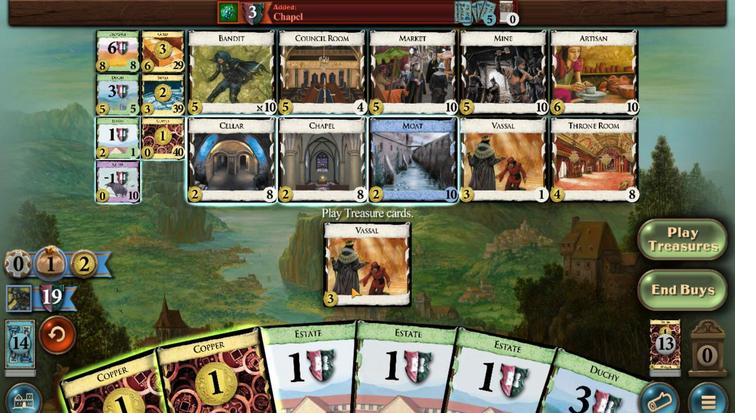
Action: Mouse moved to (301, 301)
Screenshot: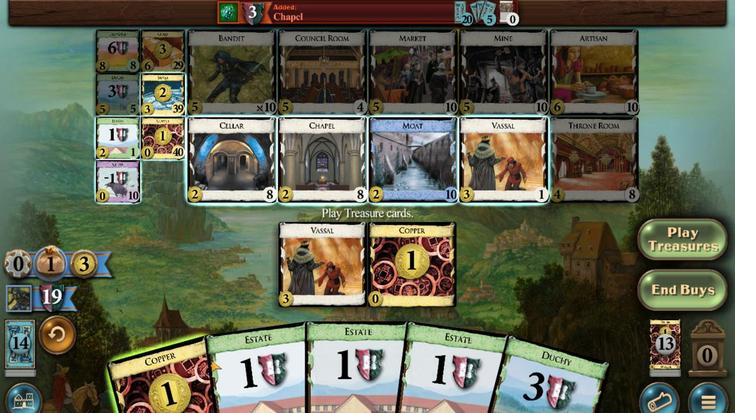 
Action: Mouse pressed left at (301, 301)
Screenshot: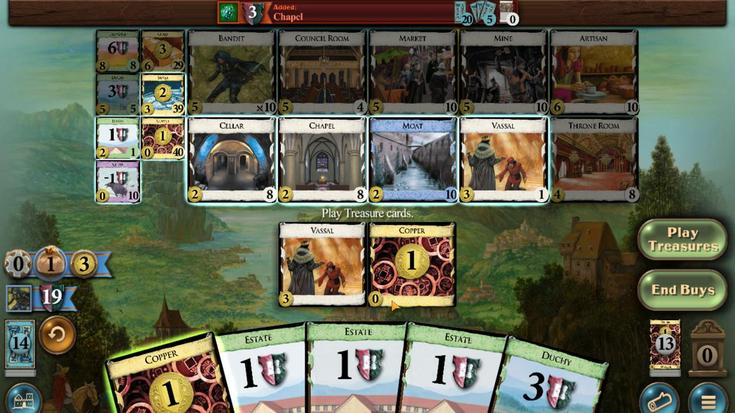
Action: Mouse moved to (283, 109)
Screenshot: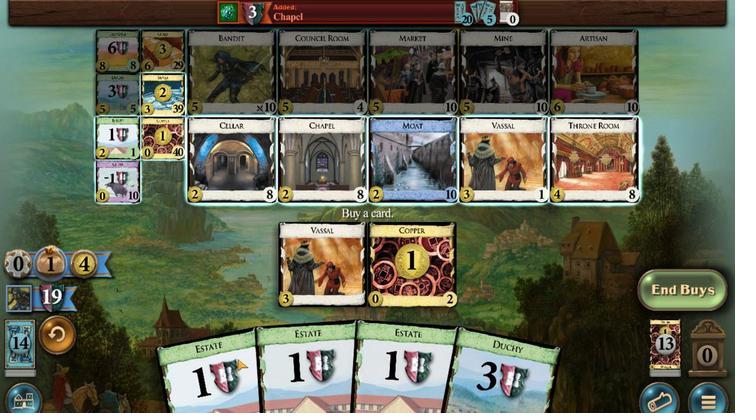 
Action: Mouse pressed left at (283, 109)
Screenshot: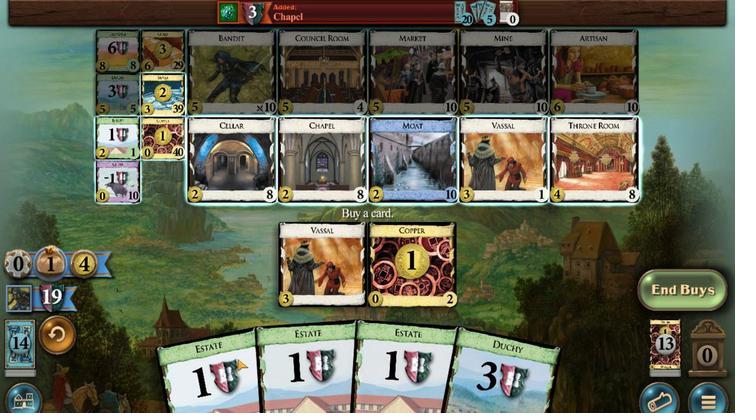 
Action: Mouse moved to (287, 290)
Screenshot: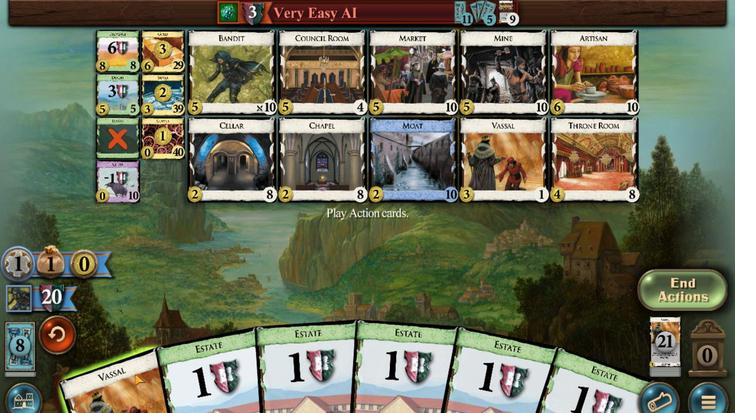 
Action: Mouse pressed left at (287, 290)
Screenshot: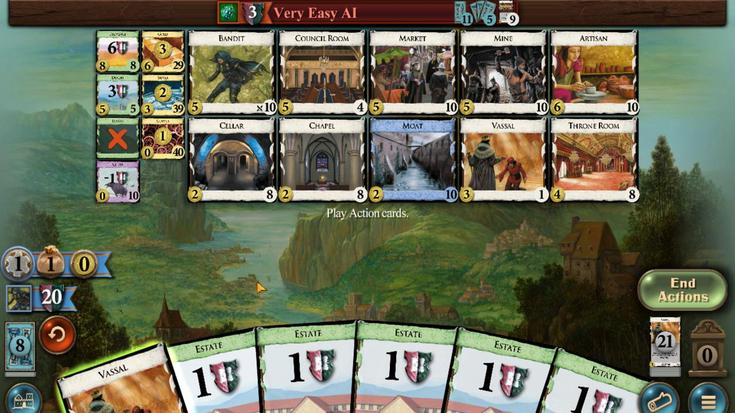 
Action: Mouse moved to (295, 106)
Screenshot: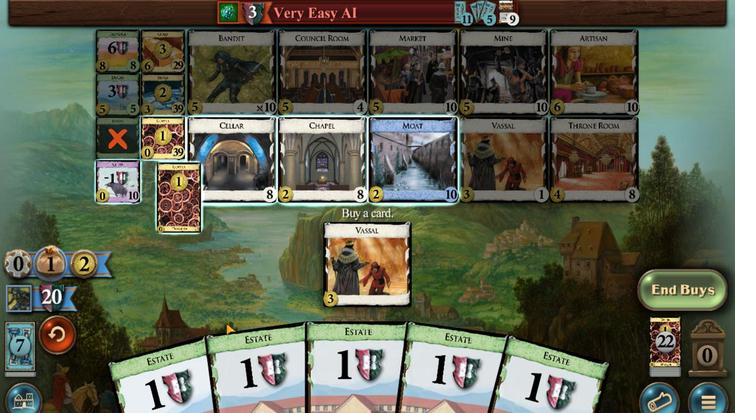 
Action: Mouse pressed left at (295, 106)
Screenshot: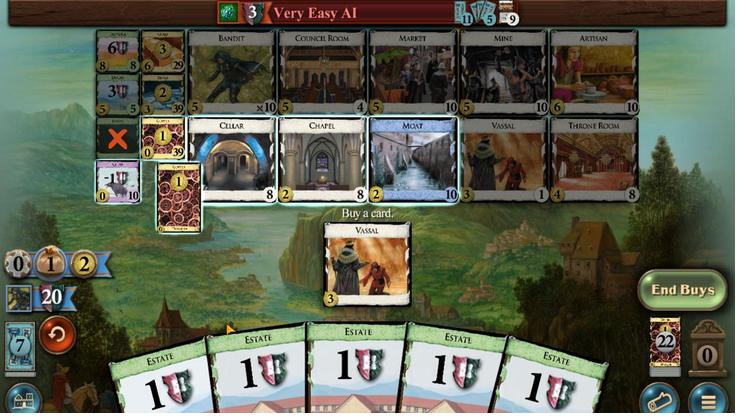 
Action: Mouse moved to (282, 298)
Screenshot: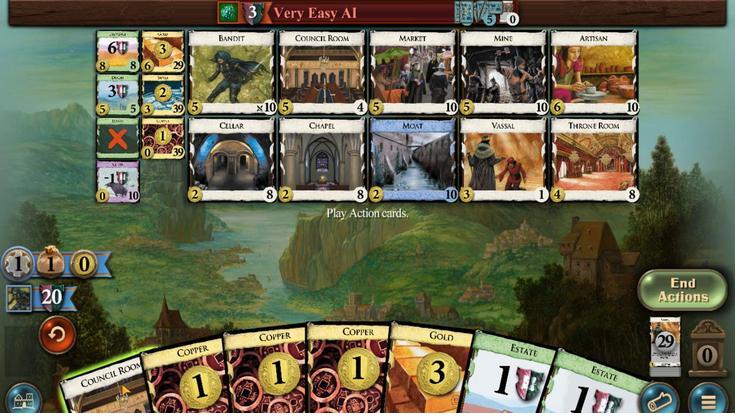 
Action: Mouse pressed left at (282, 298)
Screenshot: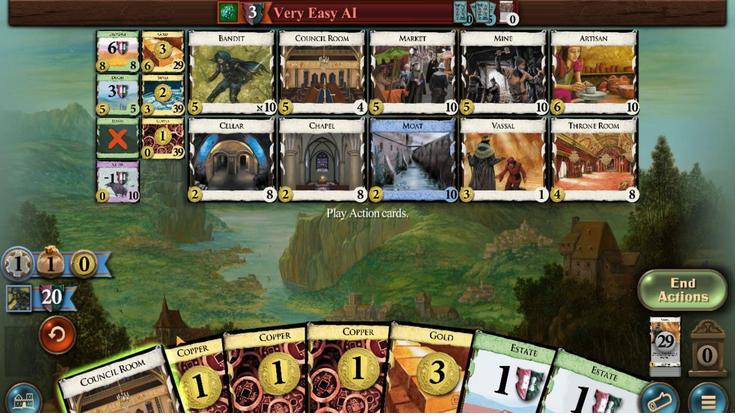 
Action: Mouse moved to (355, 290)
Screenshot: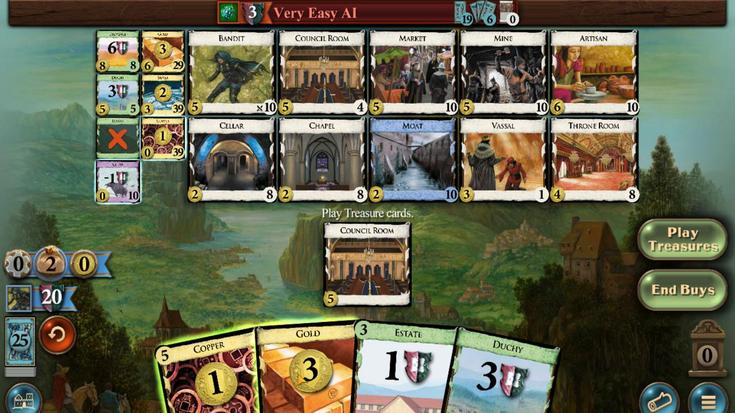 
Action: Mouse pressed left at (355, 290)
Screenshot: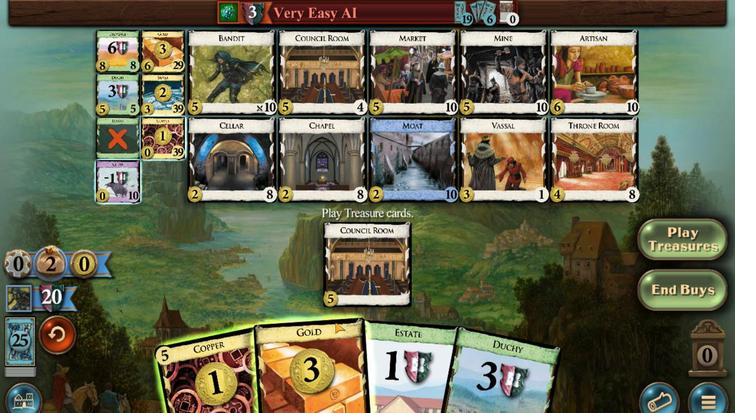 
Action: Mouse moved to (346, 295)
Screenshot: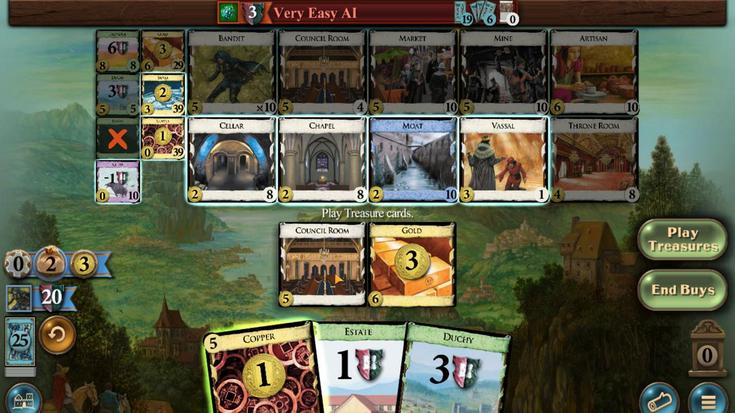 
Action: Mouse pressed left at (346, 295)
Screenshot: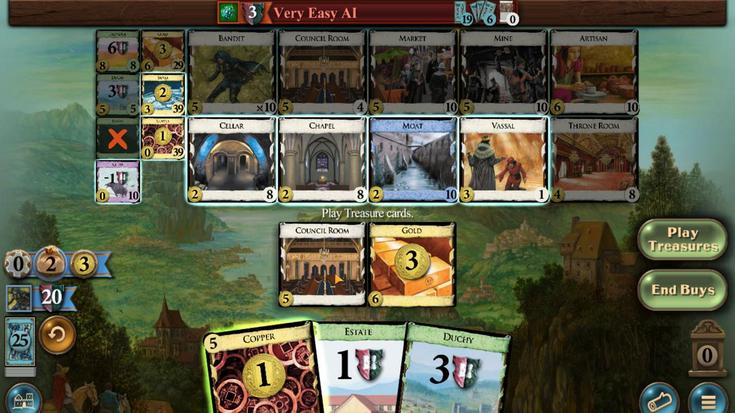 
Action: Mouse moved to (444, 113)
Screenshot: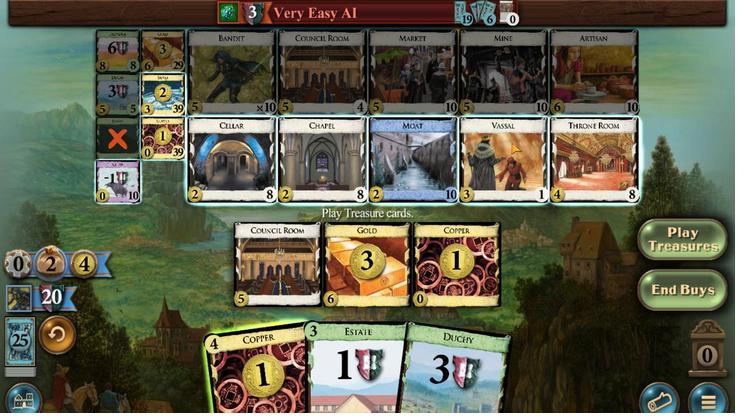 
Action: Mouse pressed left at (444, 113)
Screenshot: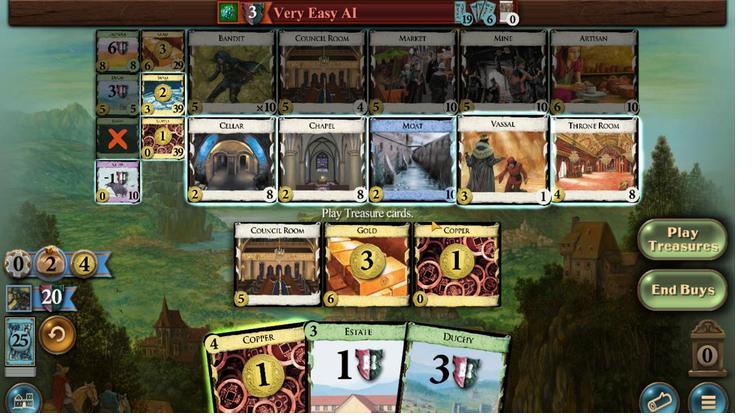 
Action: Mouse moved to (295, 113)
Screenshot: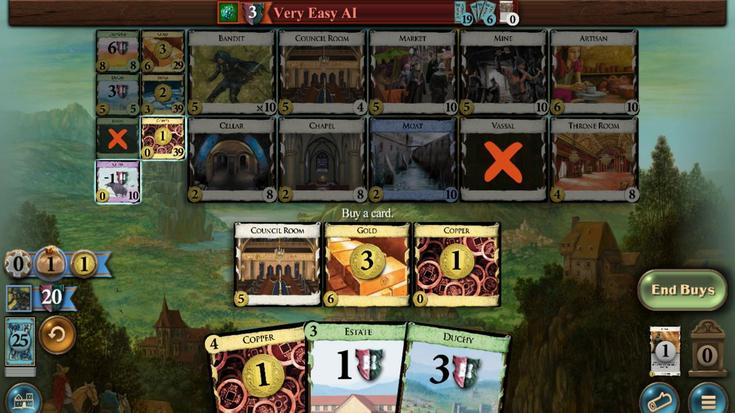 
Action: Mouse pressed left at (295, 113)
Screenshot: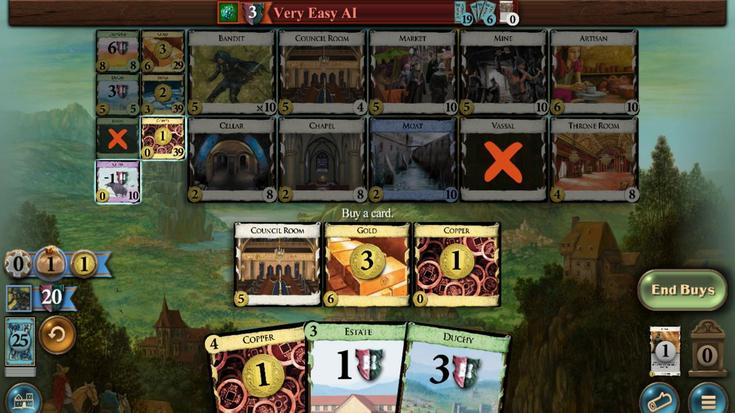 
Action: Mouse moved to (280, 299)
Screenshot: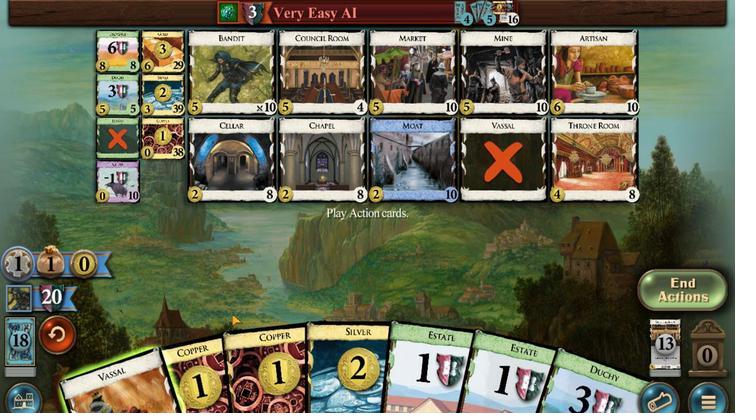 
Action: Mouse pressed left at (280, 299)
Screenshot: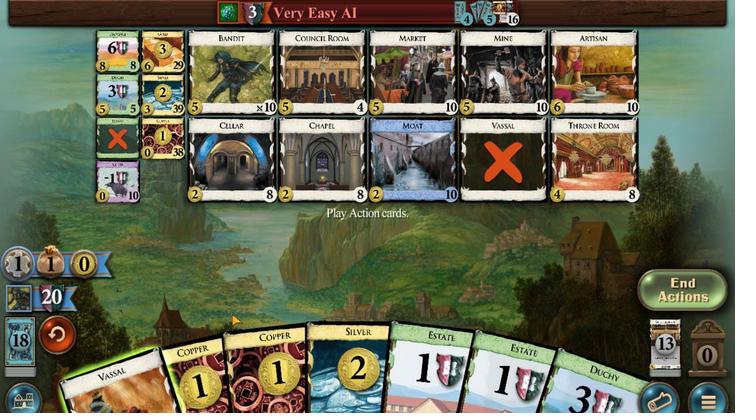 
Action: Mouse moved to (354, 276)
Screenshot: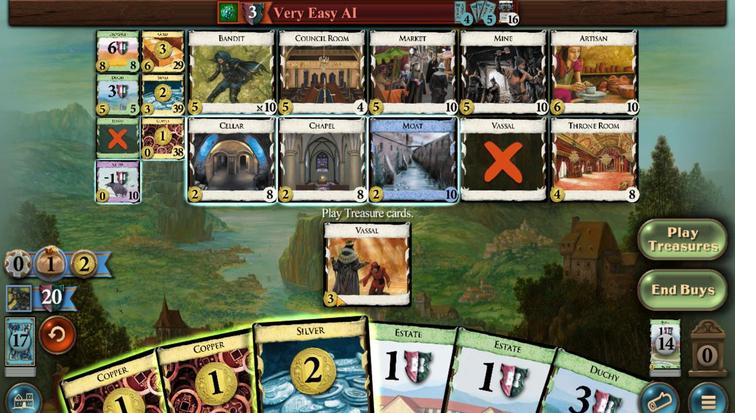 
Action: Mouse pressed left at (354, 276)
Screenshot: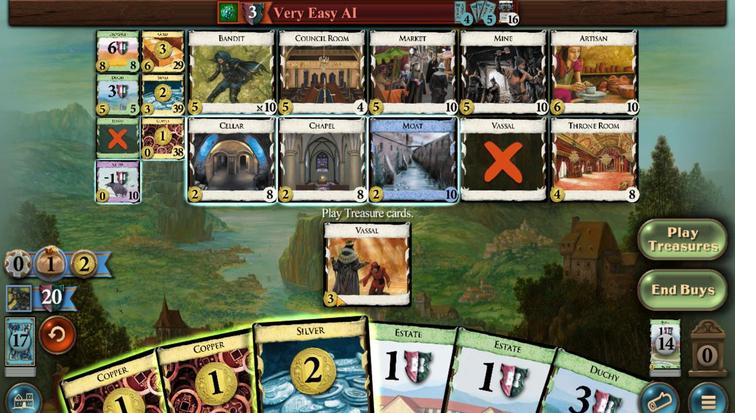 
Action: Mouse moved to (344, 290)
Screenshot: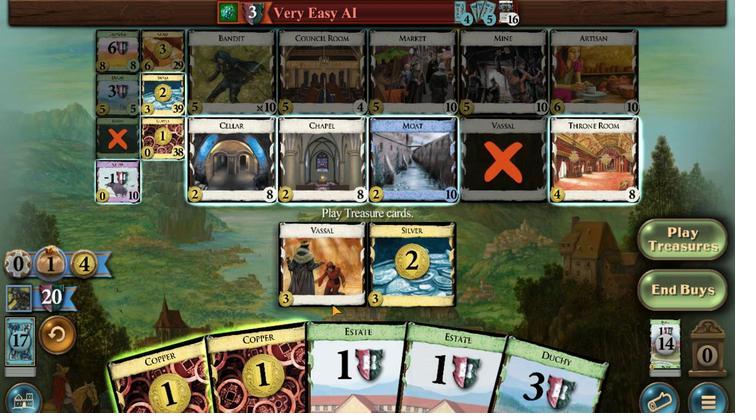 
Action: Mouse pressed left at (344, 290)
Screenshot: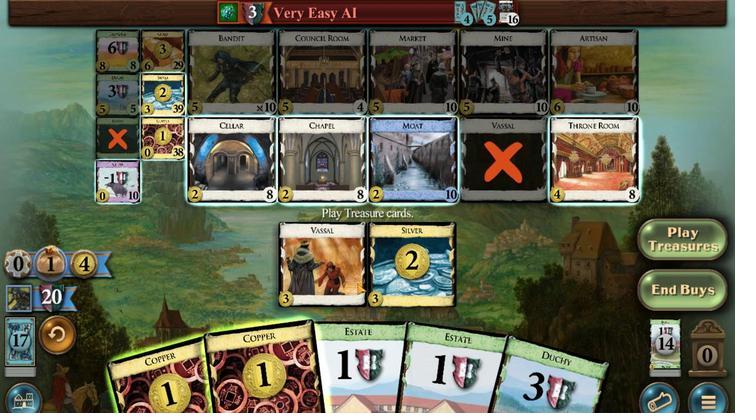 
Action: Mouse moved to (364, 48)
Screenshot: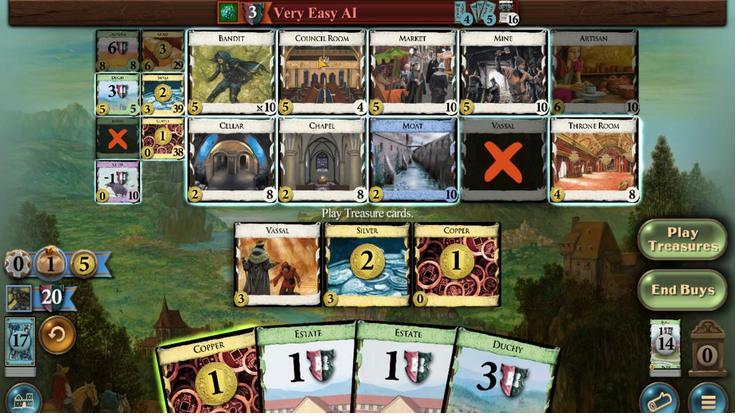 
Action: Mouse pressed left at (364, 48)
Screenshot: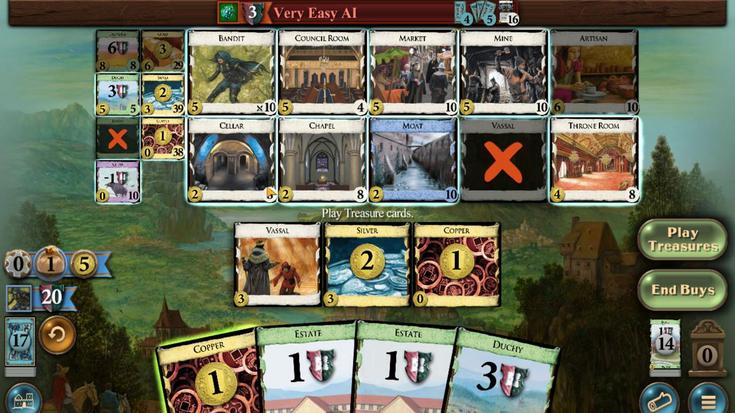 
Action: Mouse moved to (351, 286)
Screenshot: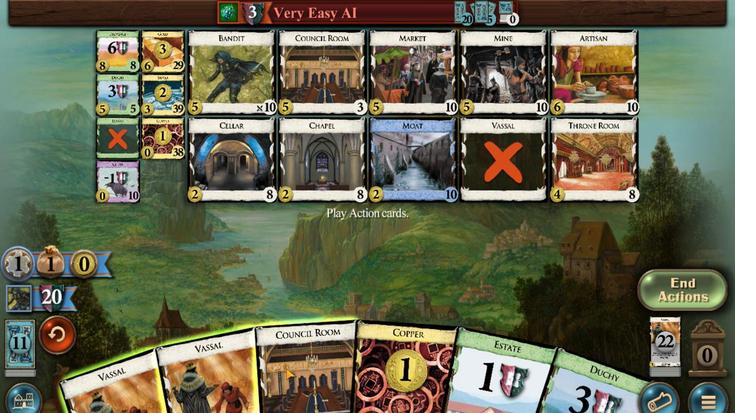 
Action: Mouse pressed left at (351, 286)
Screenshot: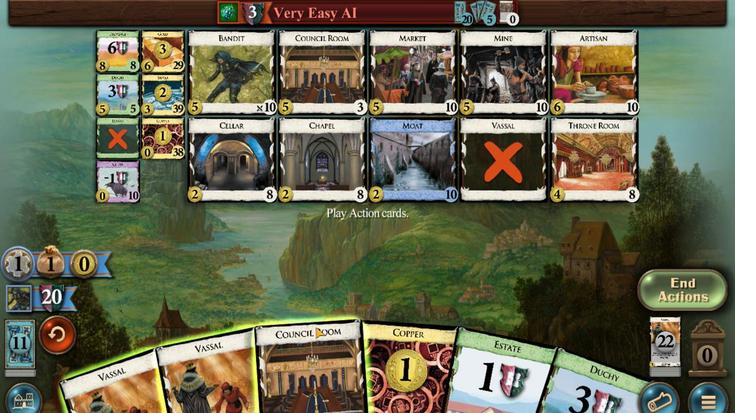 
Action: Mouse moved to (351, 290)
Screenshot: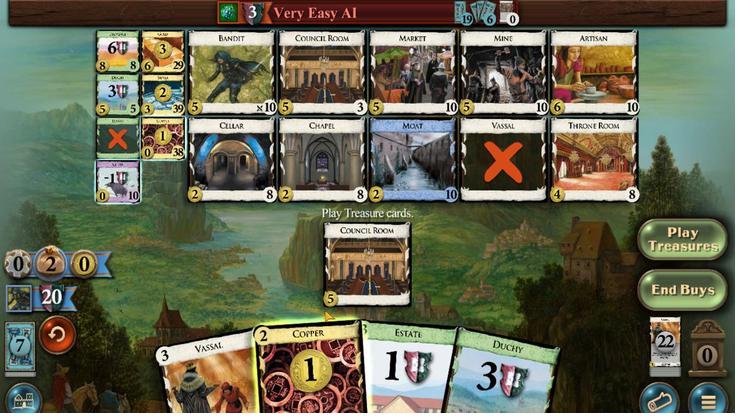 
Action: Mouse pressed left at (351, 290)
Screenshot: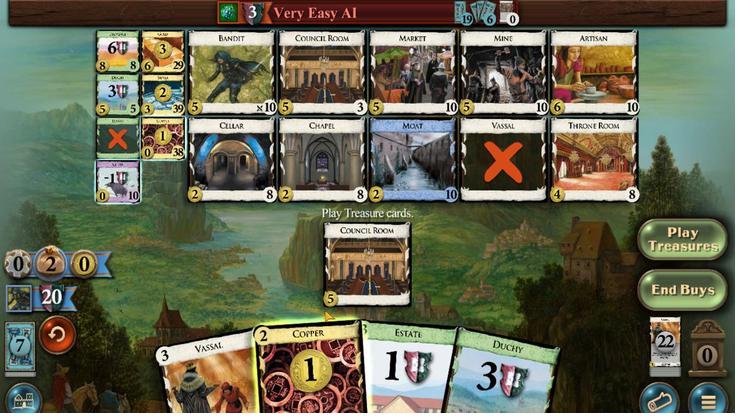 
Action: Mouse moved to (361, 295)
Screenshot: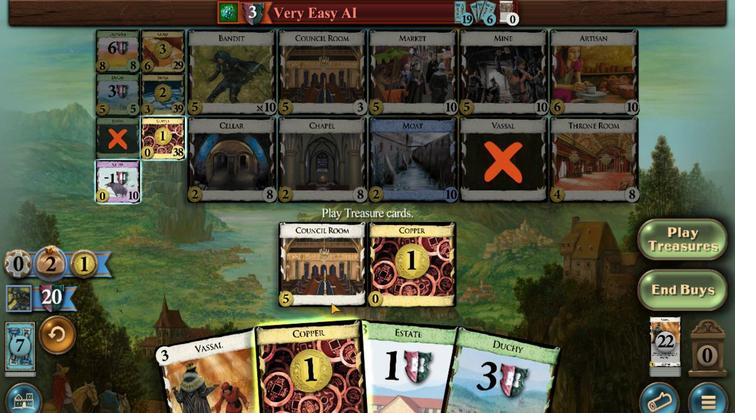 
Action: Mouse pressed left at (361, 295)
Screenshot: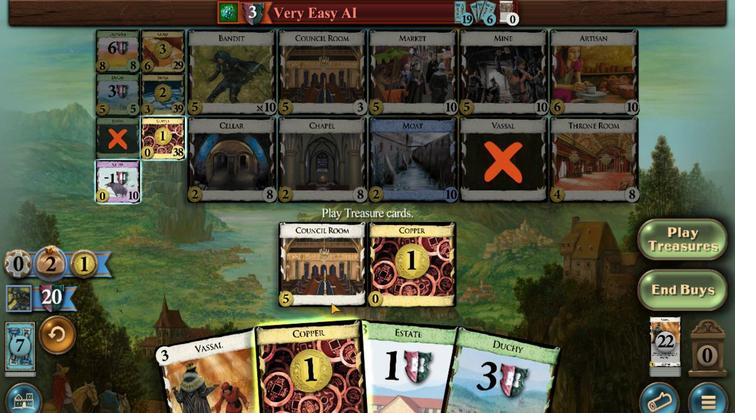 
Action: Mouse moved to (401, 109)
Screenshot: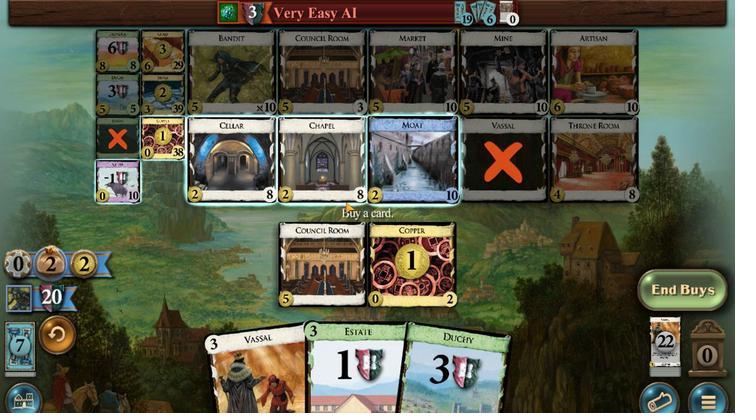 
Action: Mouse pressed left at (401, 109)
Screenshot: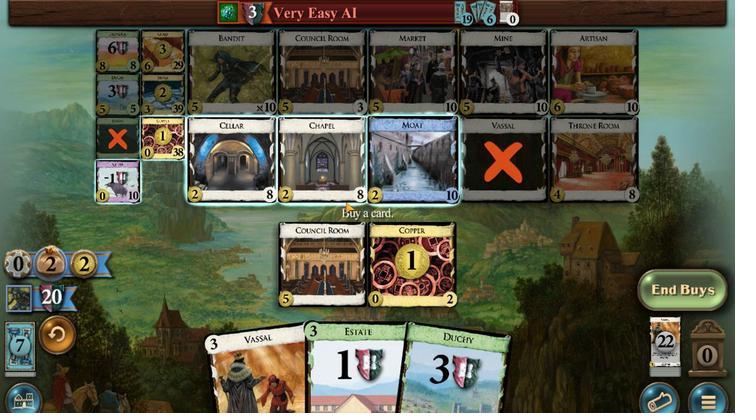 
Action: Mouse moved to (297, 106)
Screenshot: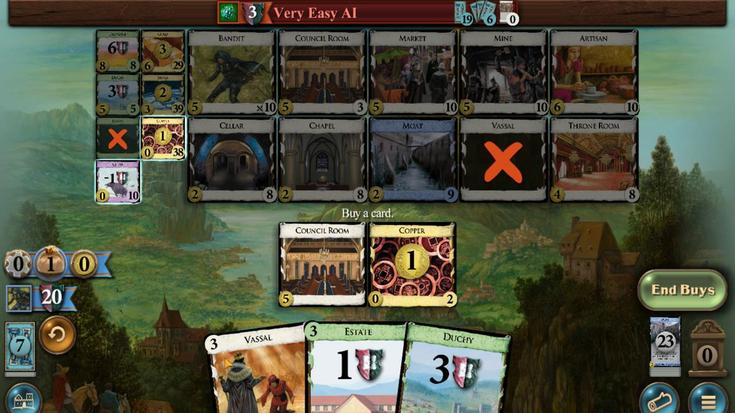 
Action: Mouse pressed left at (297, 106)
Screenshot: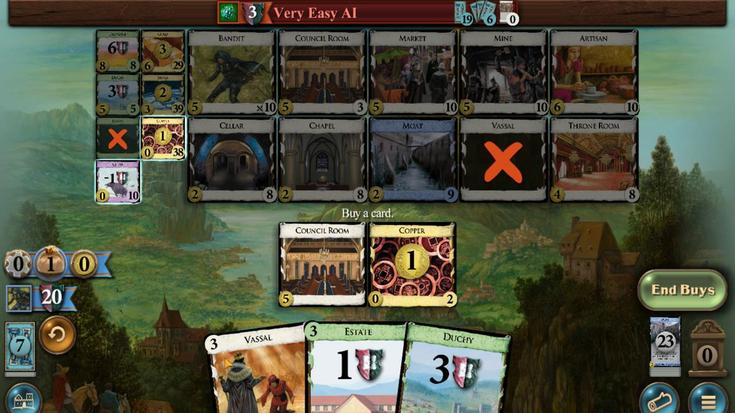 
Action: Mouse moved to (280, 300)
Screenshot: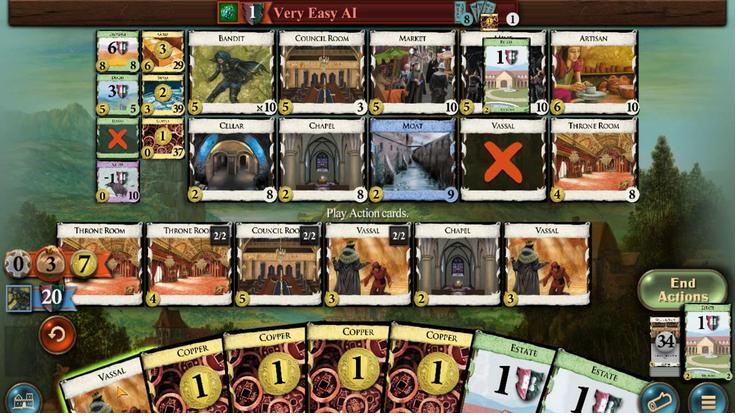 
Action: Mouse pressed left at (280, 300)
Screenshot: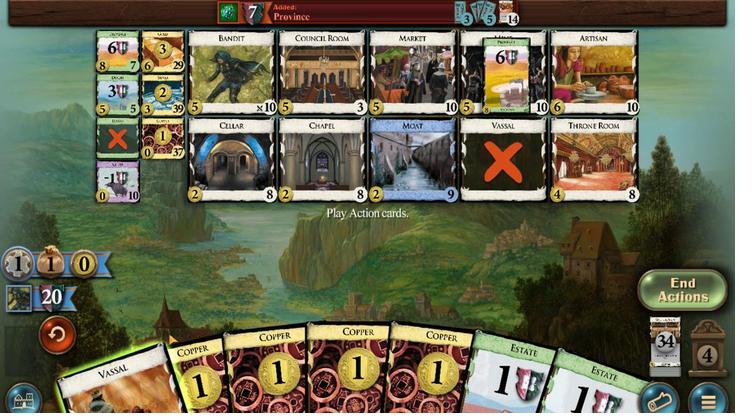 
Action: Mouse moved to (382, 86)
Screenshot: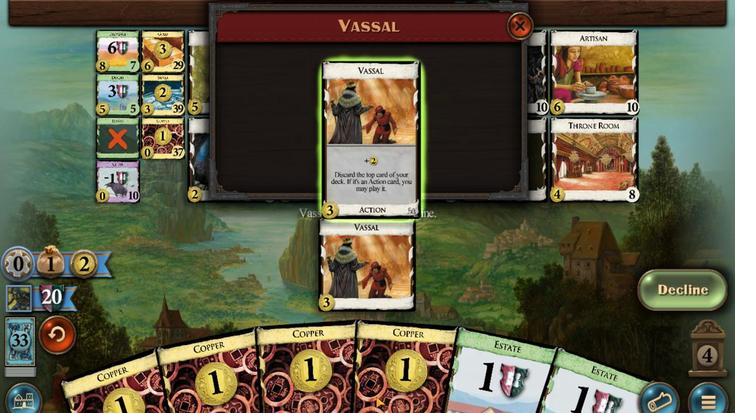 
Action: Mouse pressed left at (382, 86)
Screenshot: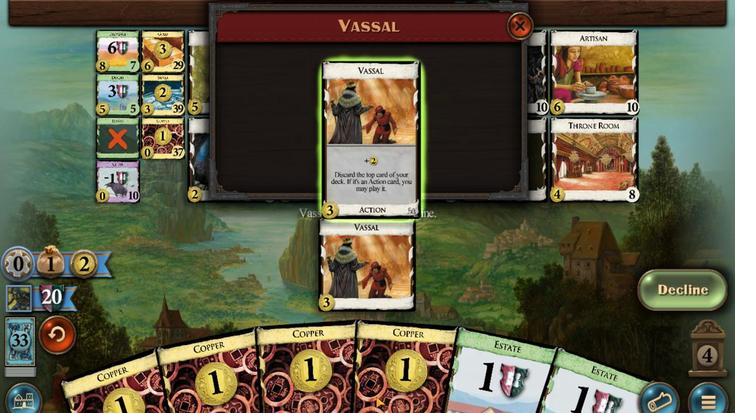 
Action: Mouse moved to (376, 118)
Screenshot: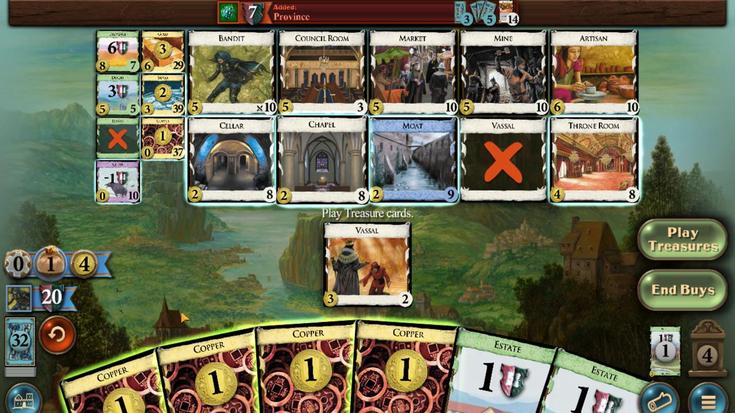
Action: Mouse pressed left at (376, 118)
Screenshot: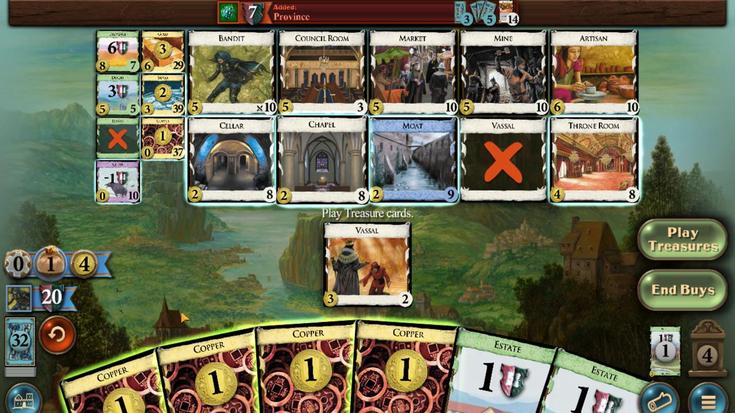 
Action: Mouse moved to (332, 317)
Screenshot: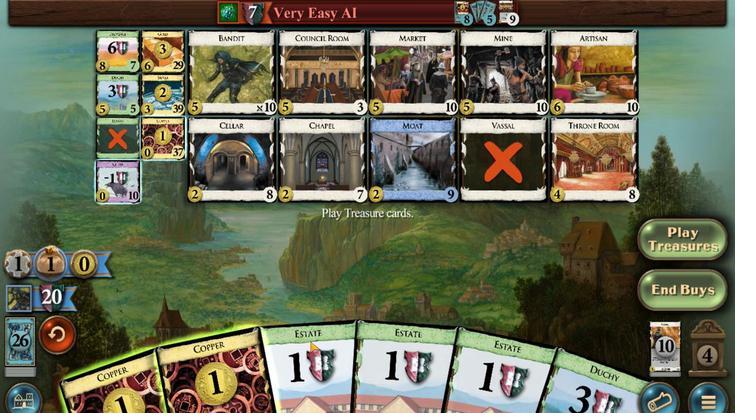 
Action: Mouse pressed left at (332, 317)
Screenshot: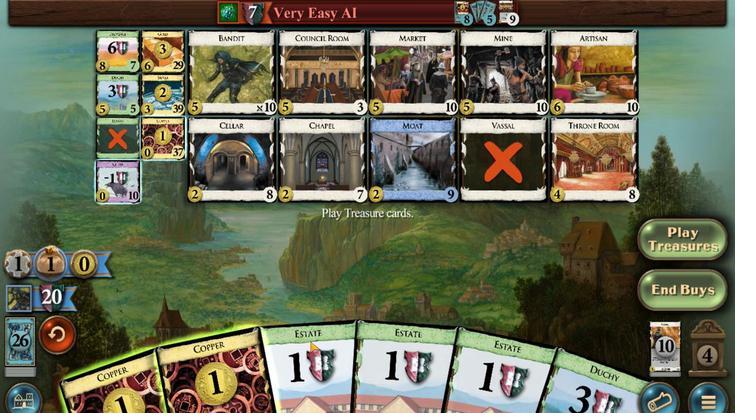 
Action: Mouse moved to (317, 302)
Screenshot: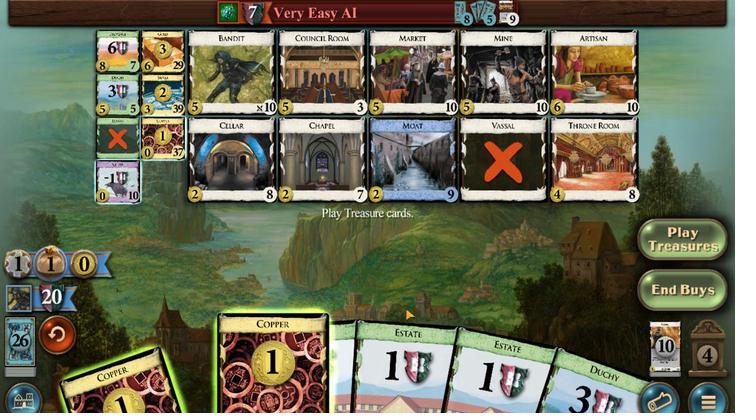 
Action: Mouse pressed left at (317, 302)
